 Task: Open Card Financial Audit Preparation in Board Knowledge Management Best Practices to Workspace Business Coaching and add a team member Softage.3@softage.net, a label Blue, a checklist Calligraphy, an attachment from your computer, a color Blue and finally, add a card description 'Conduct team training session on customer service' and a comment 'Our team has the opportunity to exceed expectations on this task, so let us deliver something that truly impresses.'. Add a start date 'Jan 07, 1900' with a due date 'Jan 14, 1900'
Action: Mouse moved to (109, 346)
Screenshot: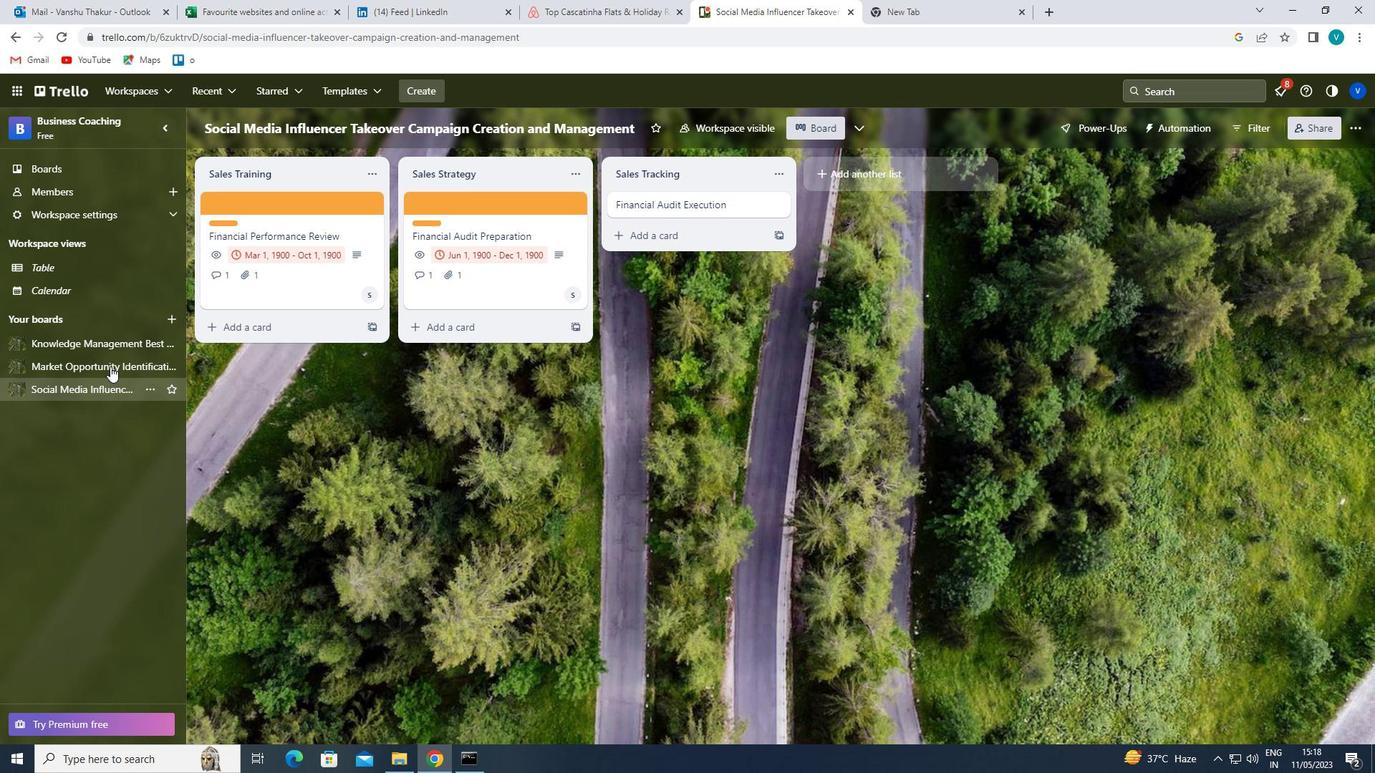 
Action: Mouse pressed left at (109, 346)
Screenshot: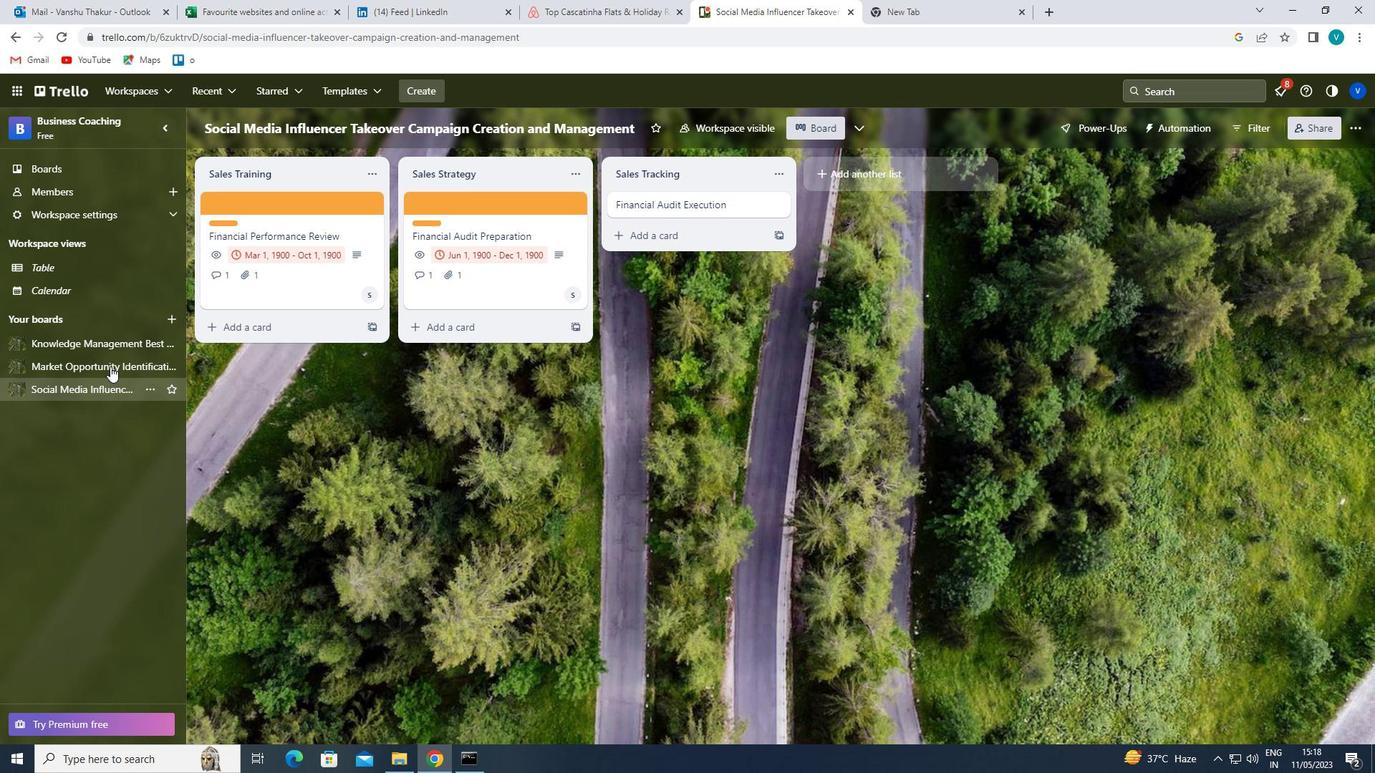 
Action: Mouse moved to (712, 207)
Screenshot: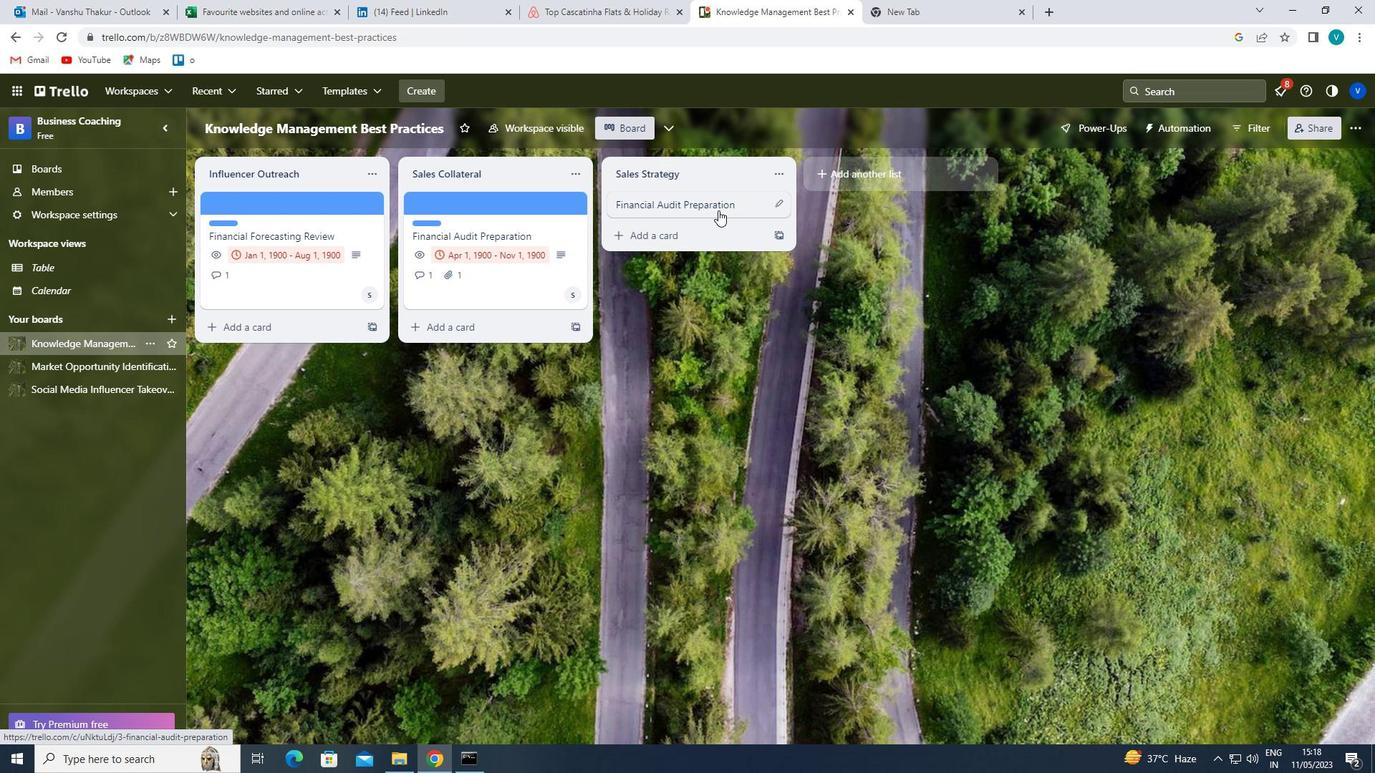 
Action: Mouse pressed left at (712, 207)
Screenshot: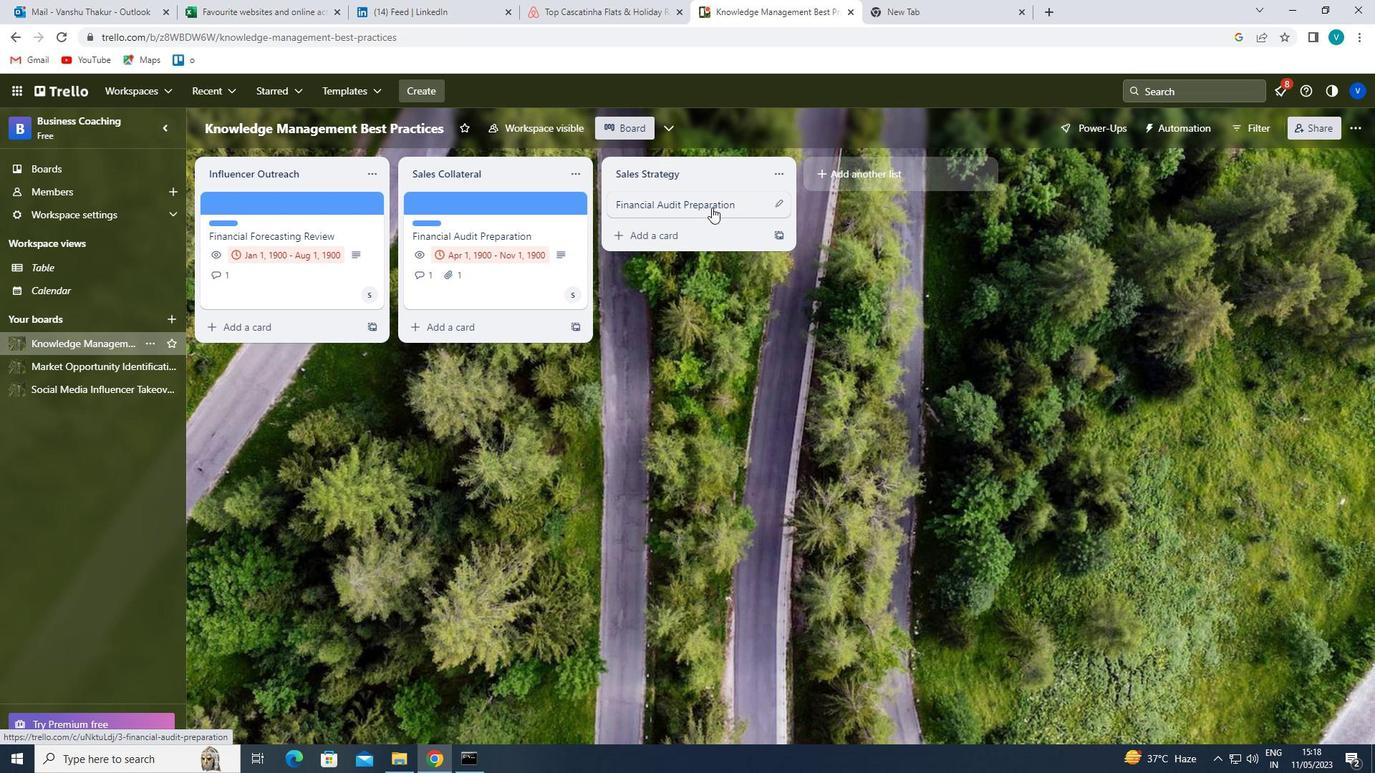 
Action: Mouse moved to (860, 249)
Screenshot: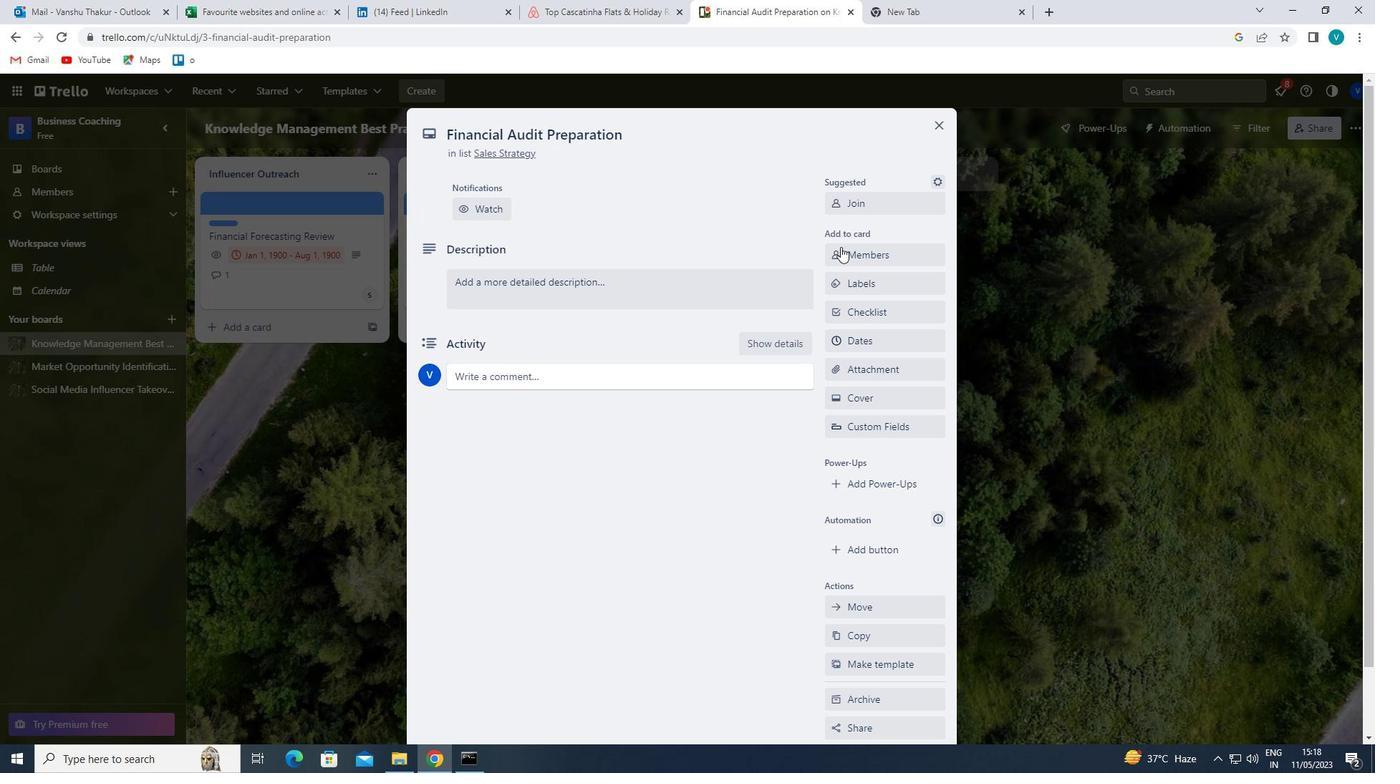 
Action: Mouse pressed left at (860, 249)
Screenshot: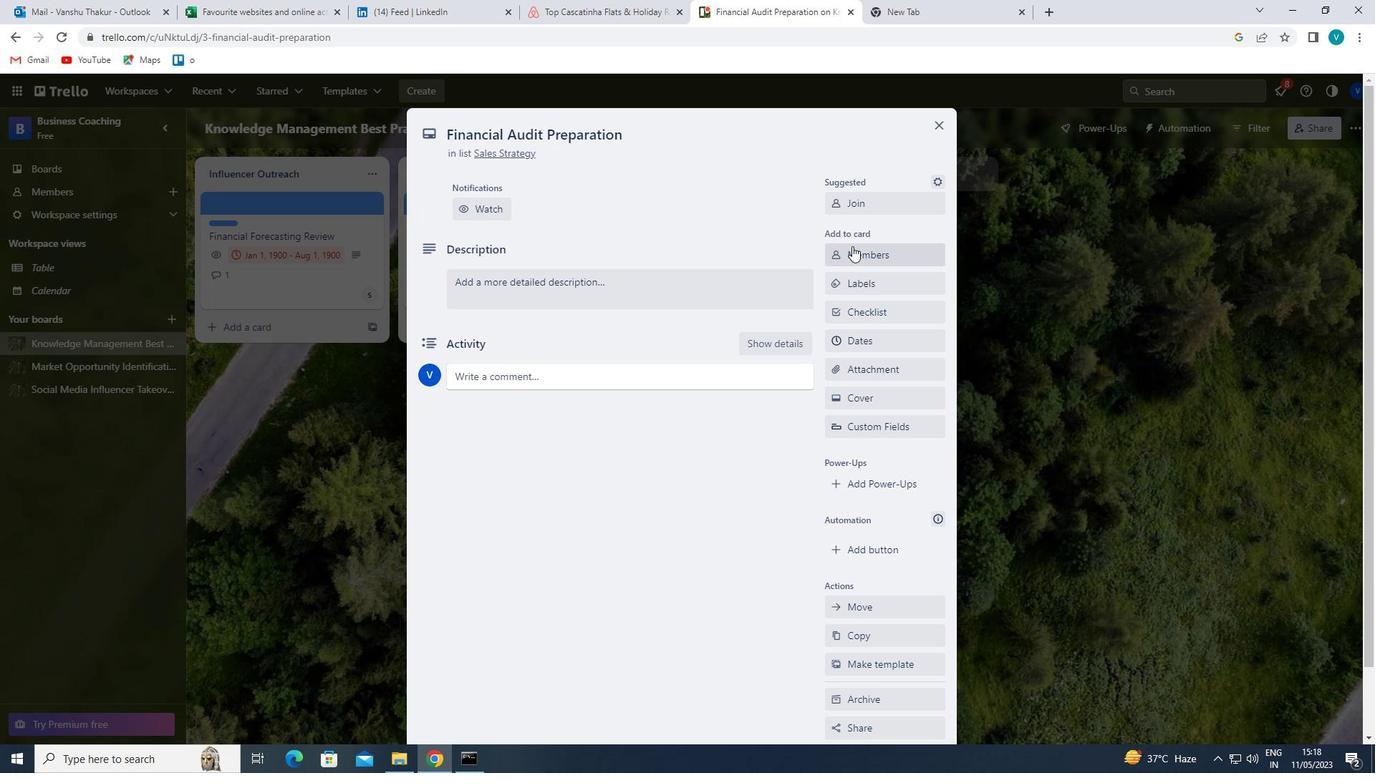 
Action: Mouse moved to (862, 316)
Screenshot: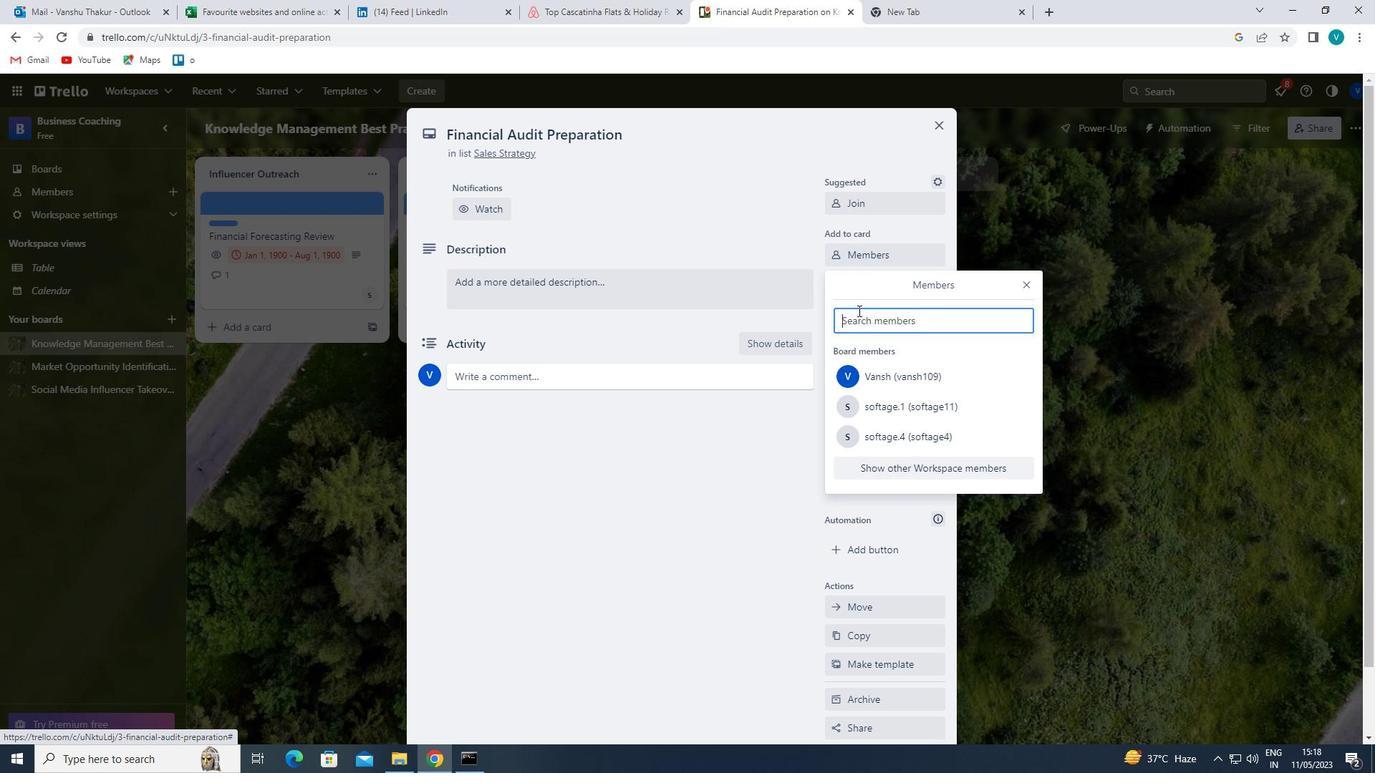 
Action: Key pressed <Key.shift>SOFTAGE.3
Screenshot: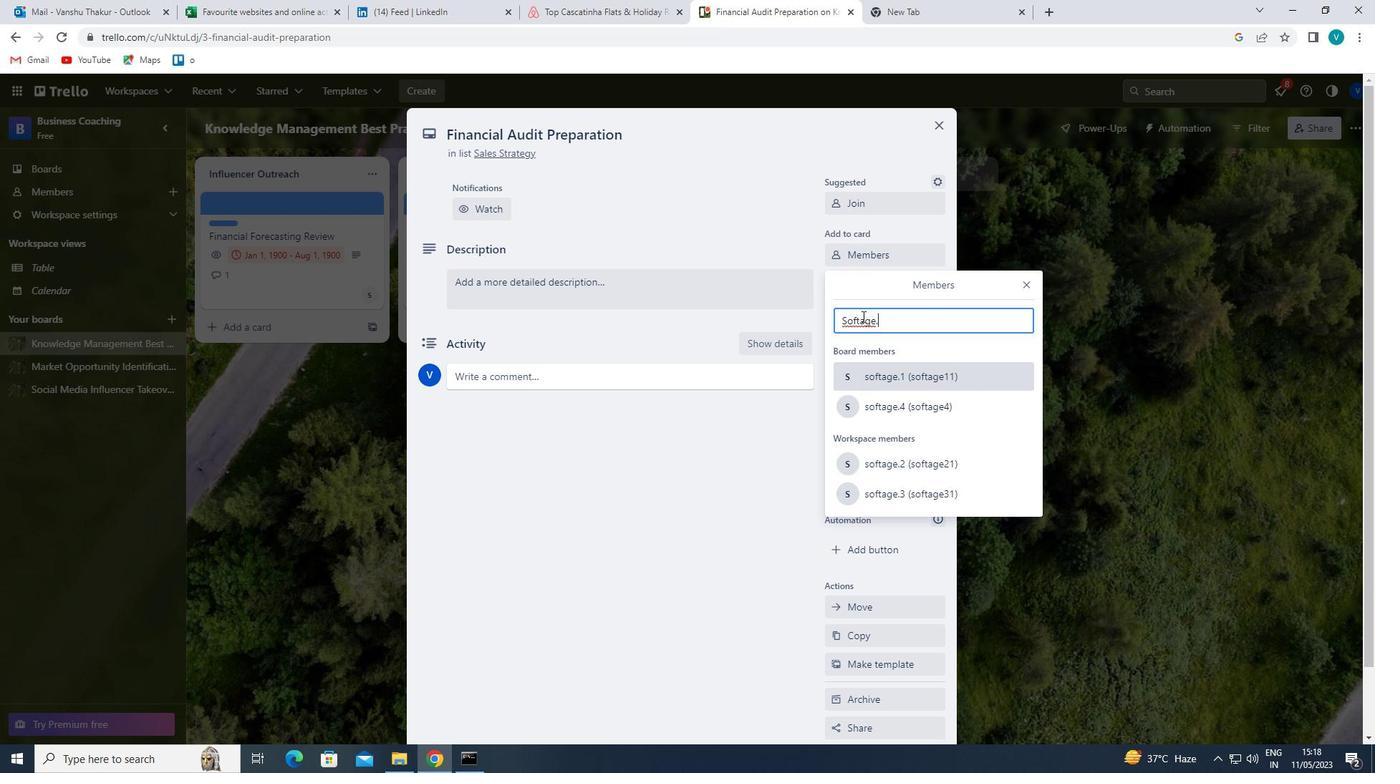 
Action: Mouse moved to (932, 453)
Screenshot: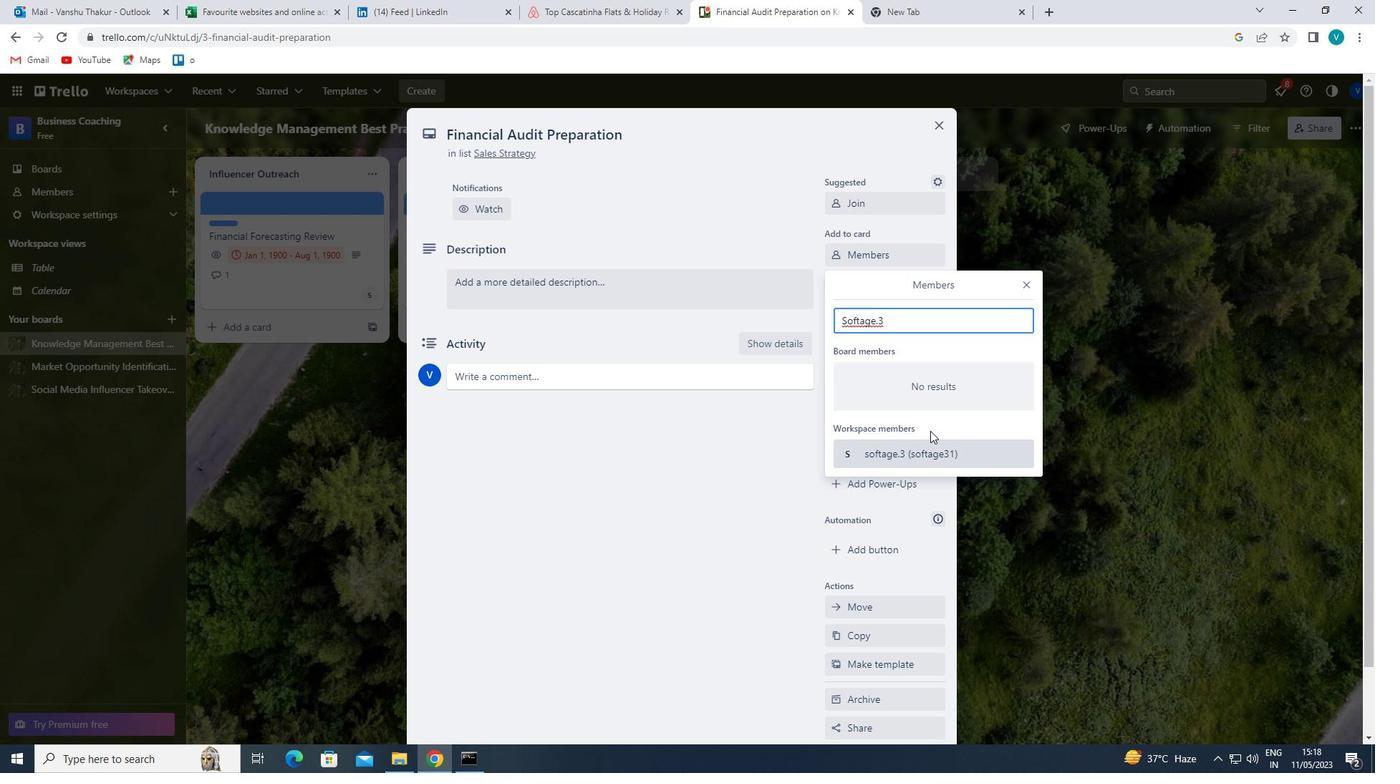 
Action: Mouse pressed left at (932, 453)
Screenshot: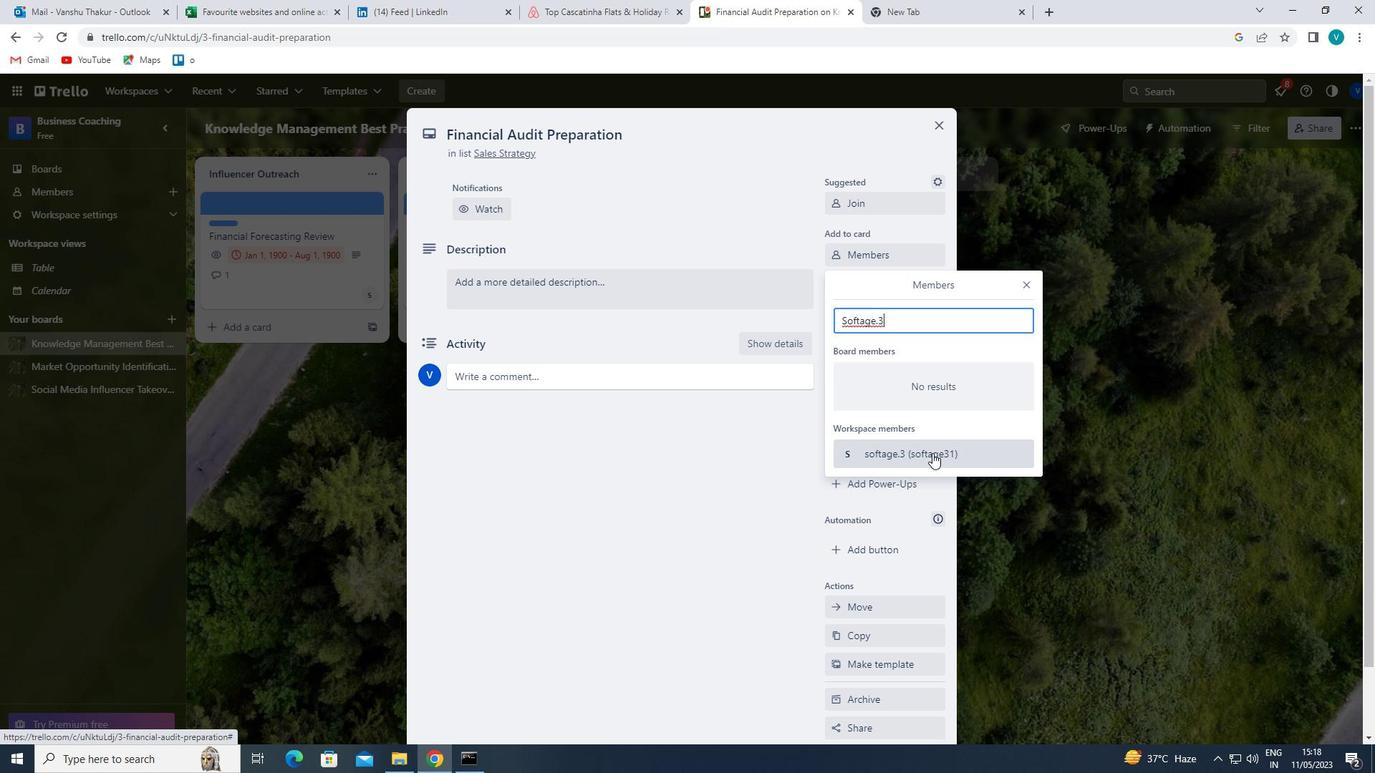 
Action: Mouse moved to (1025, 276)
Screenshot: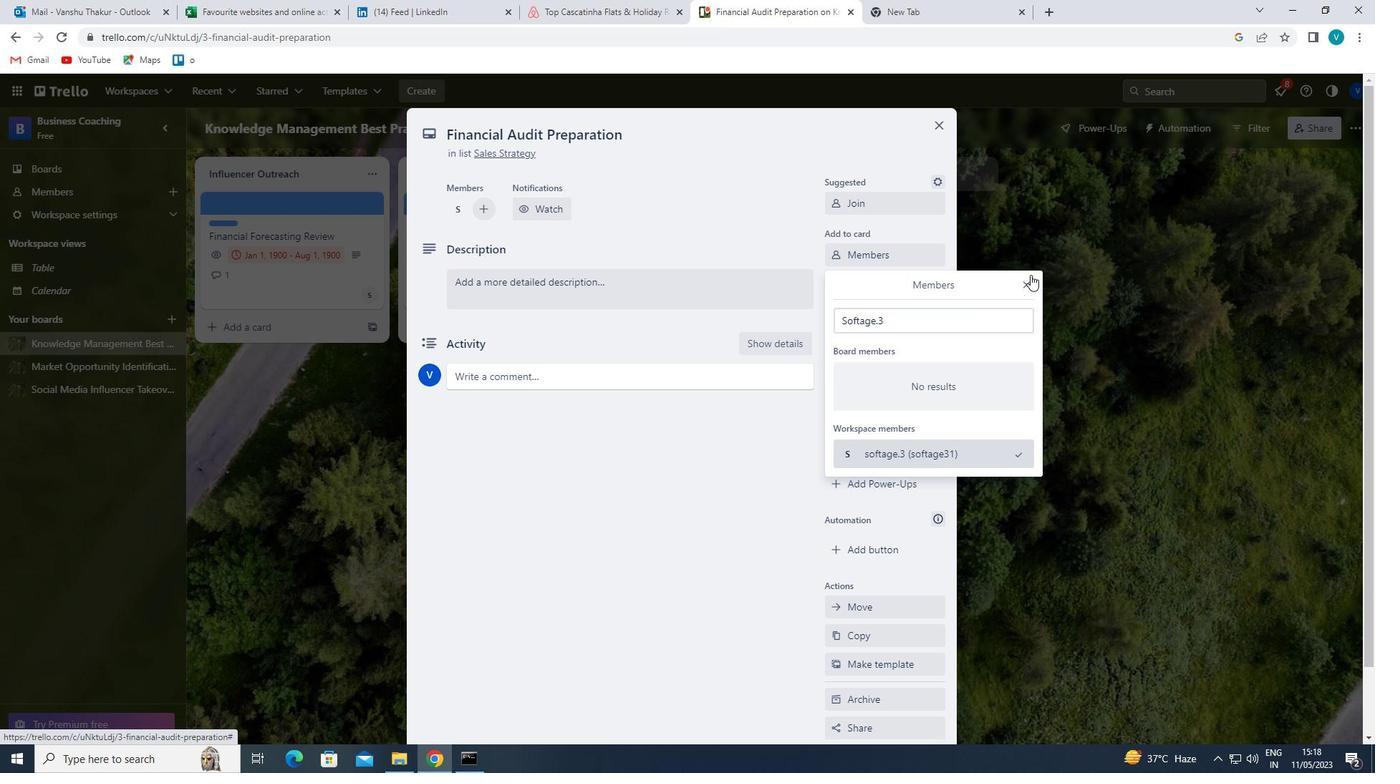
Action: Mouse pressed left at (1025, 276)
Screenshot: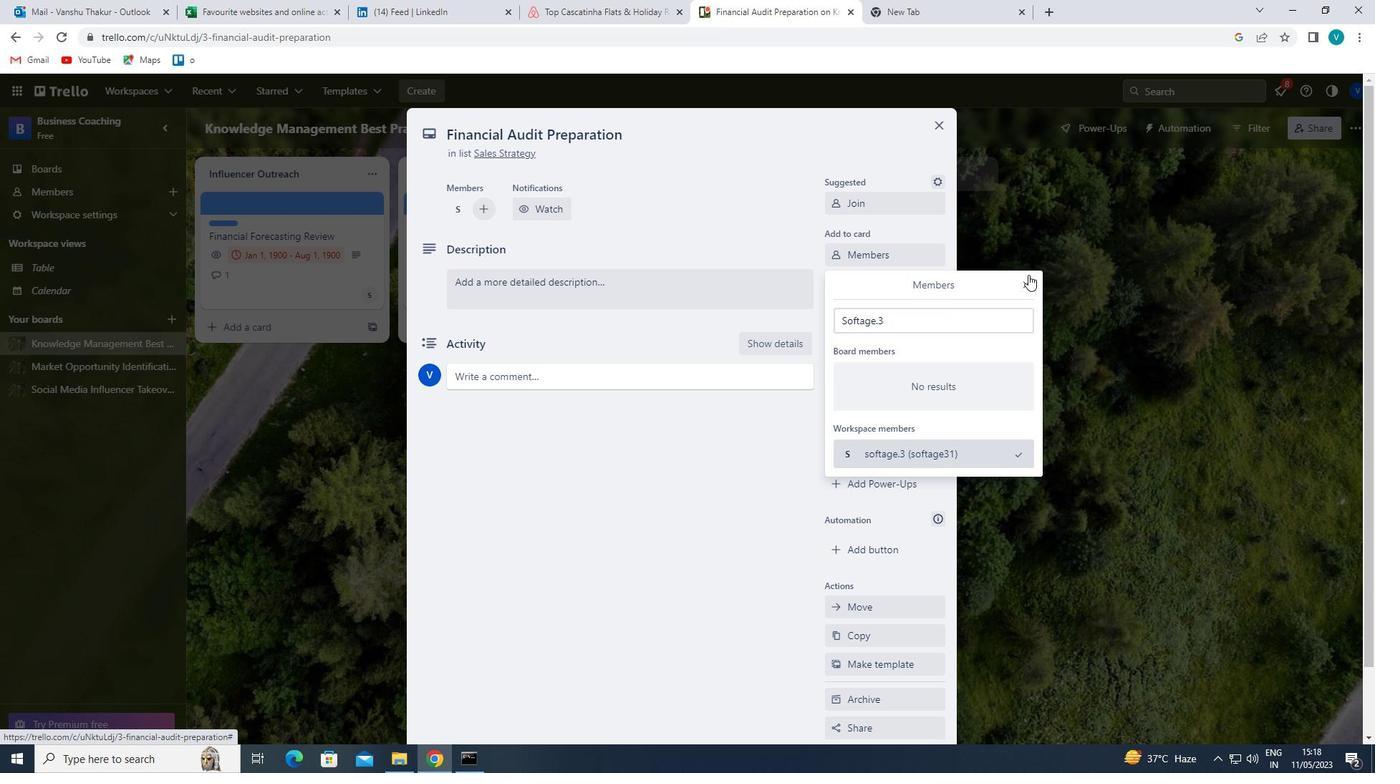 
Action: Mouse moved to (881, 278)
Screenshot: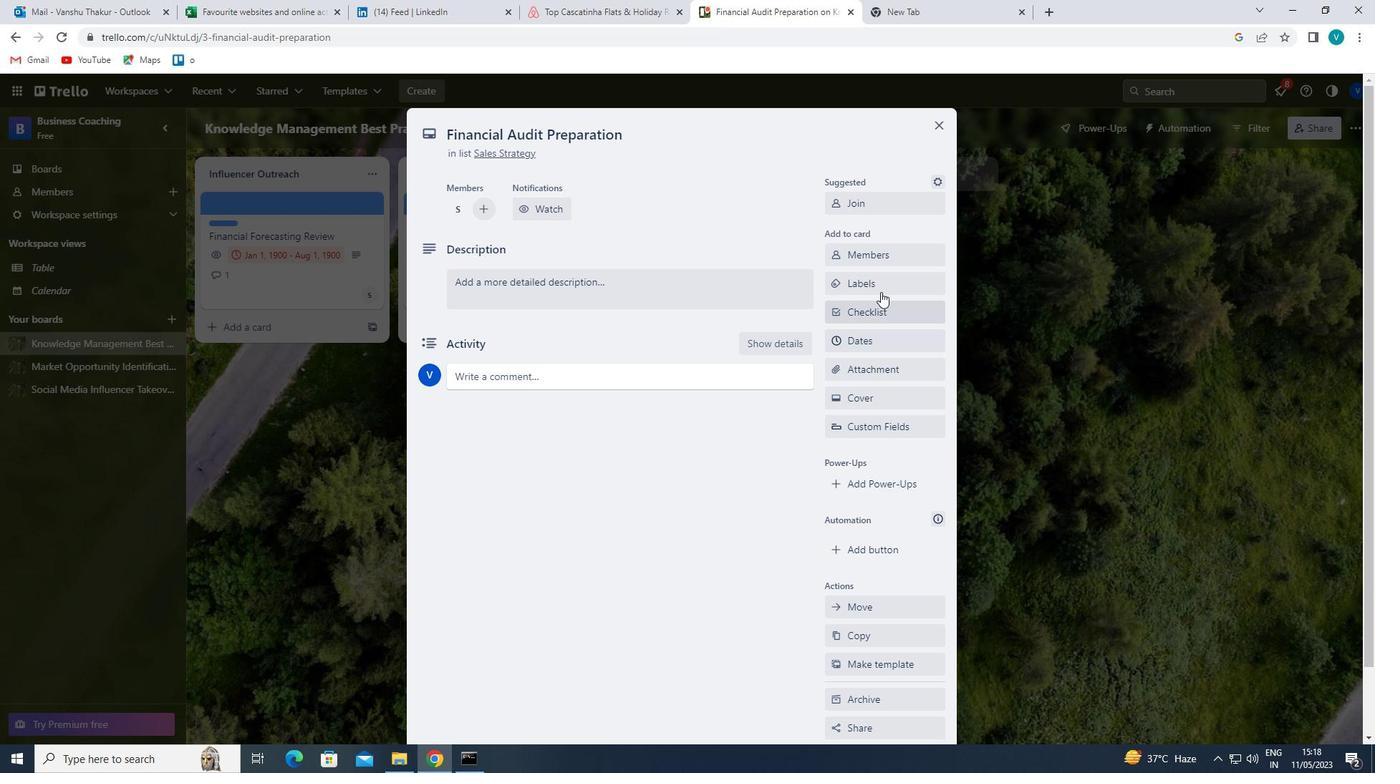 
Action: Mouse pressed left at (881, 278)
Screenshot: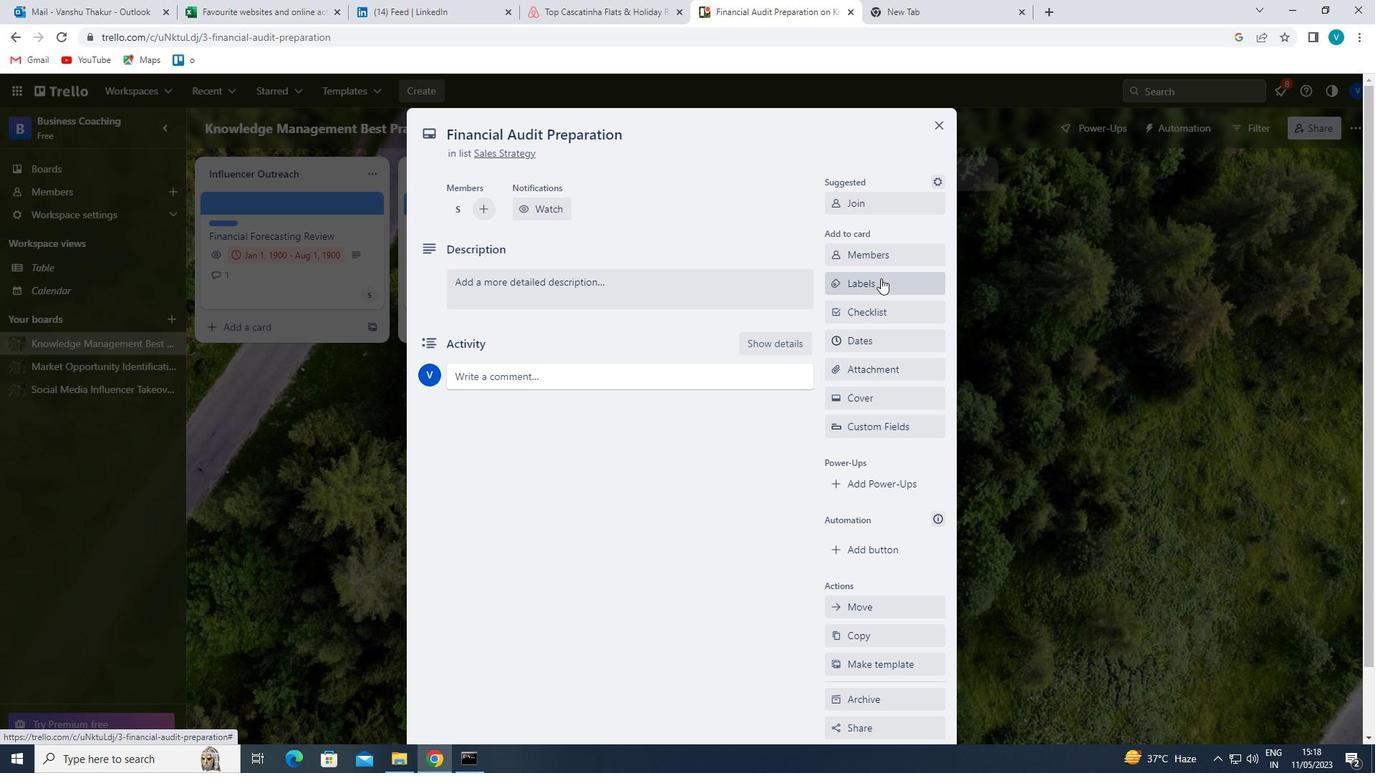 
Action: Mouse moved to (915, 530)
Screenshot: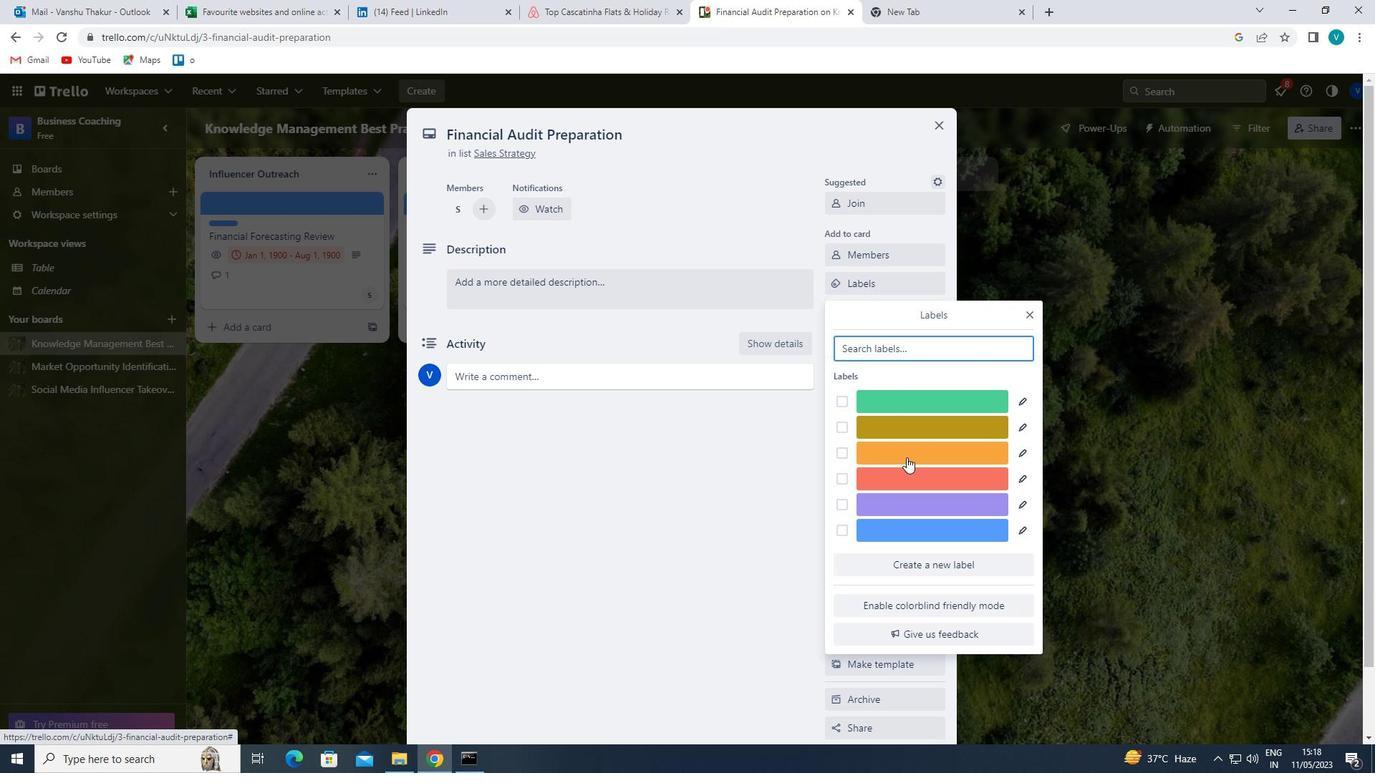 
Action: Mouse pressed left at (915, 530)
Screenshot: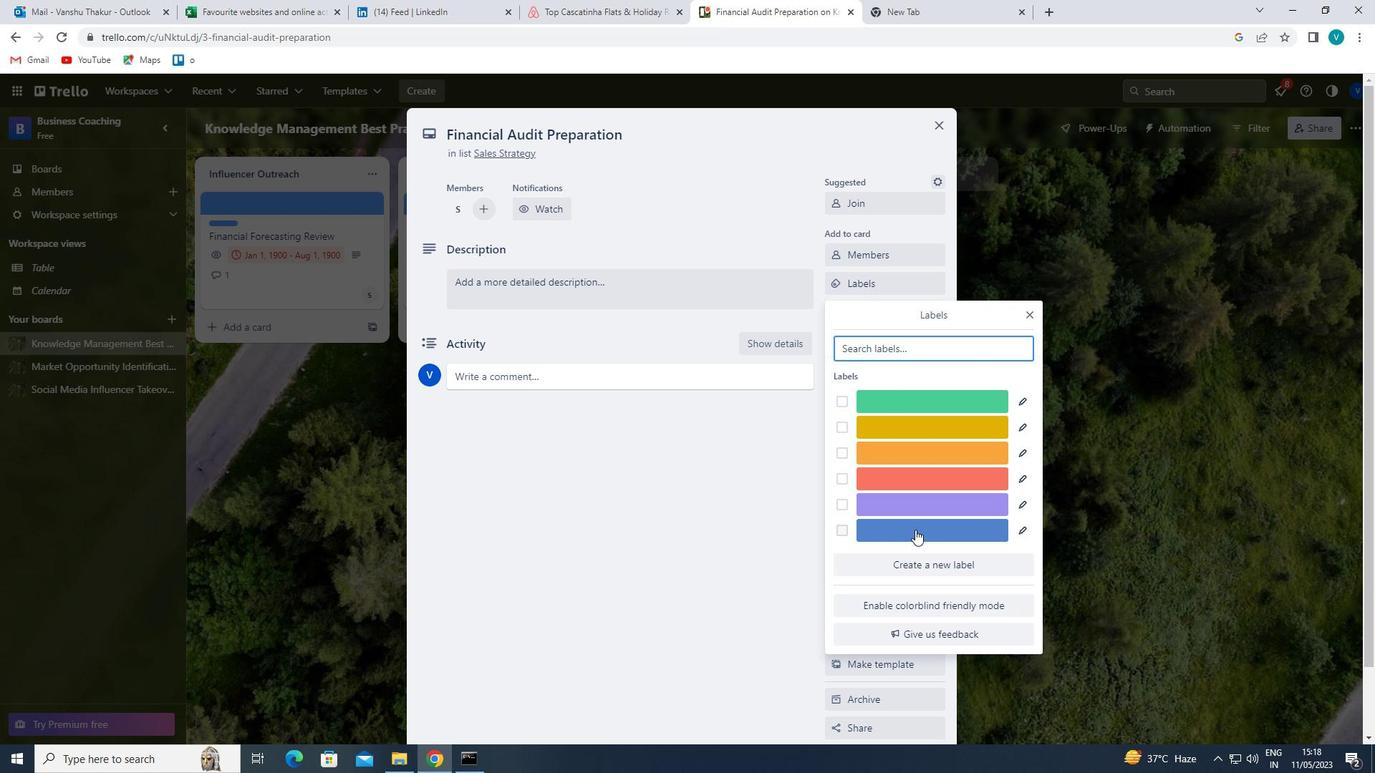 
Action: Mouse moved to (1028, 310)
Screenshot: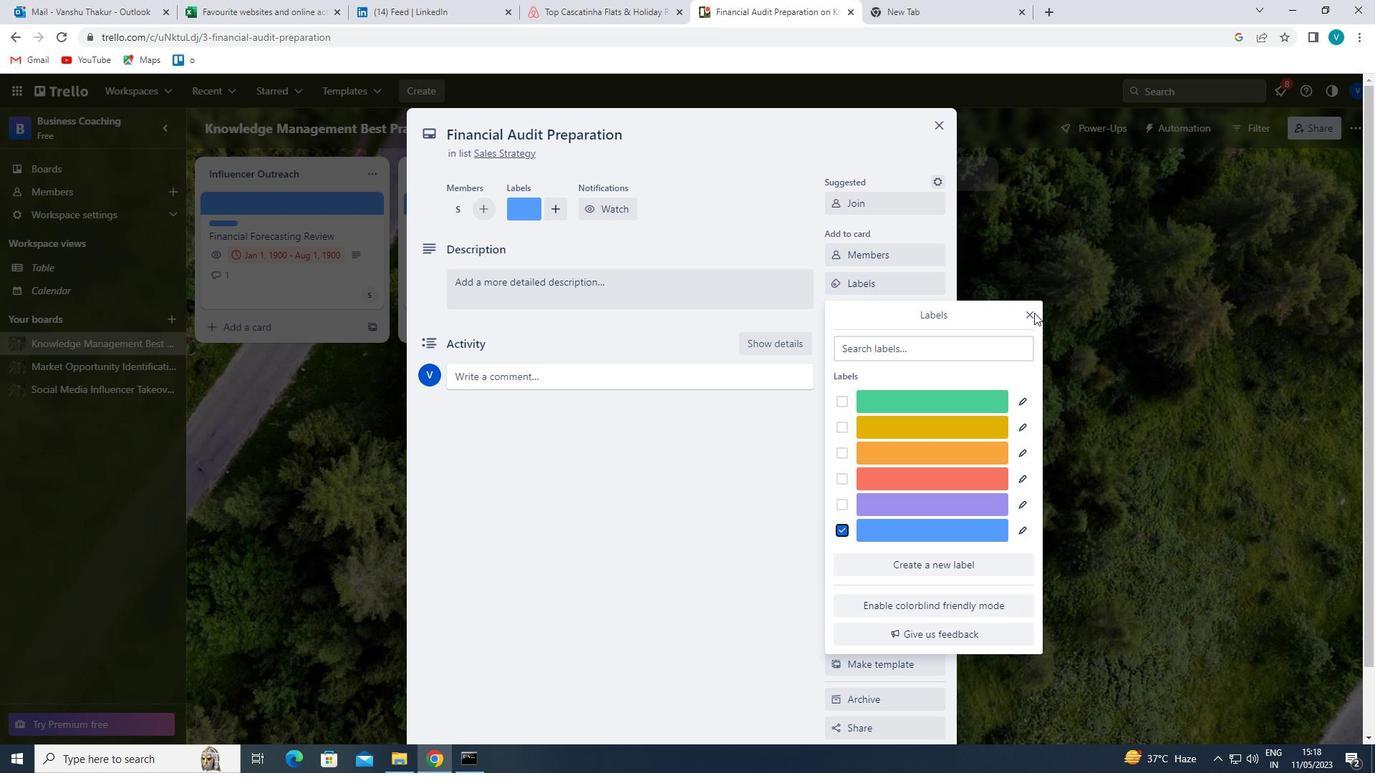 
Action: Mouse pressed left at (1028, 310)
Screenshot: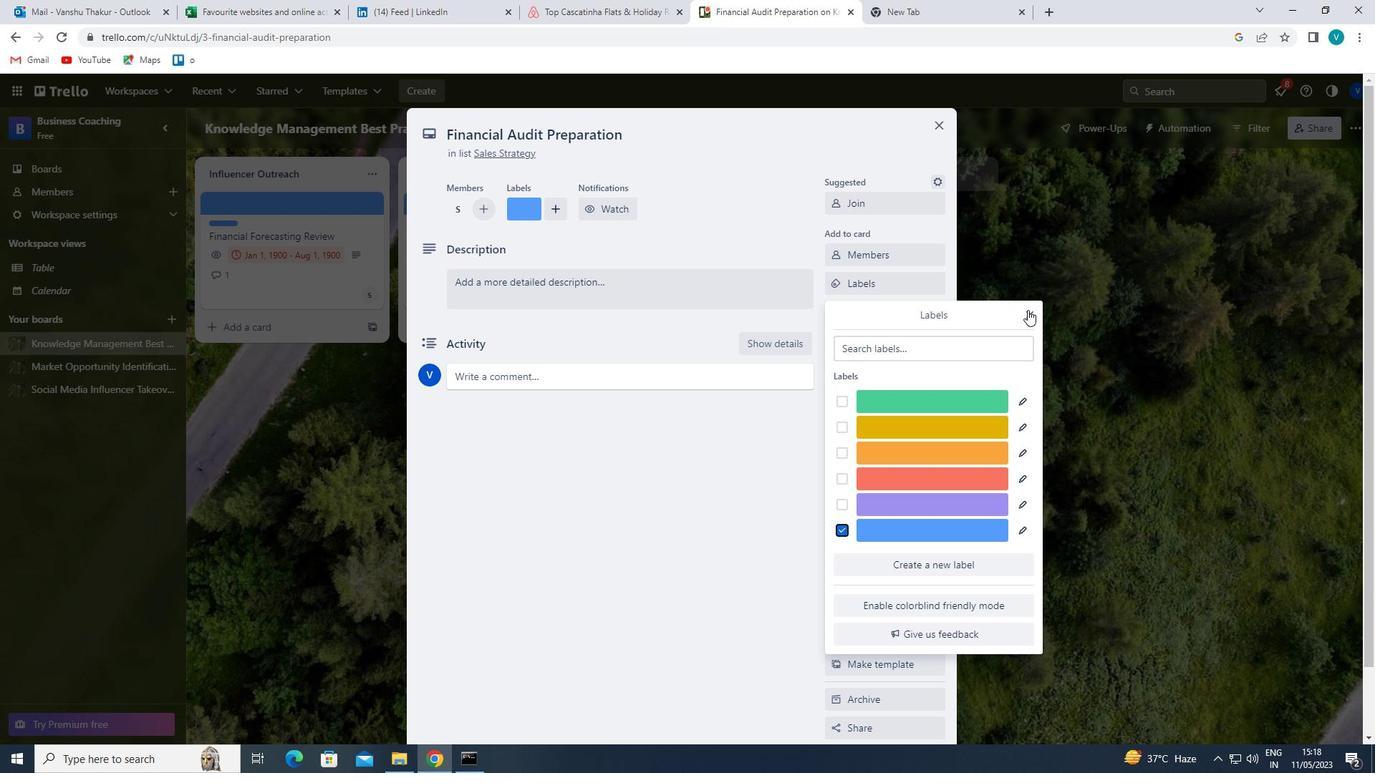 
Action: Mouse moved to (882, 304)
Screenshot: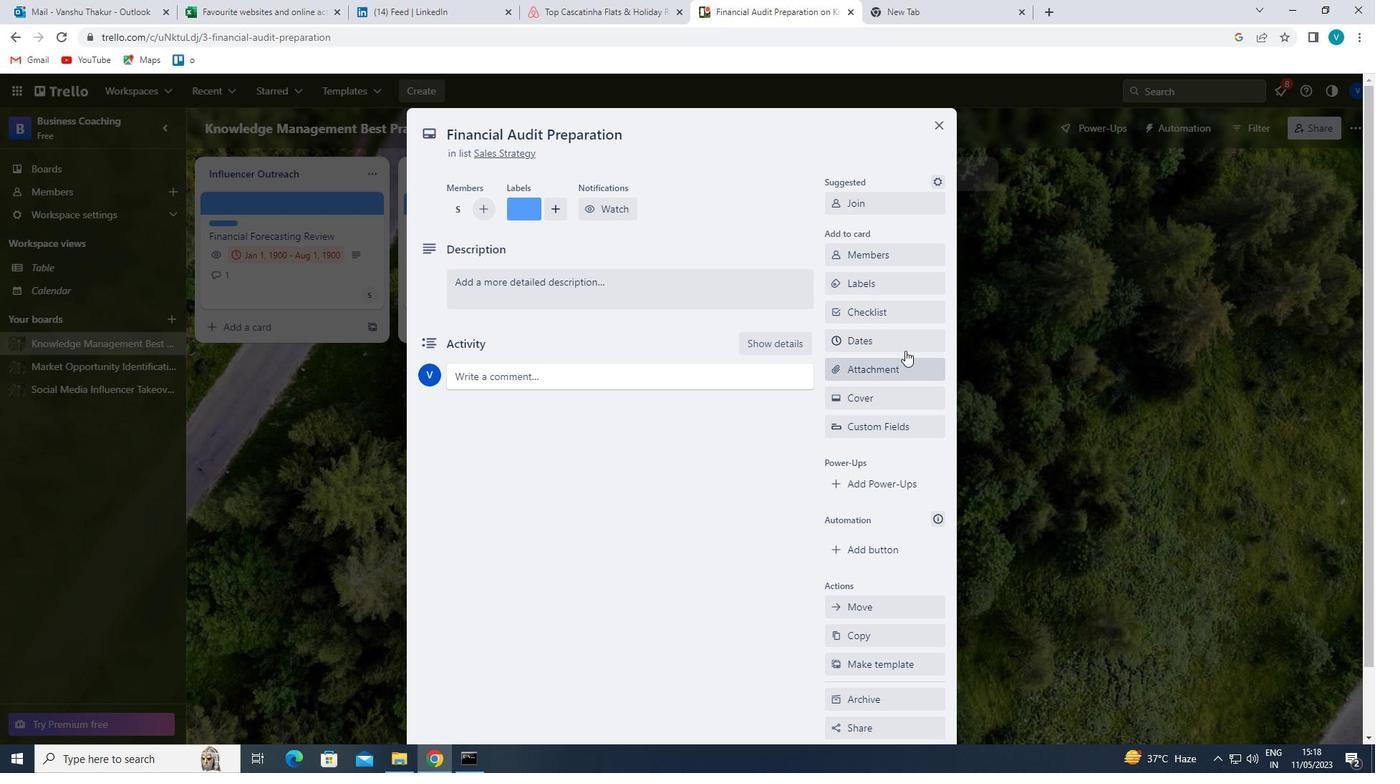 
Action: Mouse pressed left at (882, 304)
Screenshot: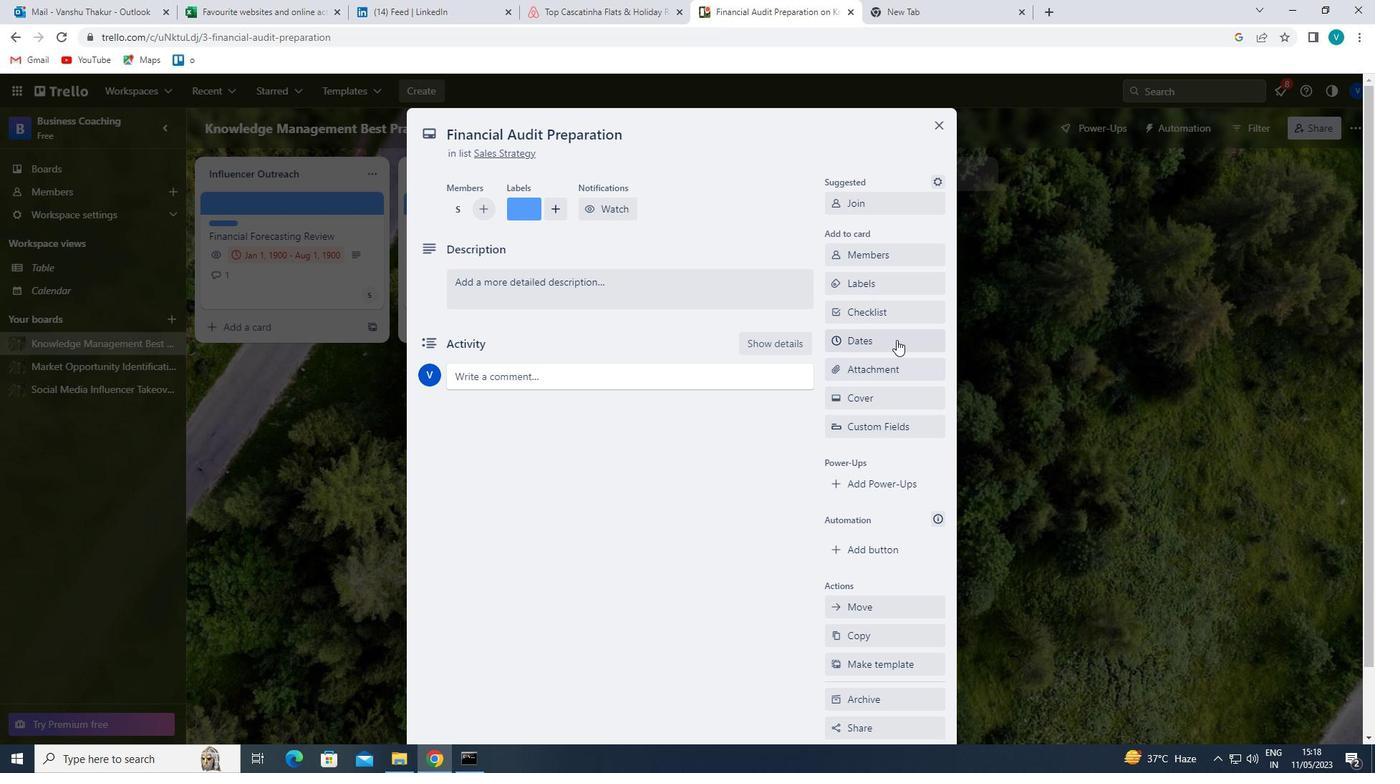 
Action: Mouse moved to (882, 304)
Screenshot: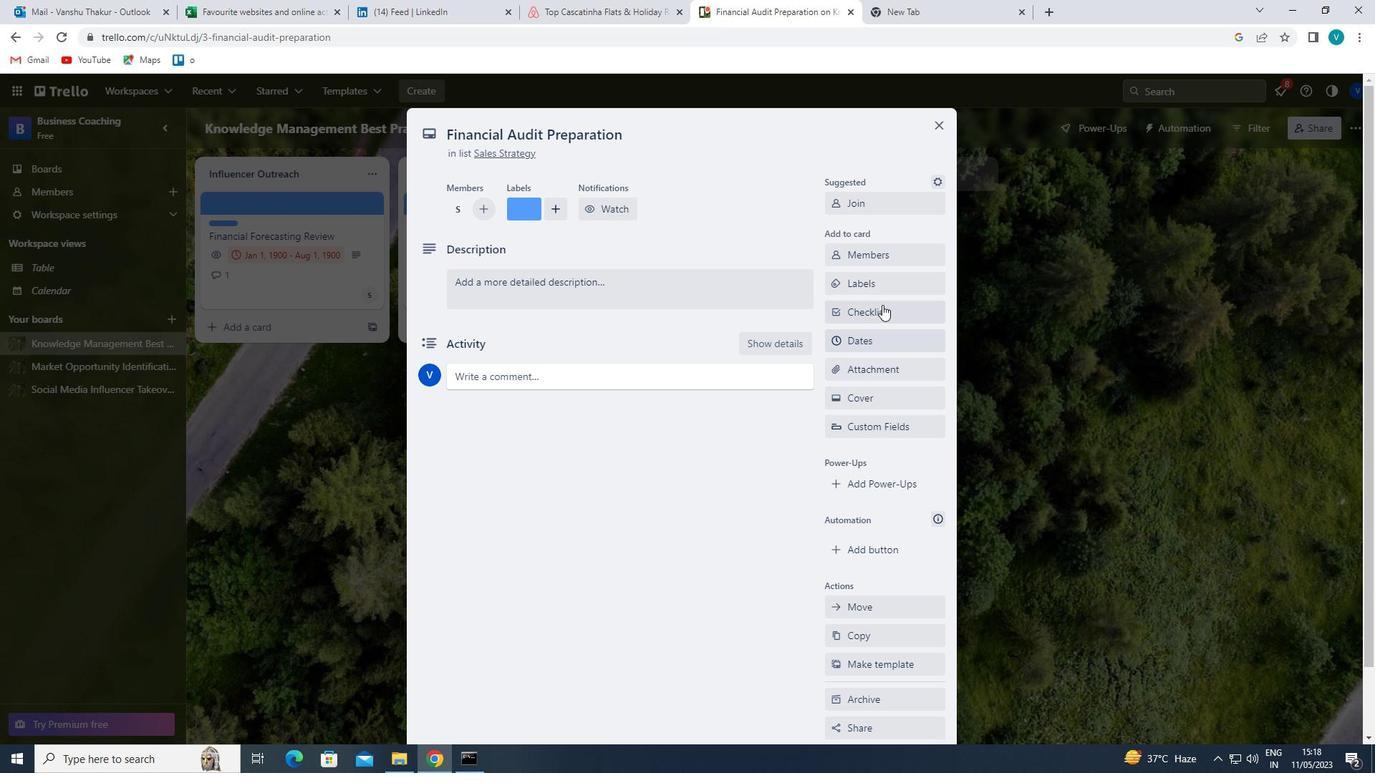 
Action: Key pressed <Key.shift>CA
Screenshot: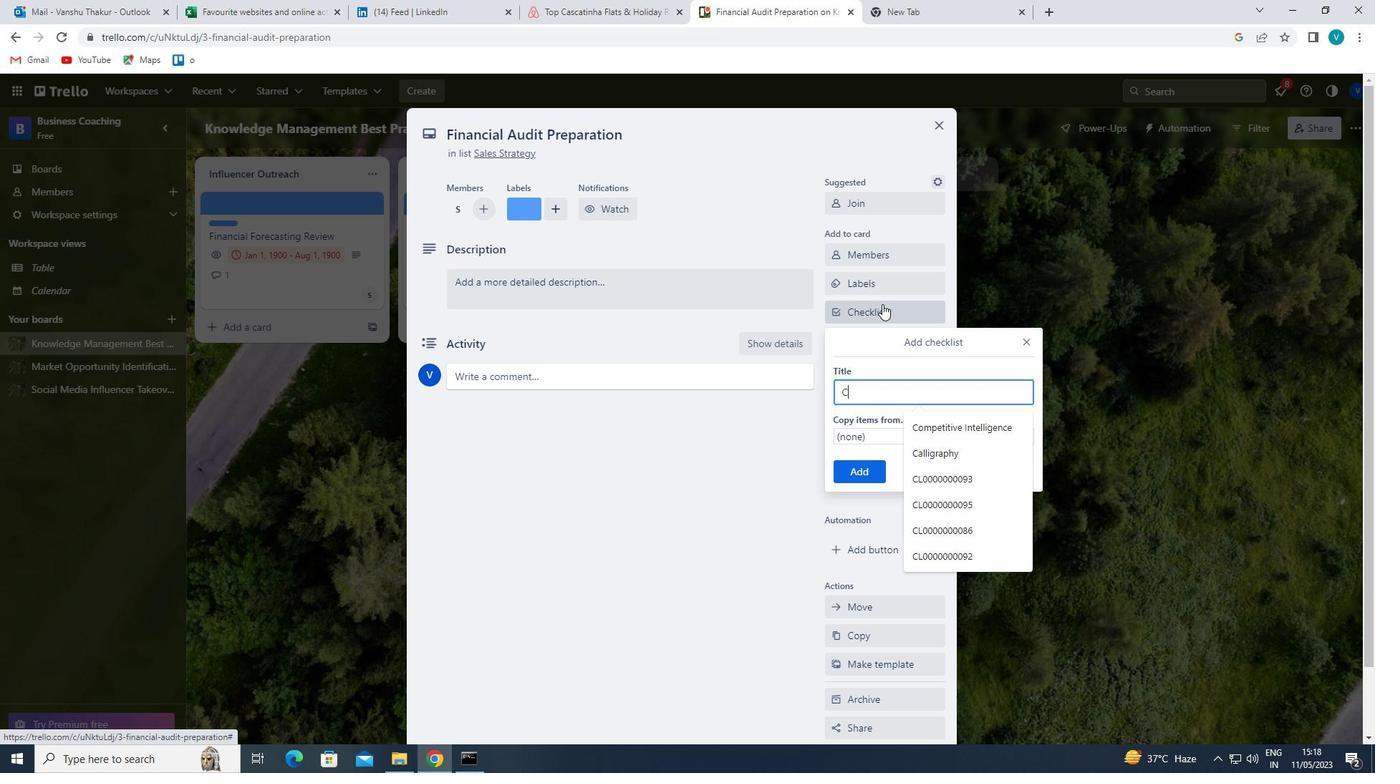 
Action: Mouse moved to (927, 433)
Screenshot: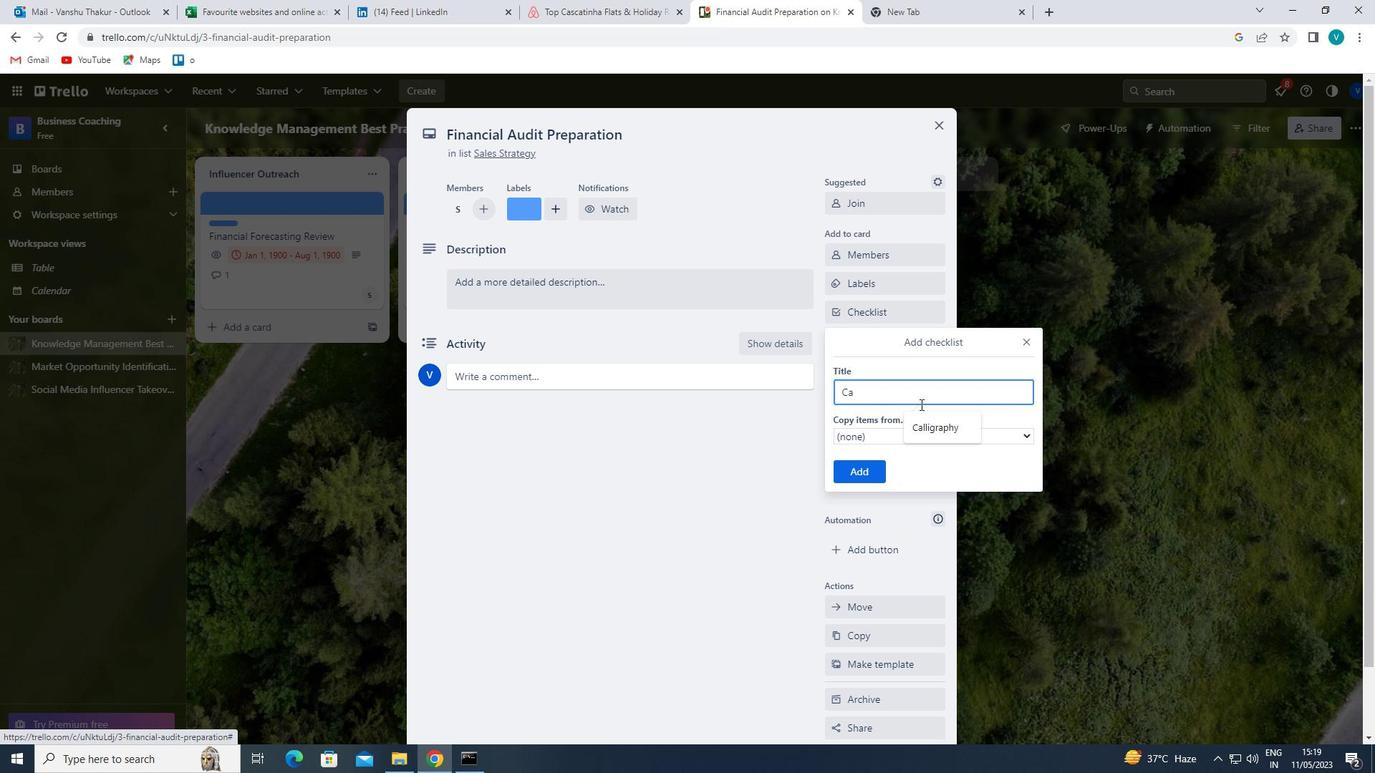 
Action: Mouse pressed left at (927, 433)
Screenshot: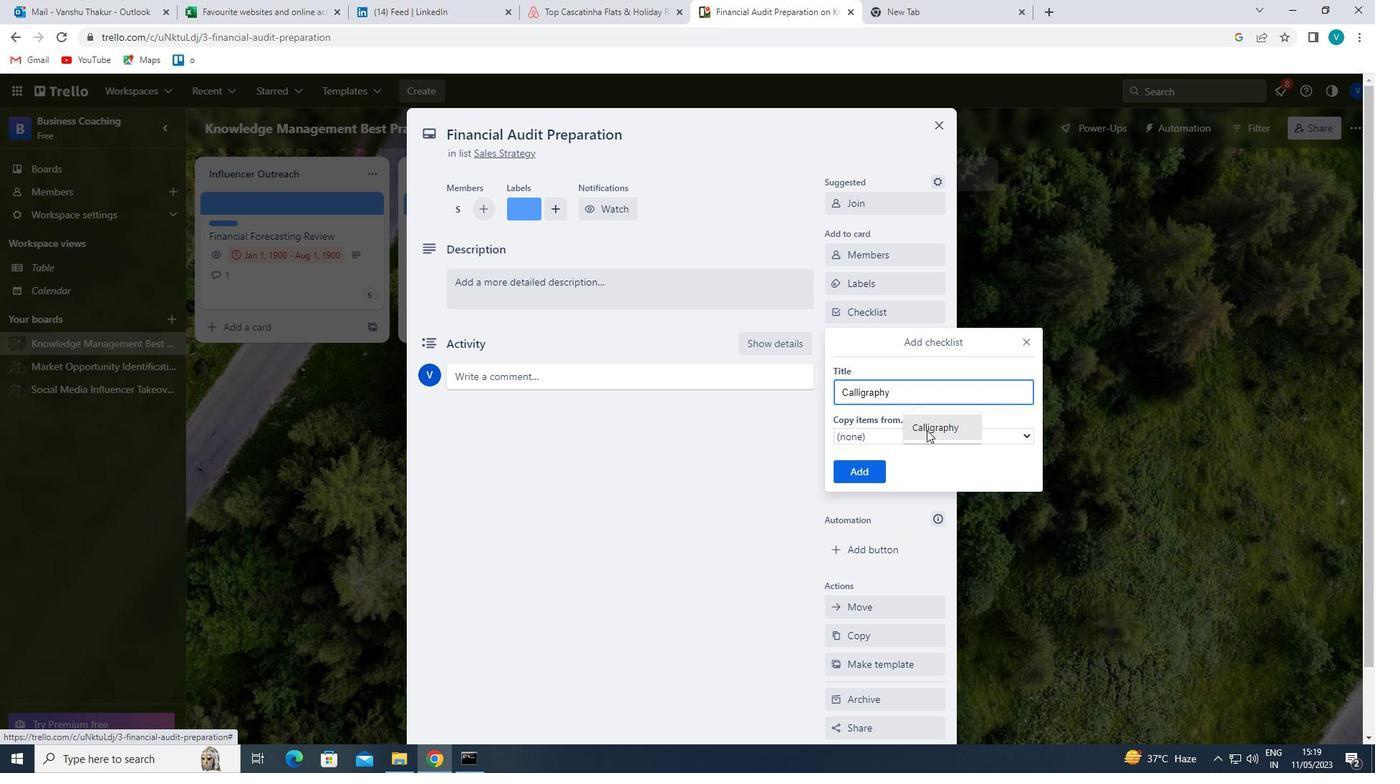 
Action: Mouse moved to (874, 465)
Screenshot: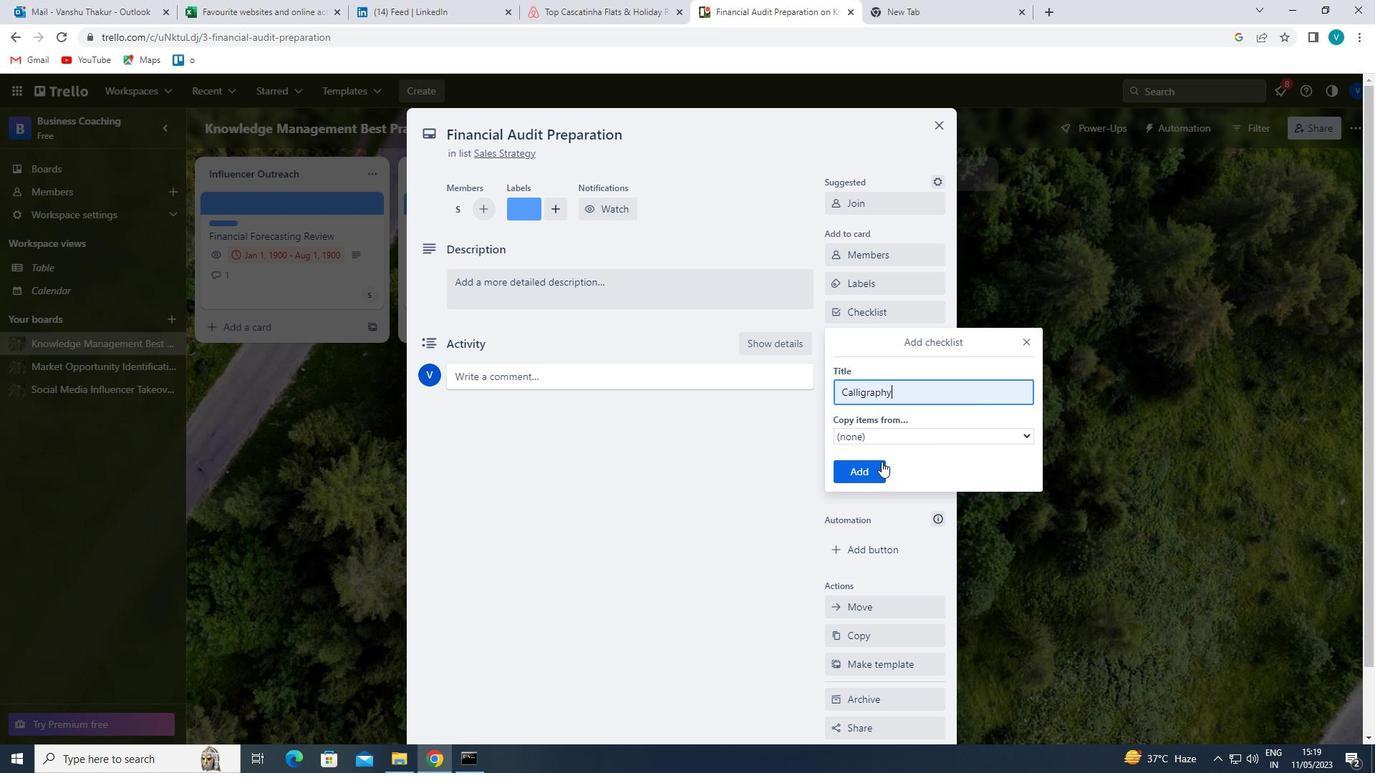 
Action: Mouse pressed left at (874, 465)
Screenshot: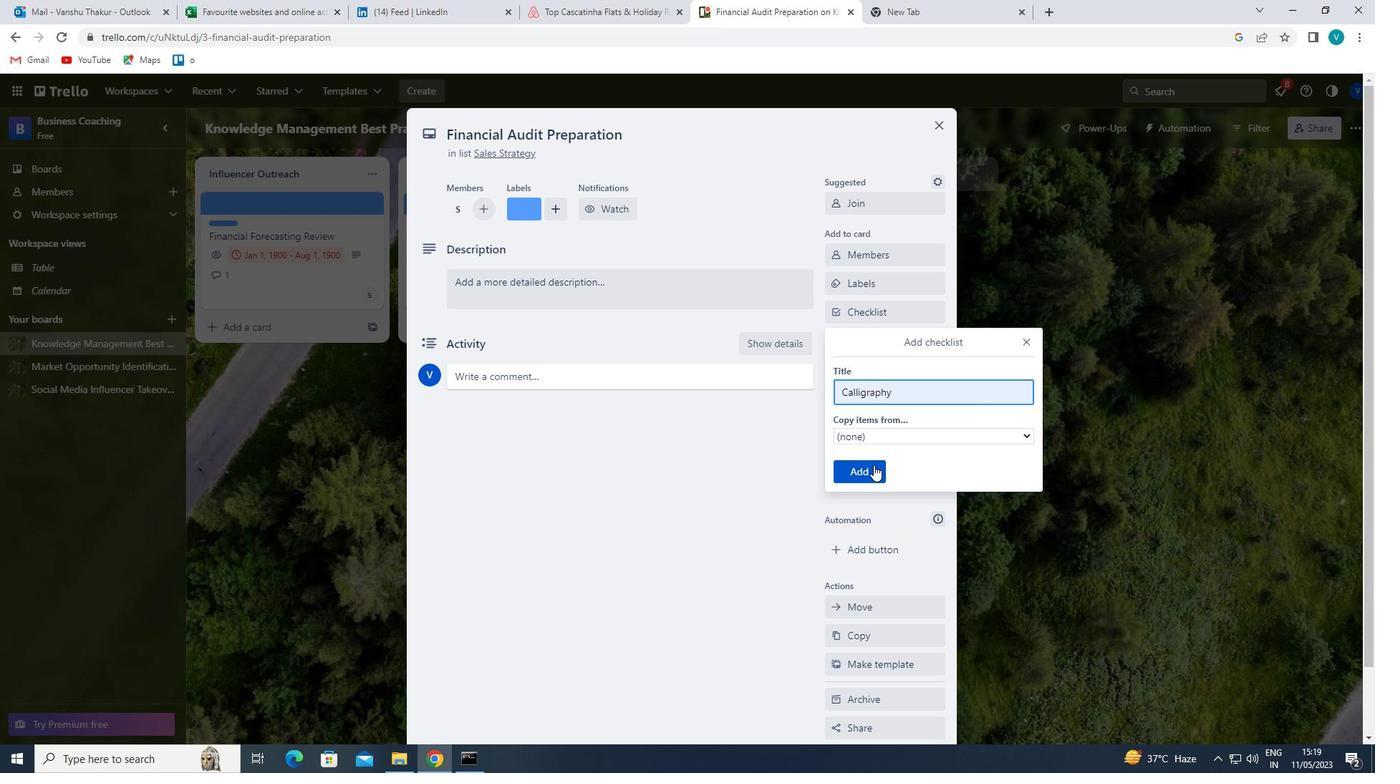 
Action: Mouse moved to (867, 371)
Screenshot: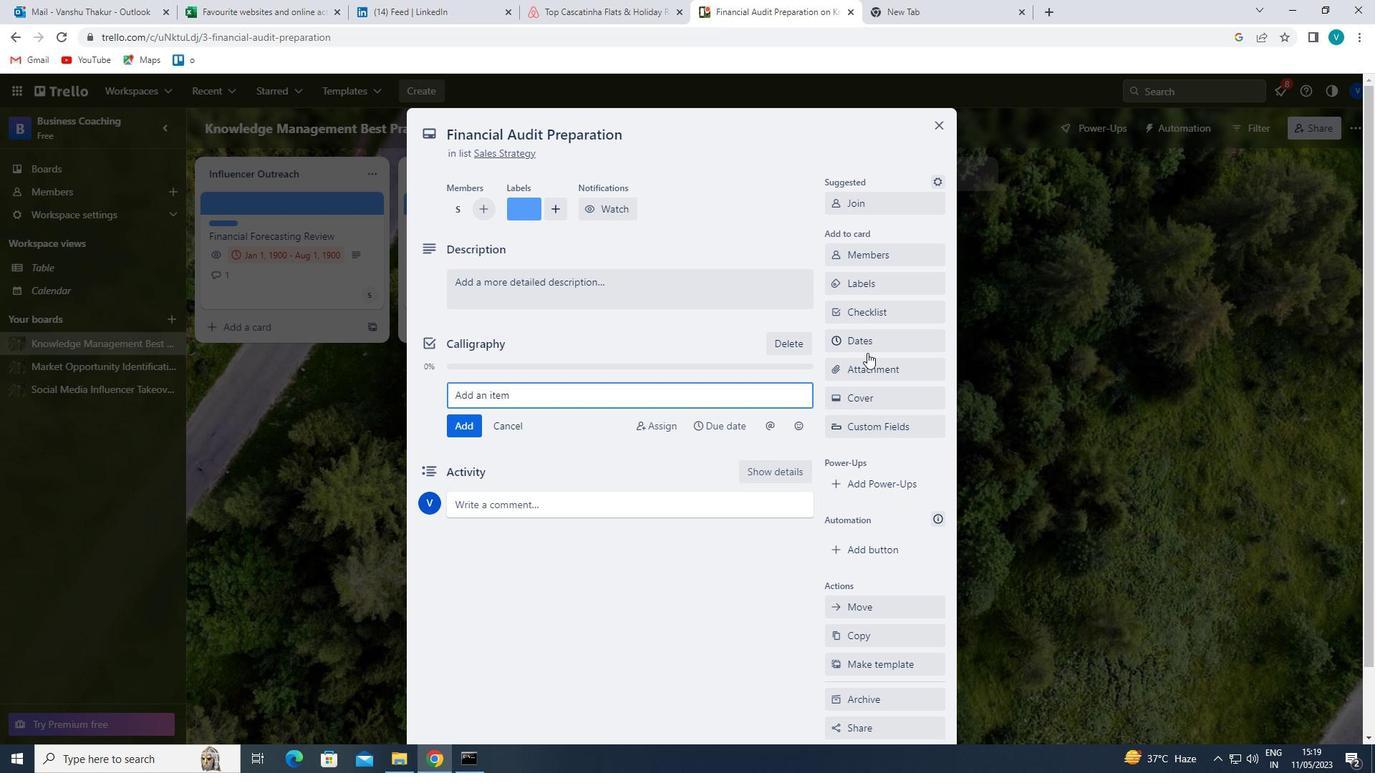 
Action: Mouse pressed left at (867, 371)
Screenshot: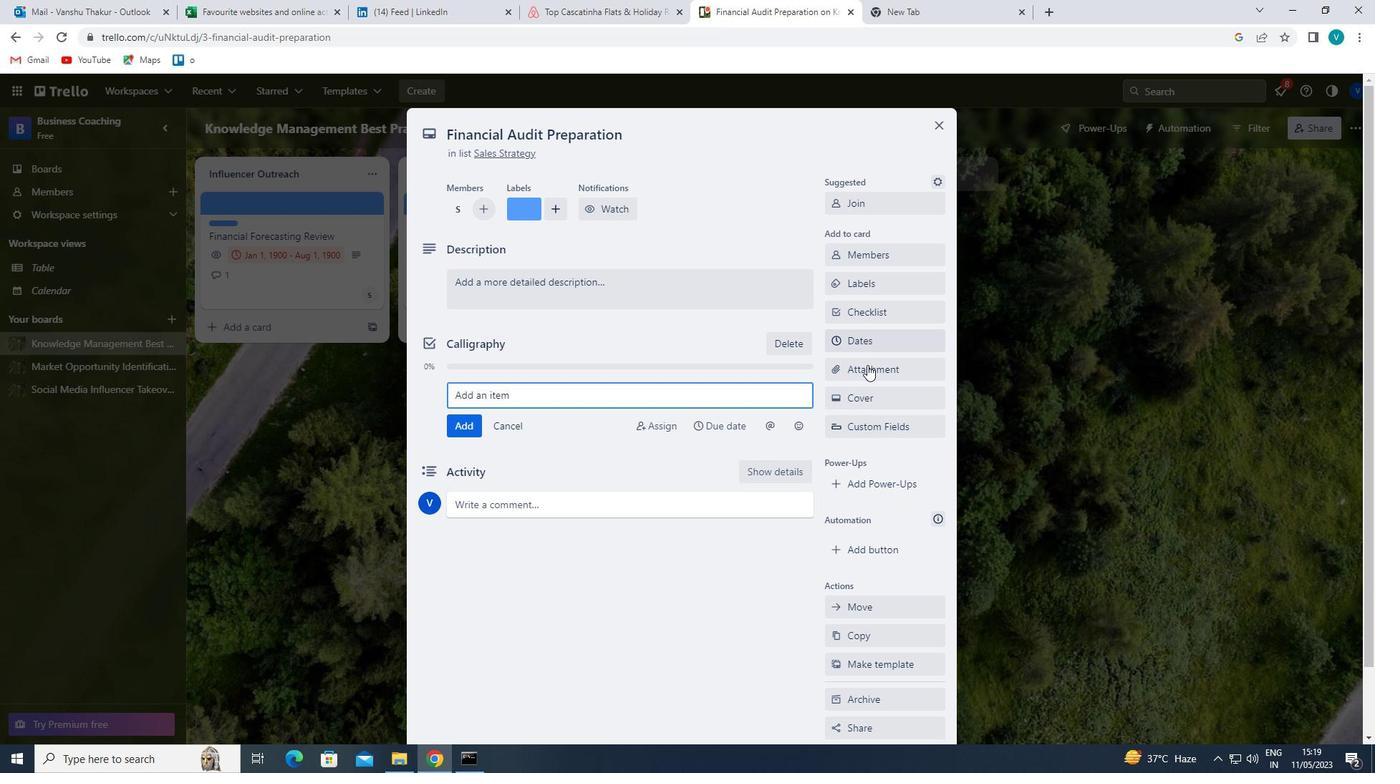 
Action: Mouse moved to (861, 420)
Screenshot: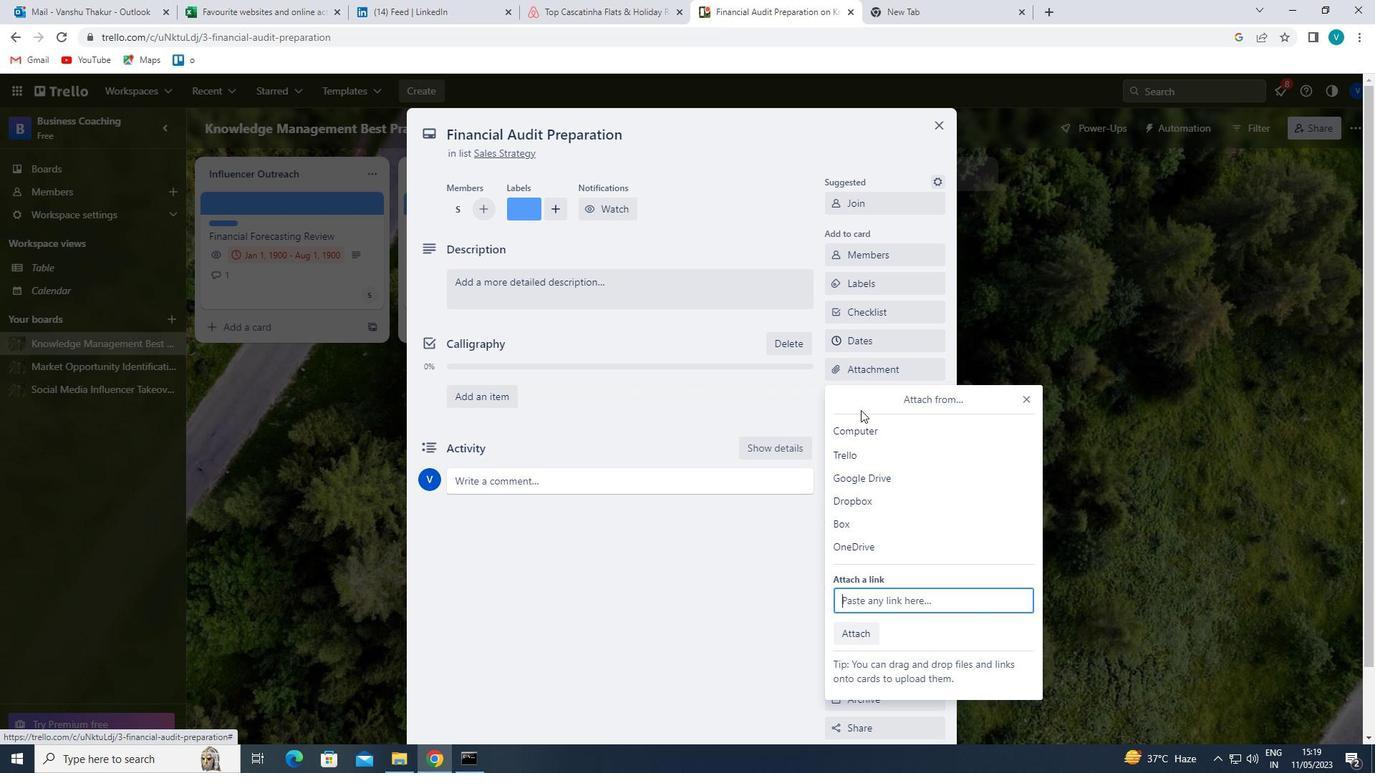 
Action: Mouse pressed left at (861, 420)
Screenshot: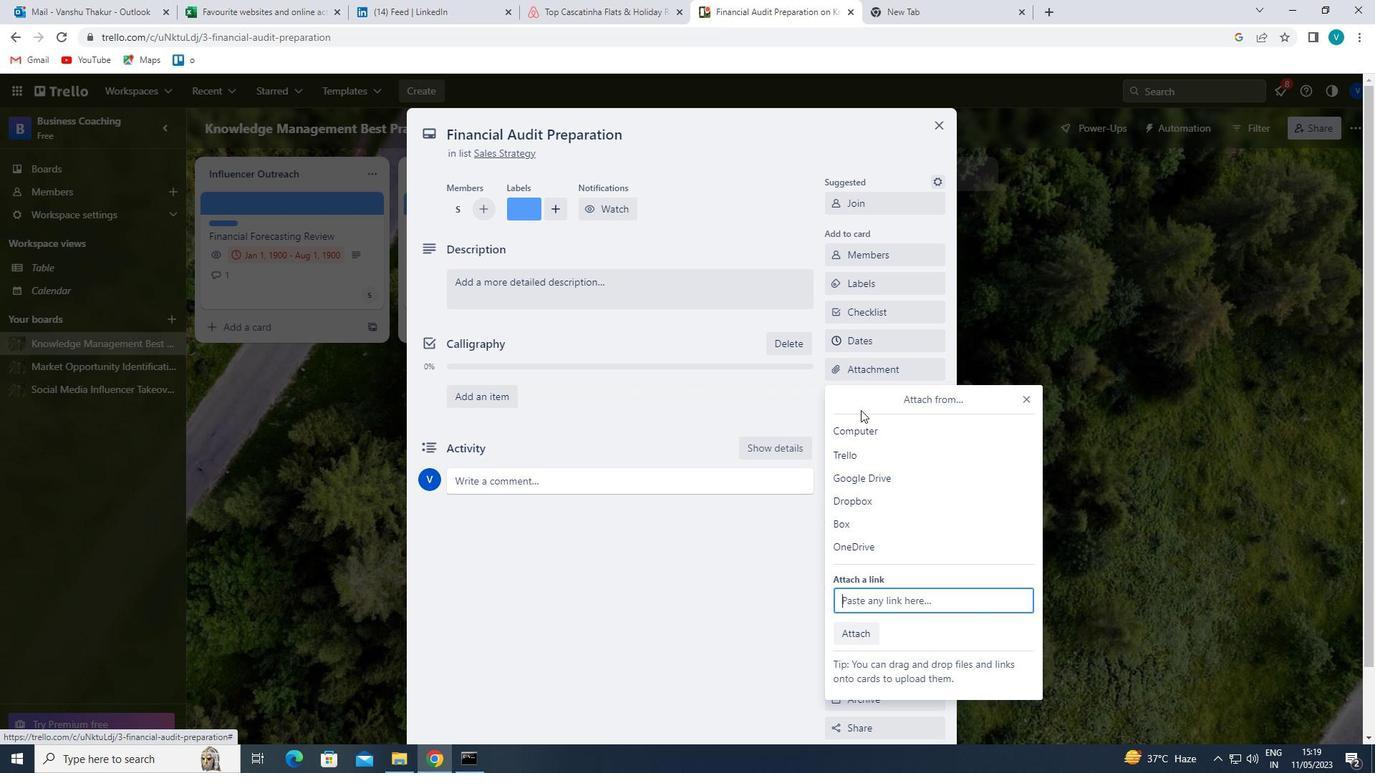 
Action: Mouse moved to (193, 259)
Screenshot: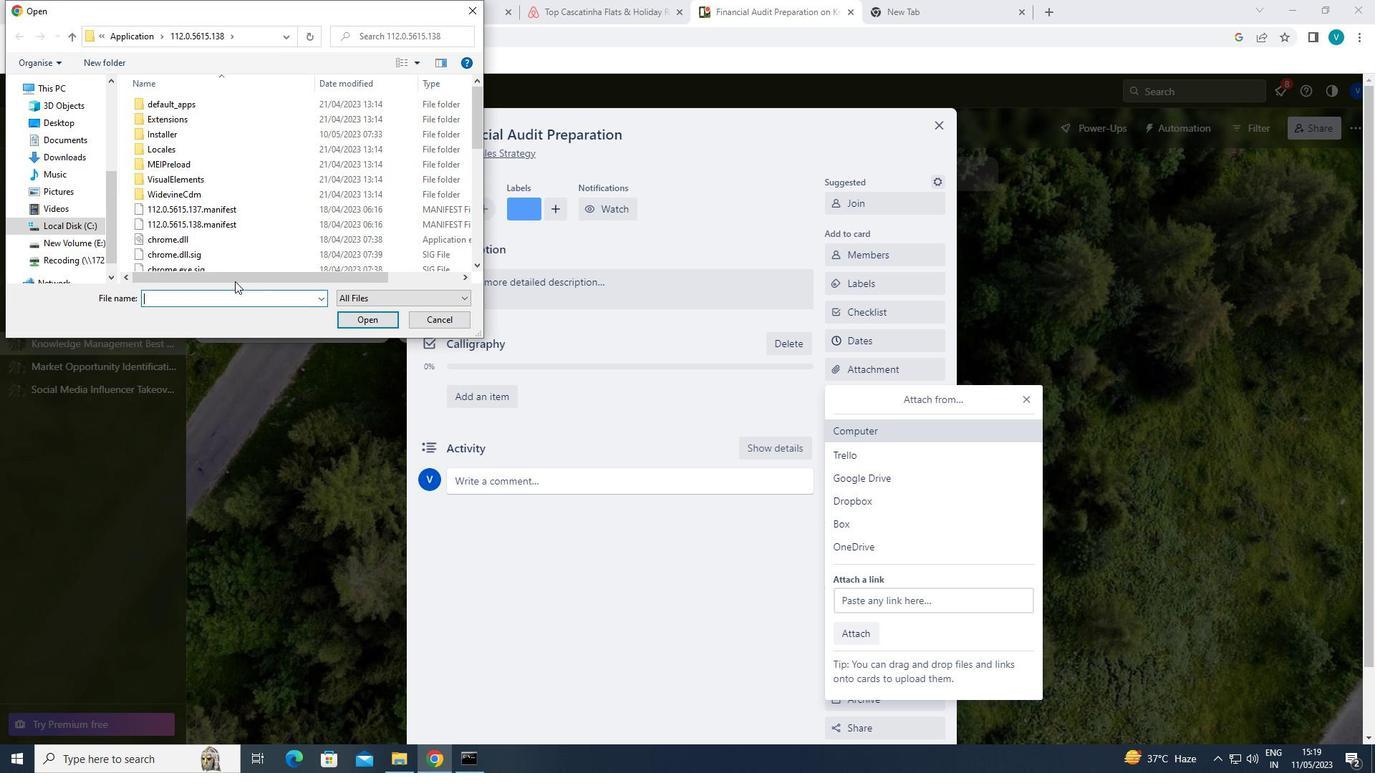 
Action: Mouse pressed left at (193, 259)
Screenshot: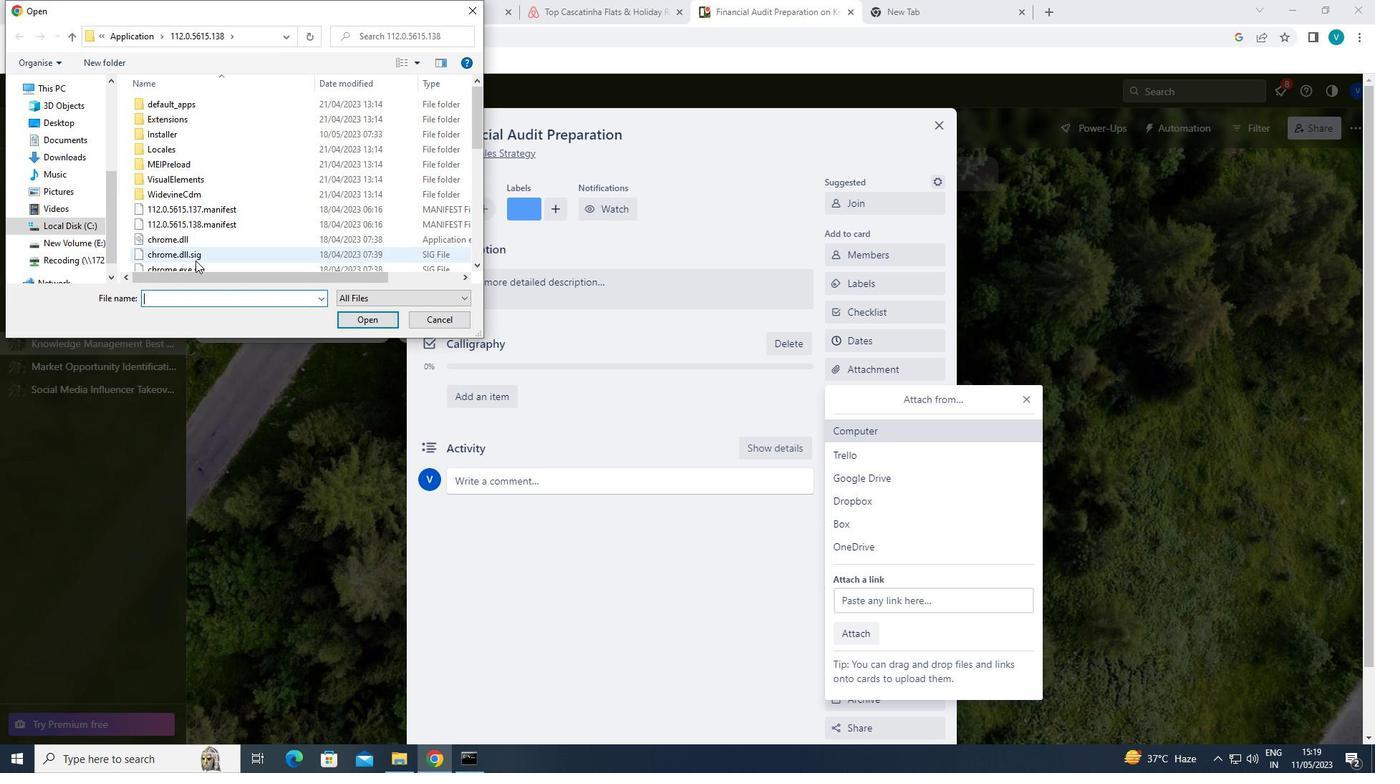 
Action: Mouse moved to (362, 323)
Screenshot: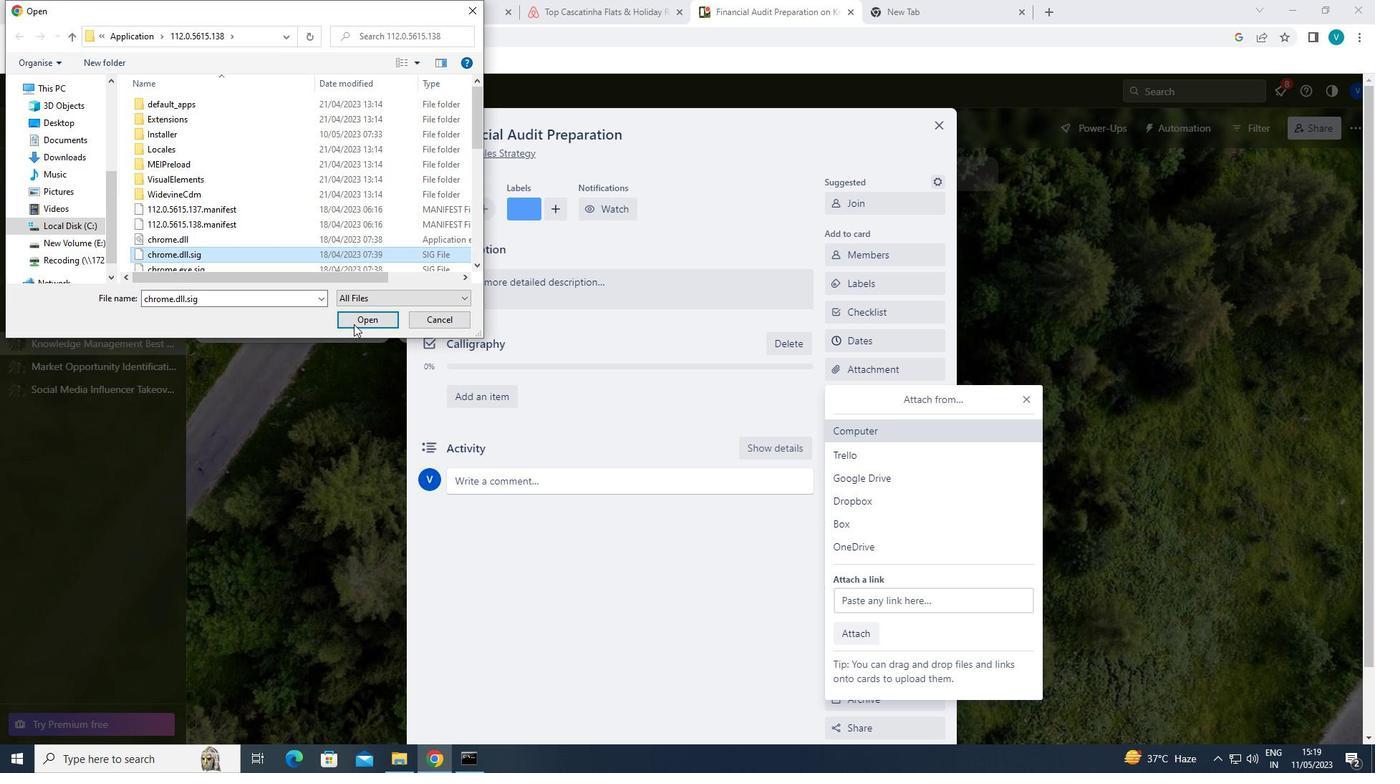 
Action: Mouse pressed left at (362, 323)
Screenshot: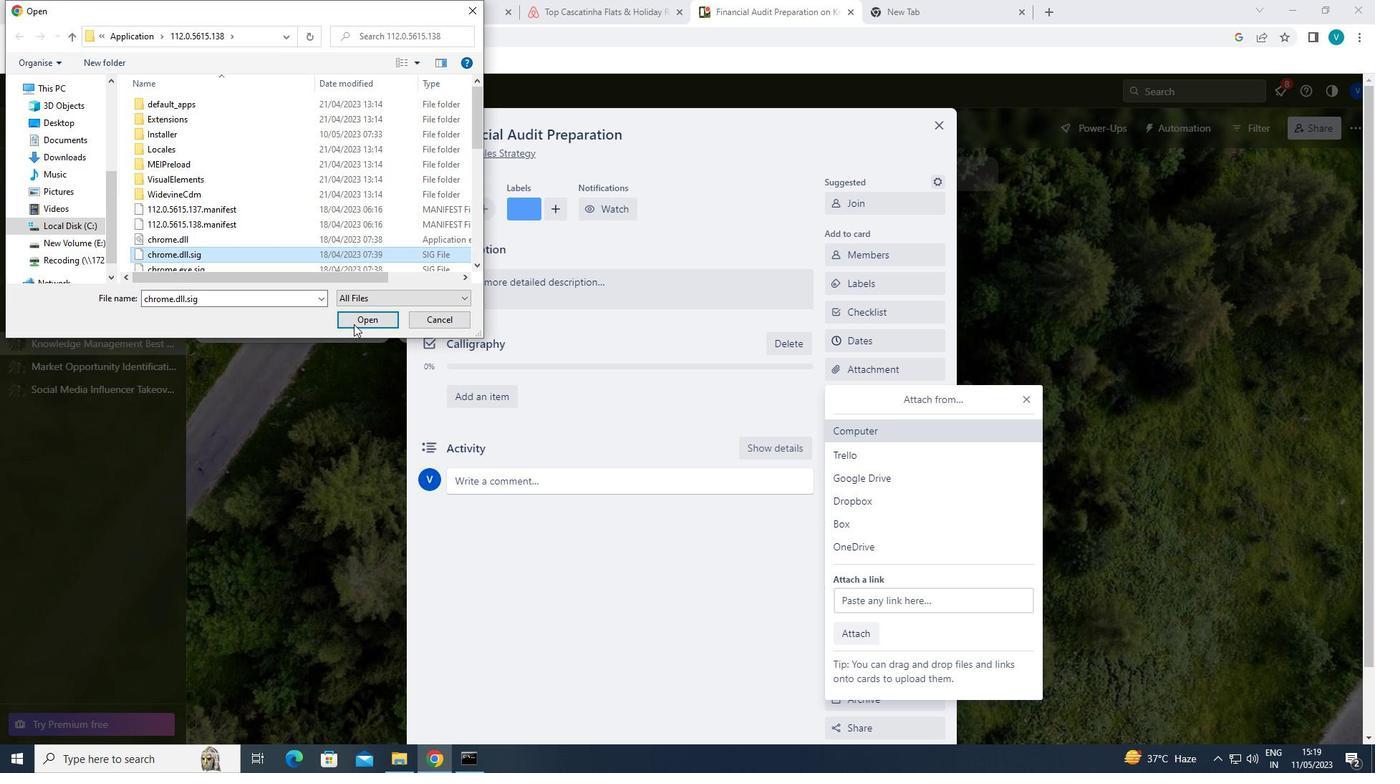 
Action: Mouse moved to (883, 397)
Screenshot: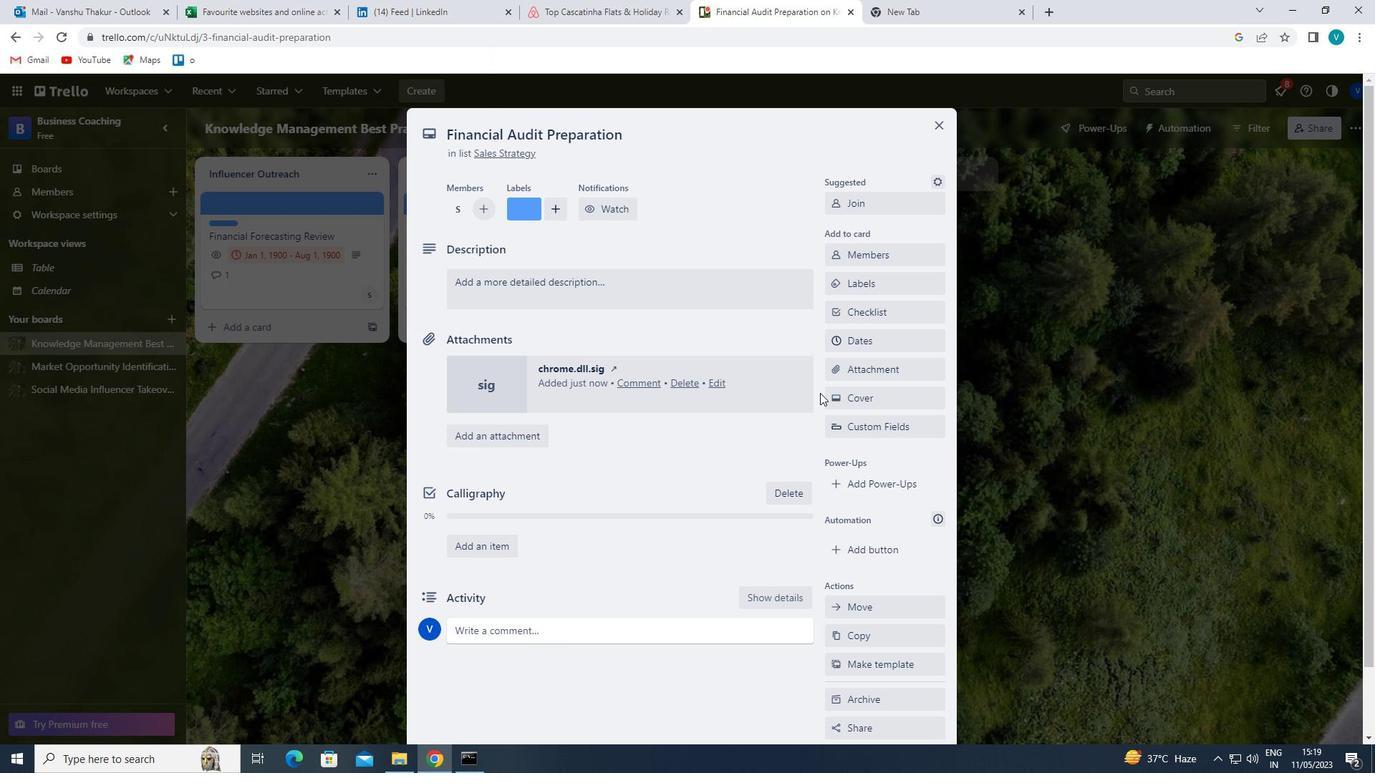 
Action: Mouse pressed left at (883, 397)
Screenshot: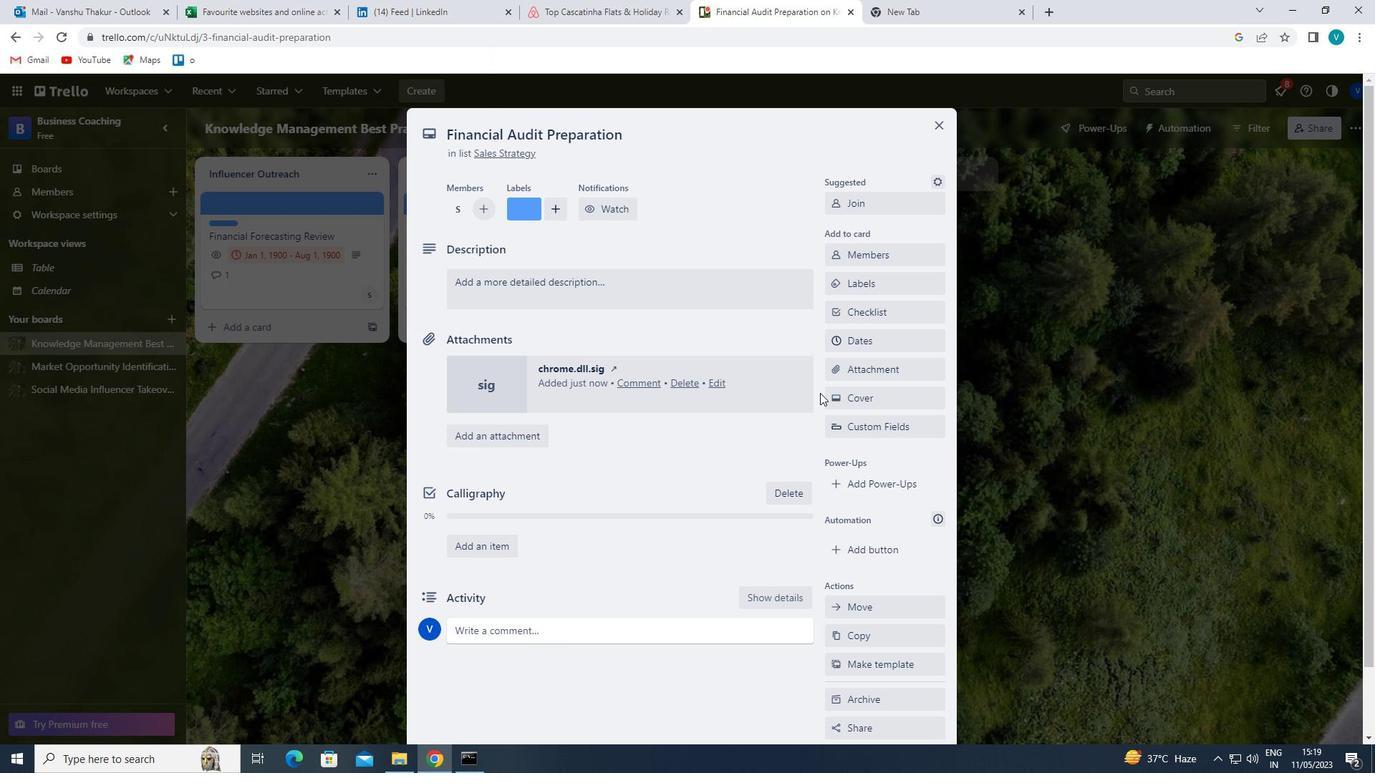 
Action: Mouse moved to (850, 477)
Screenshot: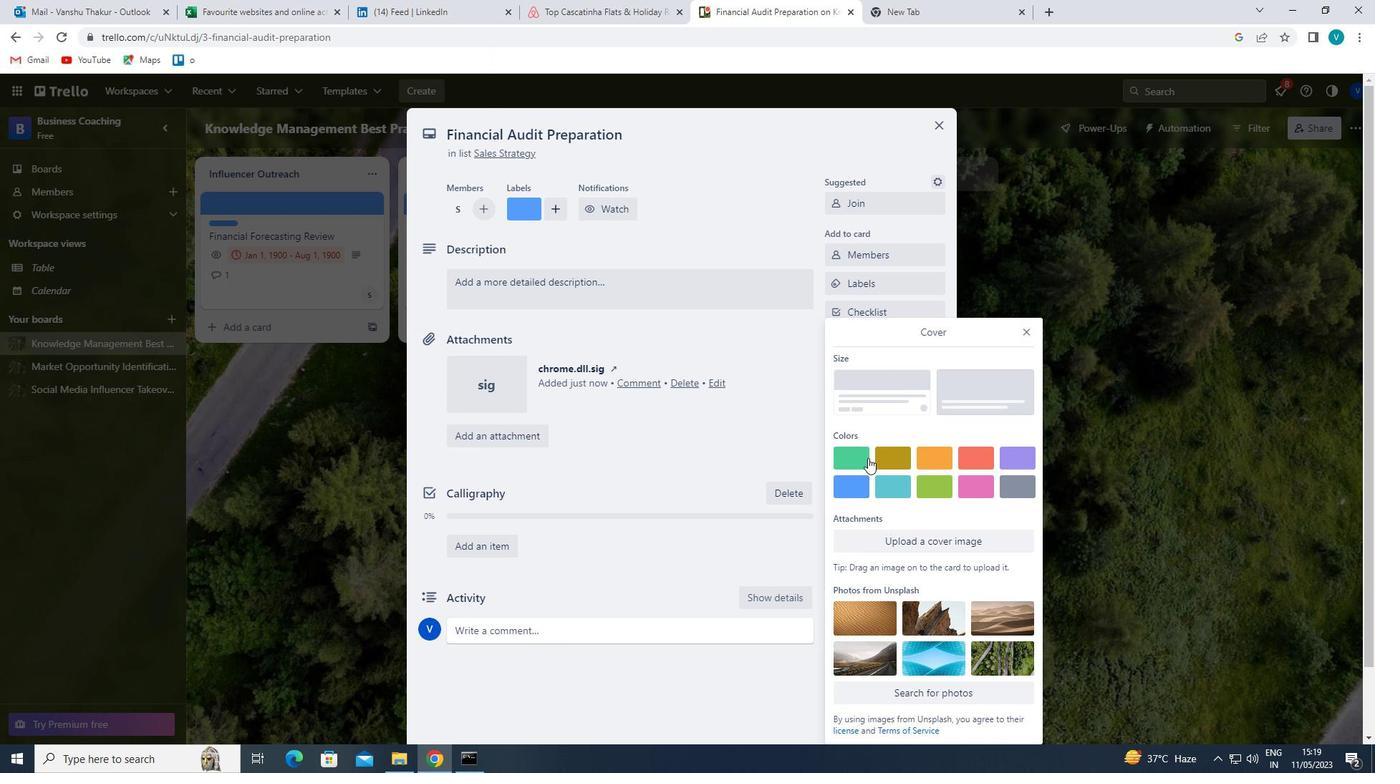 
Action: Mouse pressed left at (850, 477)
Screenshot: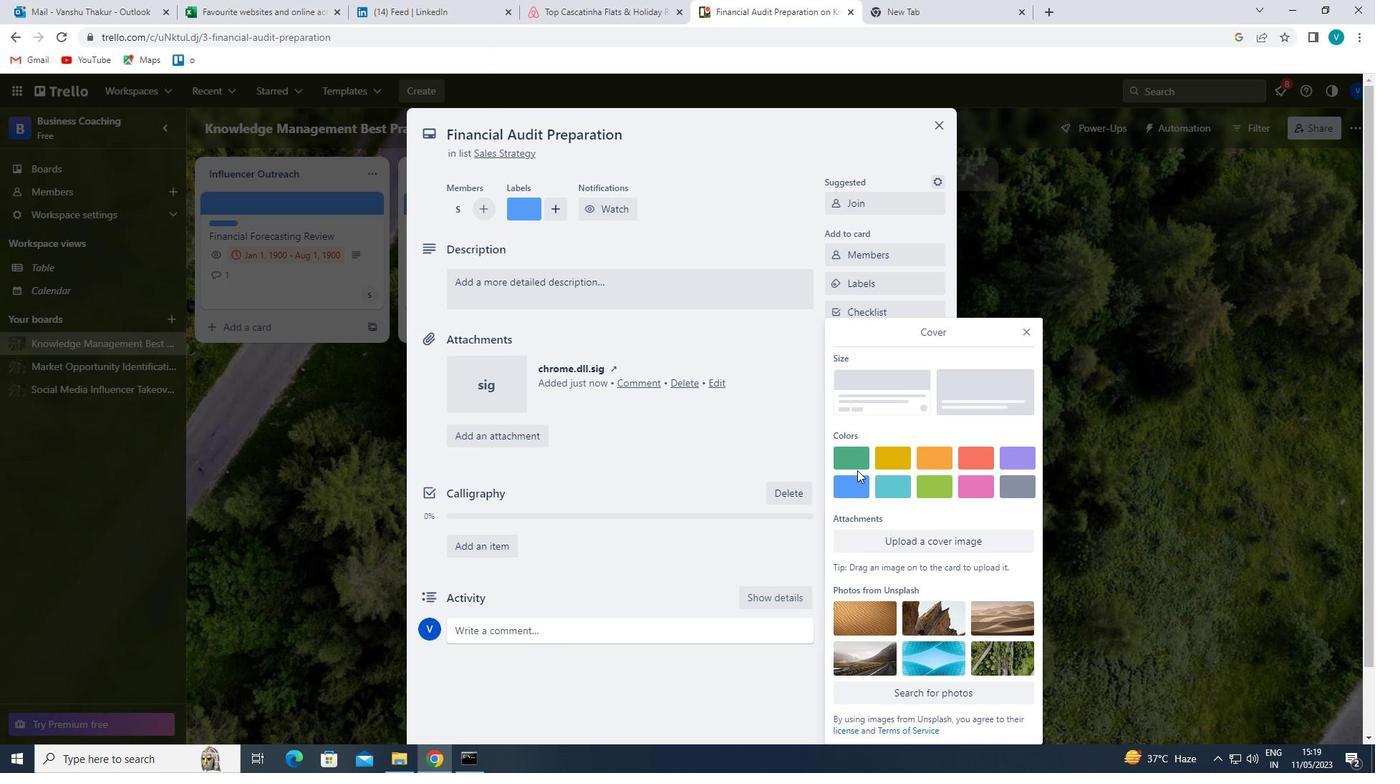 
Action: Mouse moved to (1025, 303)
Screenshot: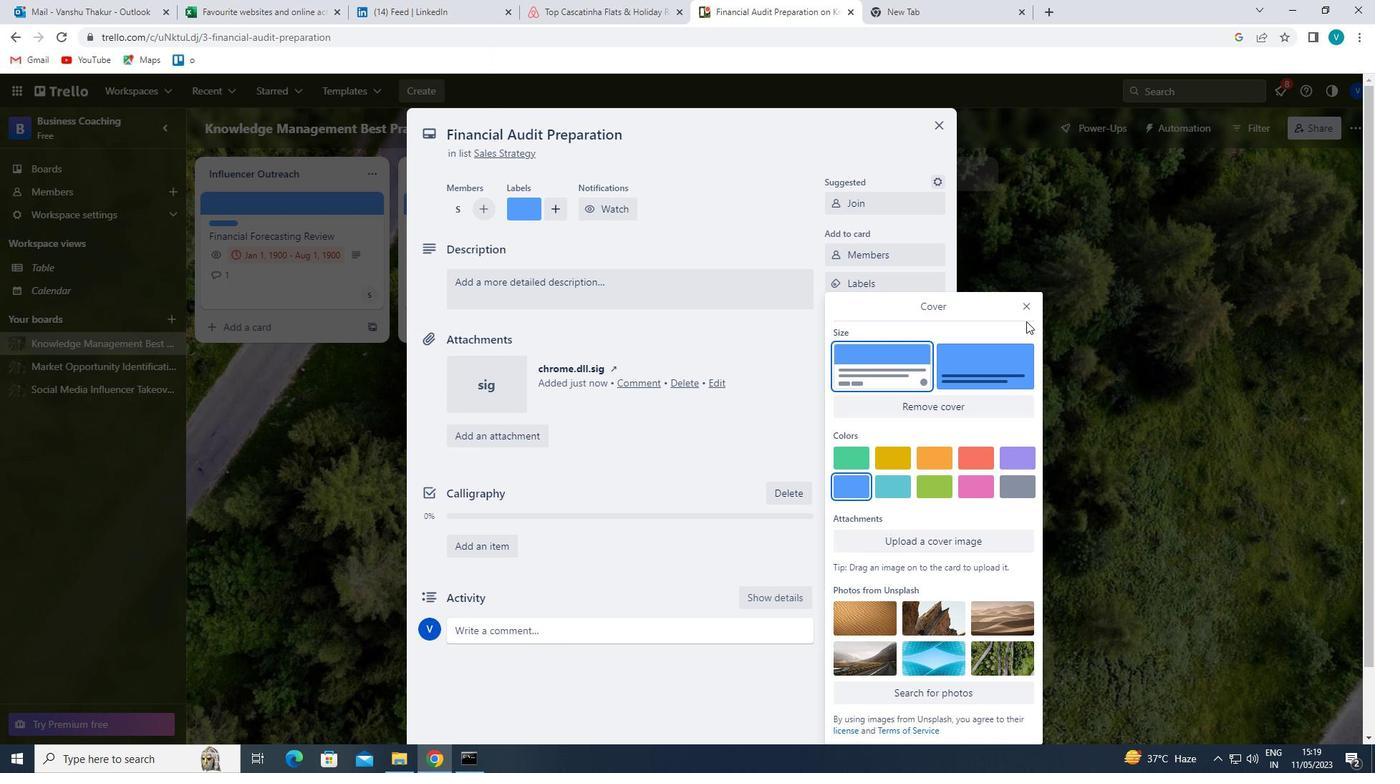 
Action: Mouse pressed left at (1025, 303)
Screenshot: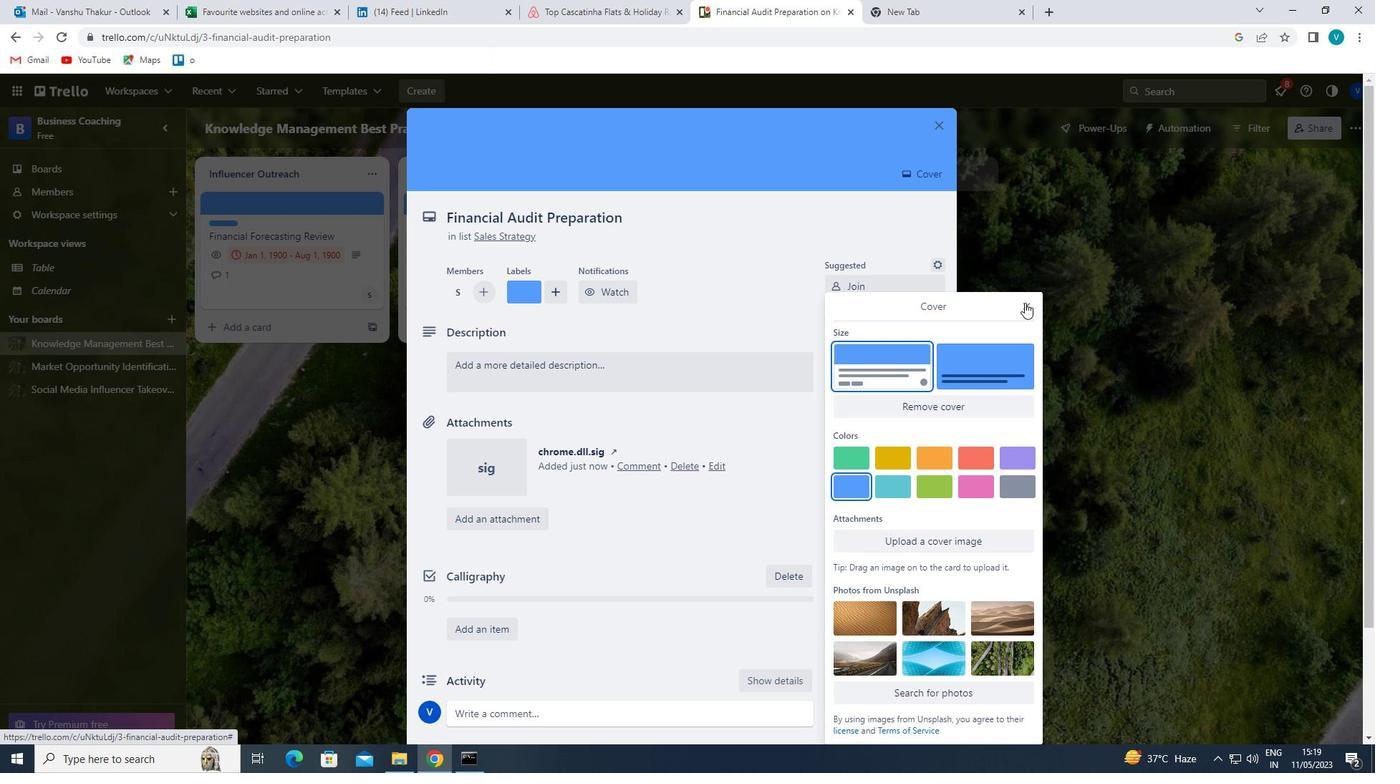 
Action: Mouse moved to (624, 368)
Screenshot: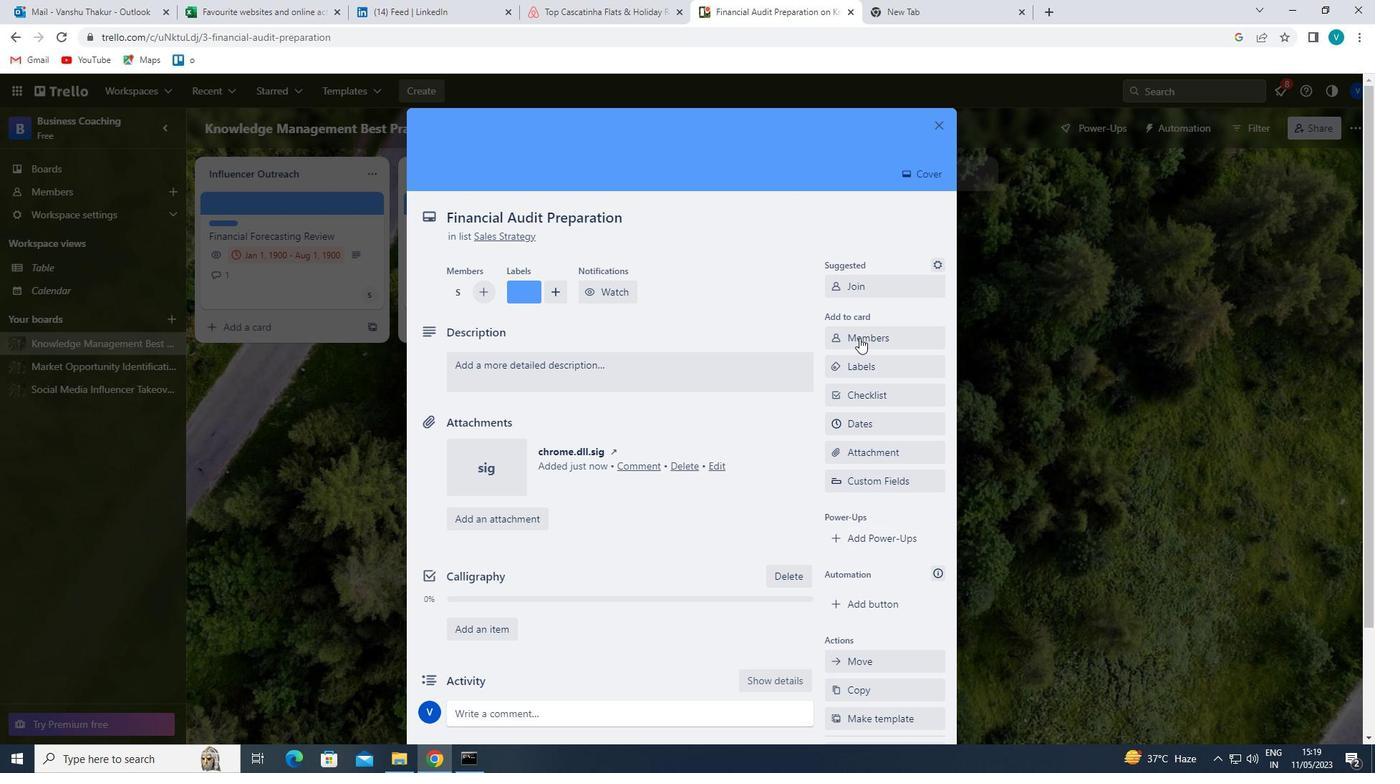 
Action: Mouse pressed left at (624, 368)
Screenshot: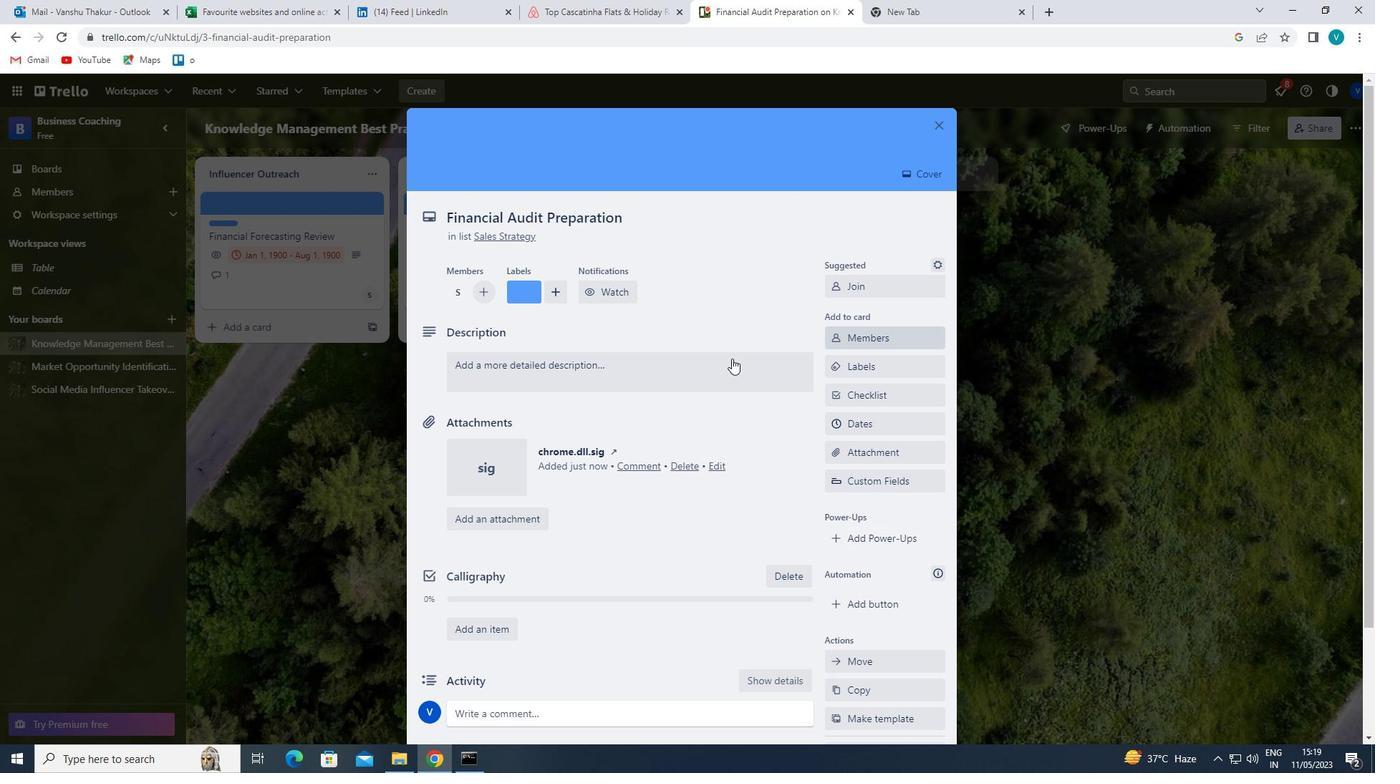 
Action: Key pressed '<Key.shift>CONDUCT<Key.space>TEAM<Key.space>TRAINING<Key.space>SESSIONON<Key.space><Key.left><Key.left><Key.left><Key.space><Key.right><Key.right><Key.space>CUSTOMER<Key.space>SERVICE<Key.space>'
Screenshot: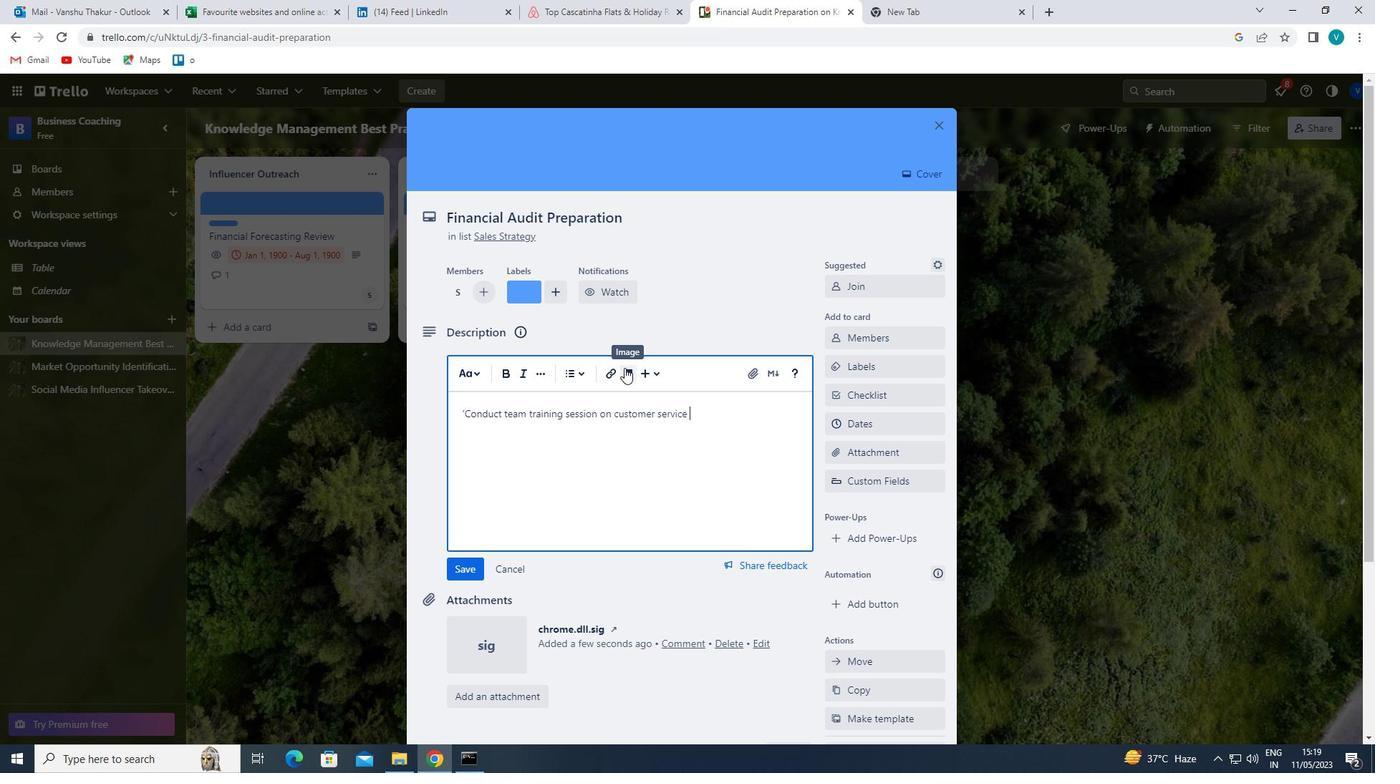 
Action: Mouse moved to (468, 569)
Screenshot: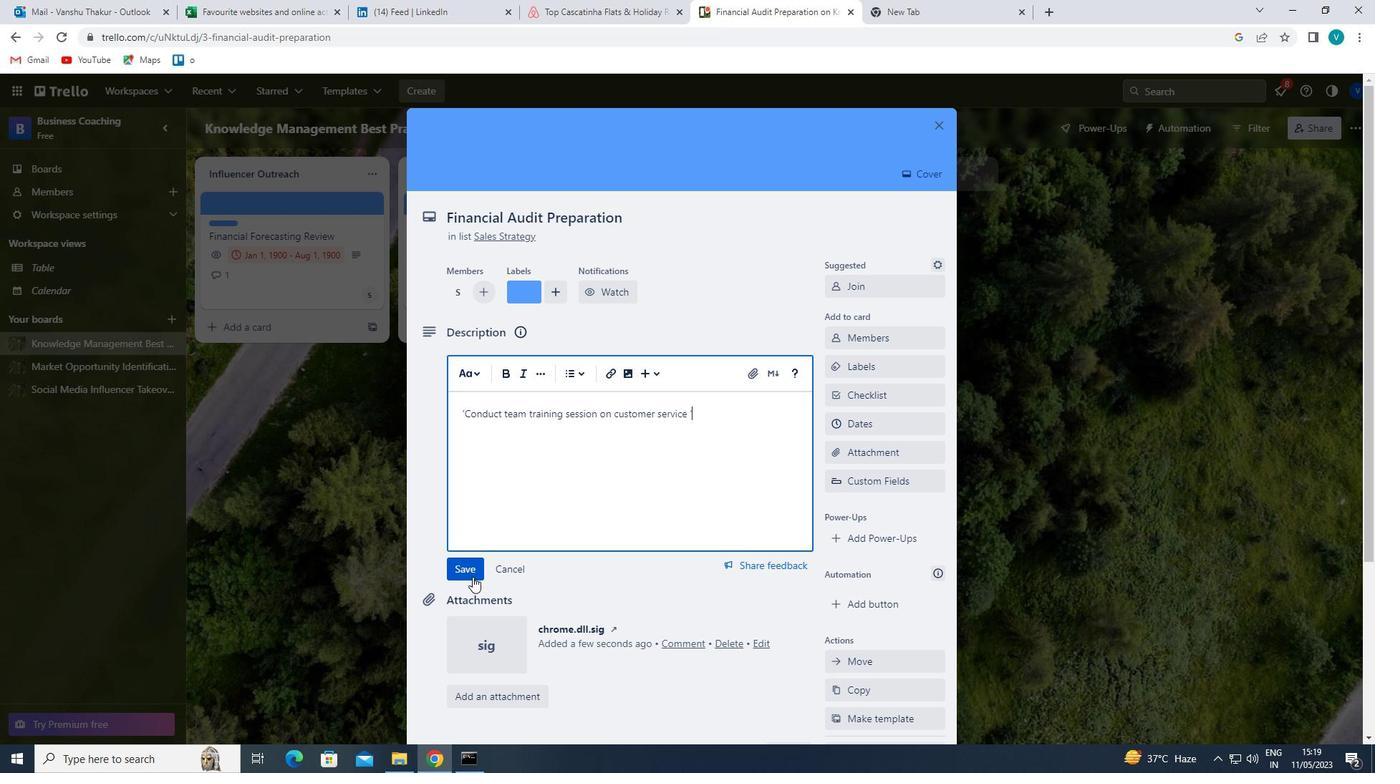 
Action: Mouse pressed left at (468, 569)
Screenshot: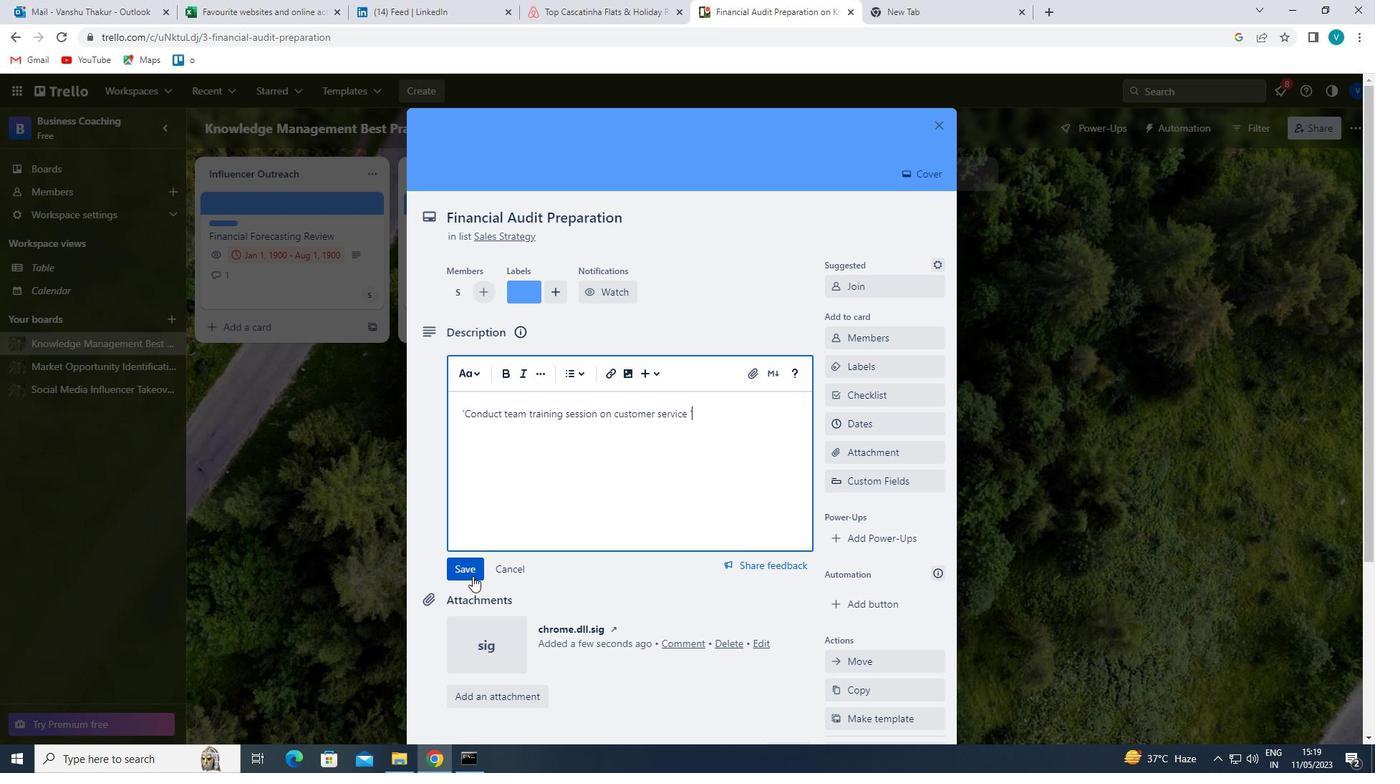 
Action: Mouse moved to (468, 569)
Screenshot: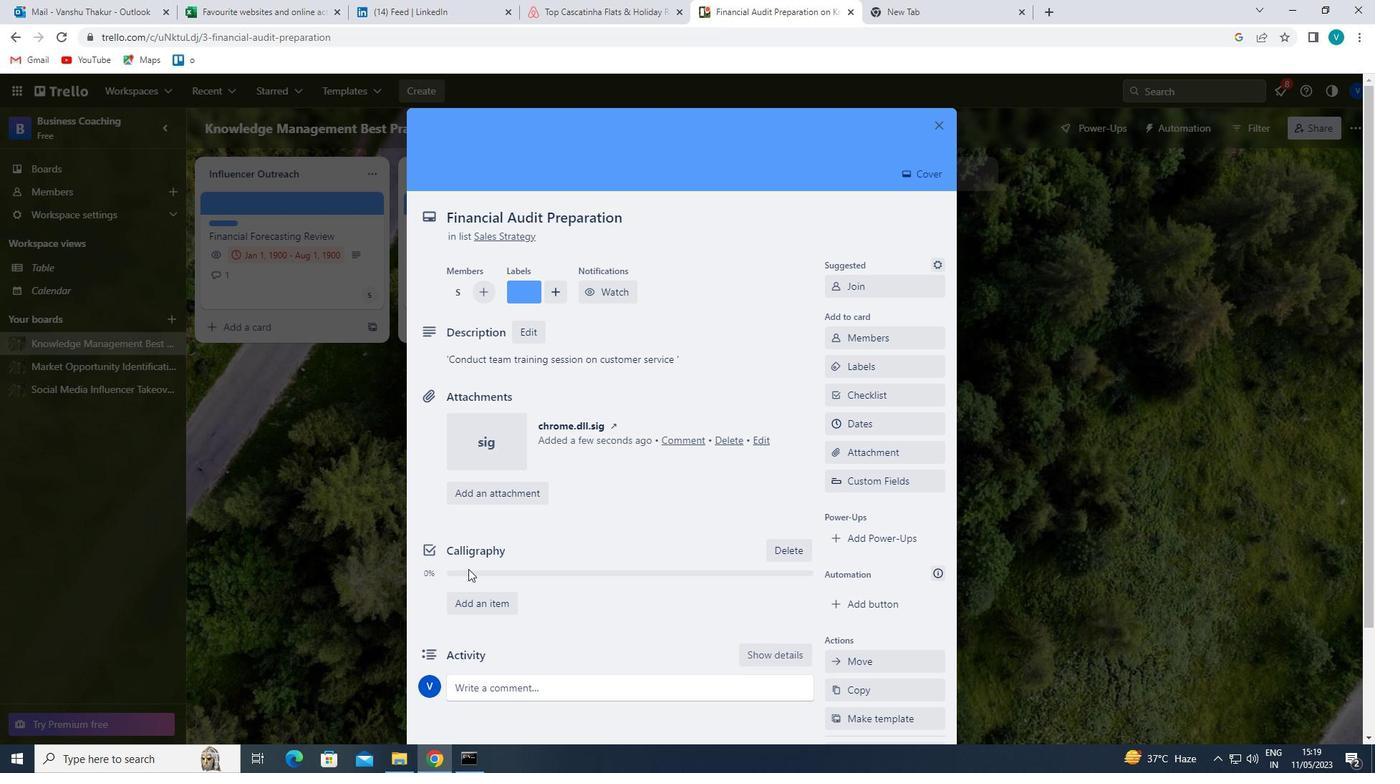 
Action: Mouse scrolled (468, 568) with delta (0, 0)
Screenshot: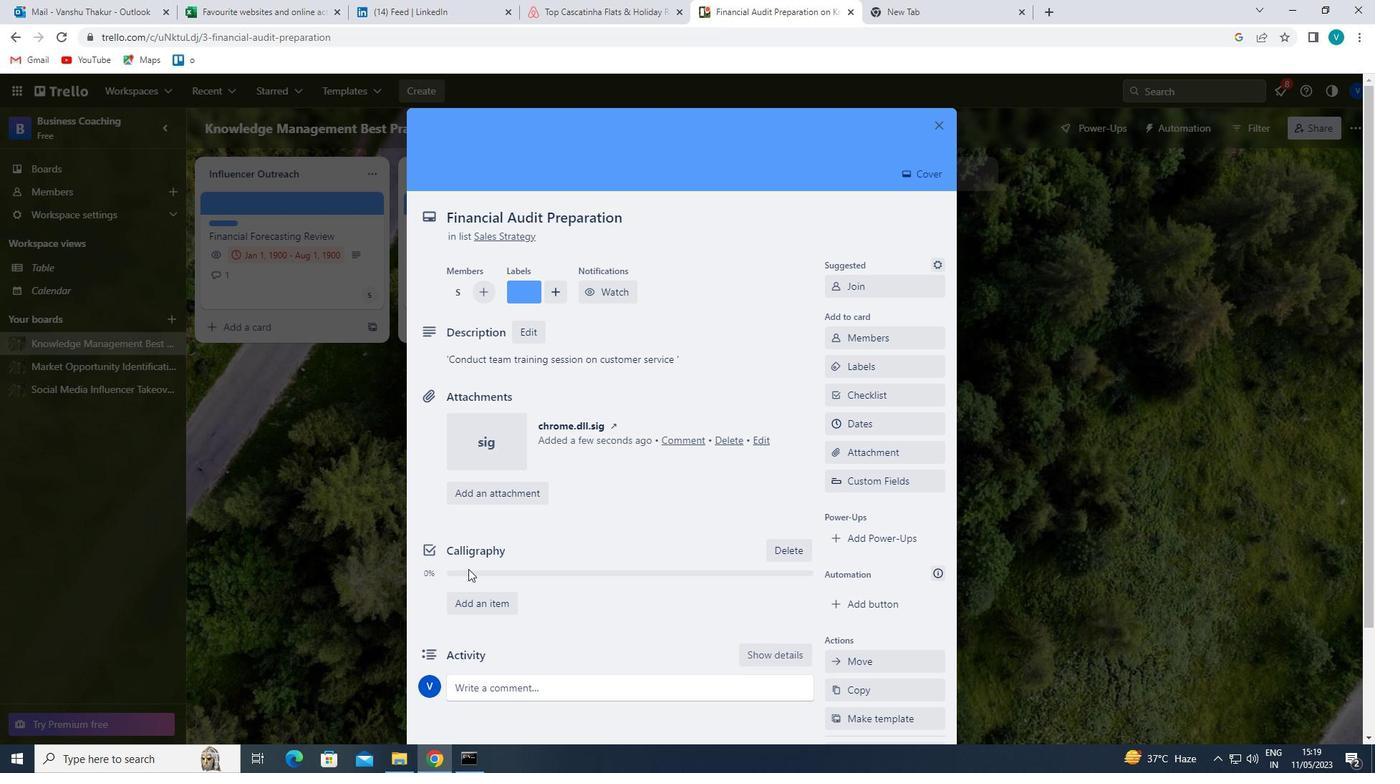 
Action: Mouse scrolled (468, 568) with delta (0, 0)
Screenshot: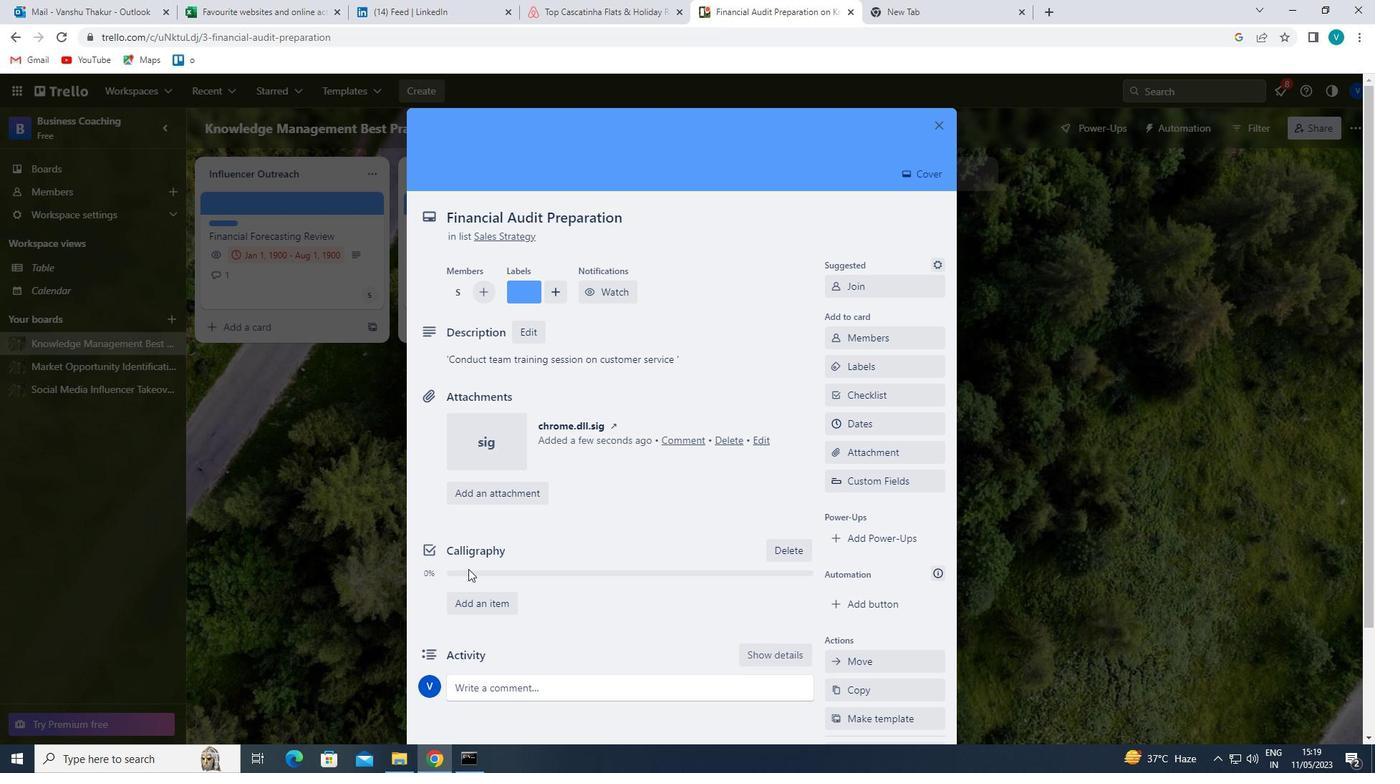 
Action: Mouse scrolled (468, 568) with delta (0, 0)
Screenshot: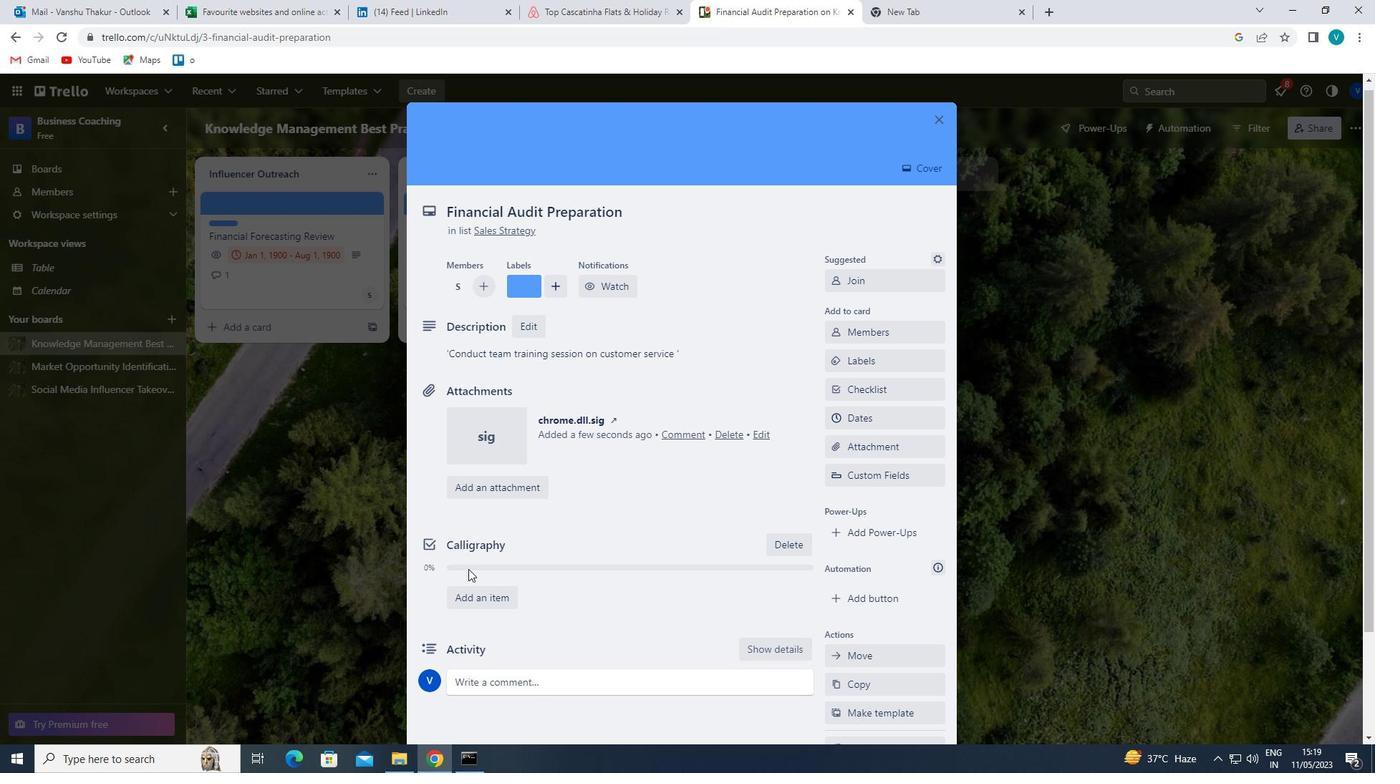 
Action: Mouse moved to (500, 559)
Screenshot: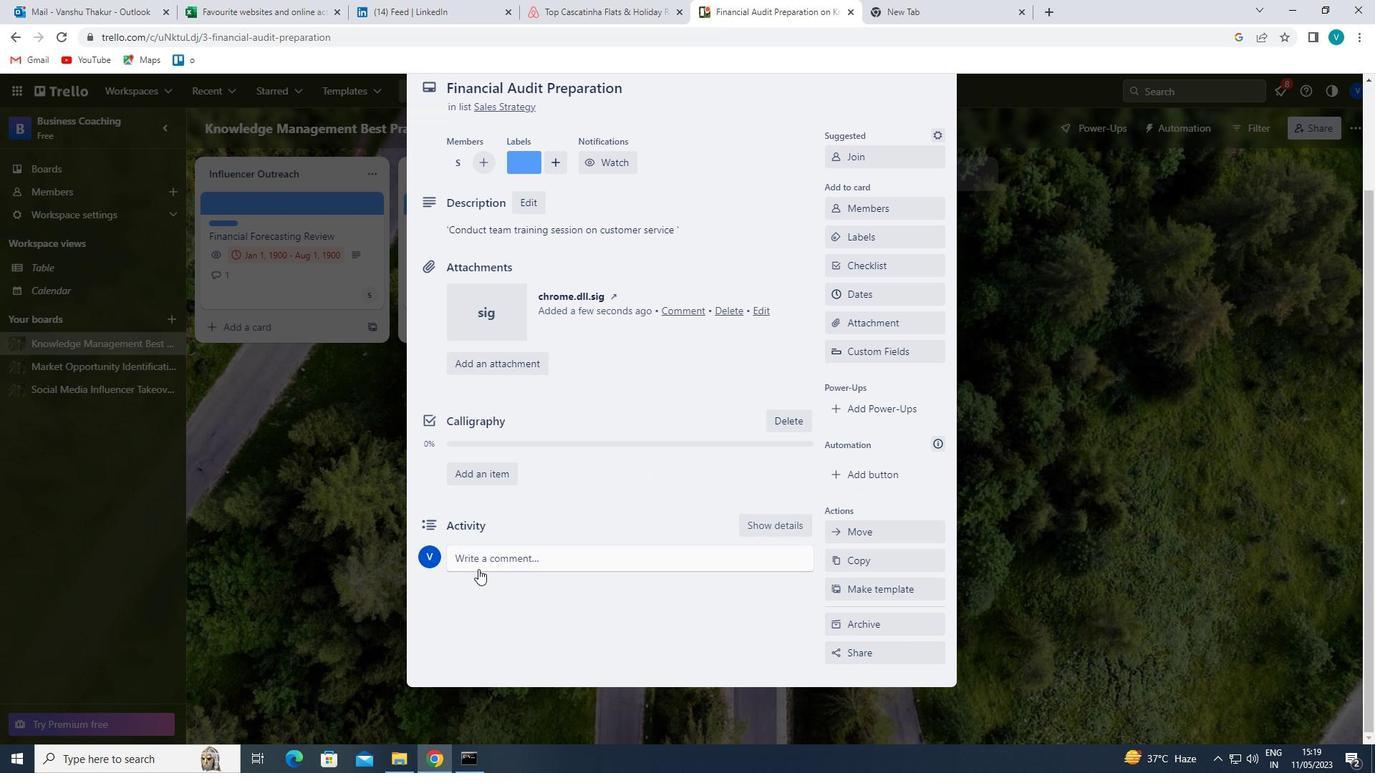 
Action: Mouse pressed left at (500, 559)
Screenshot: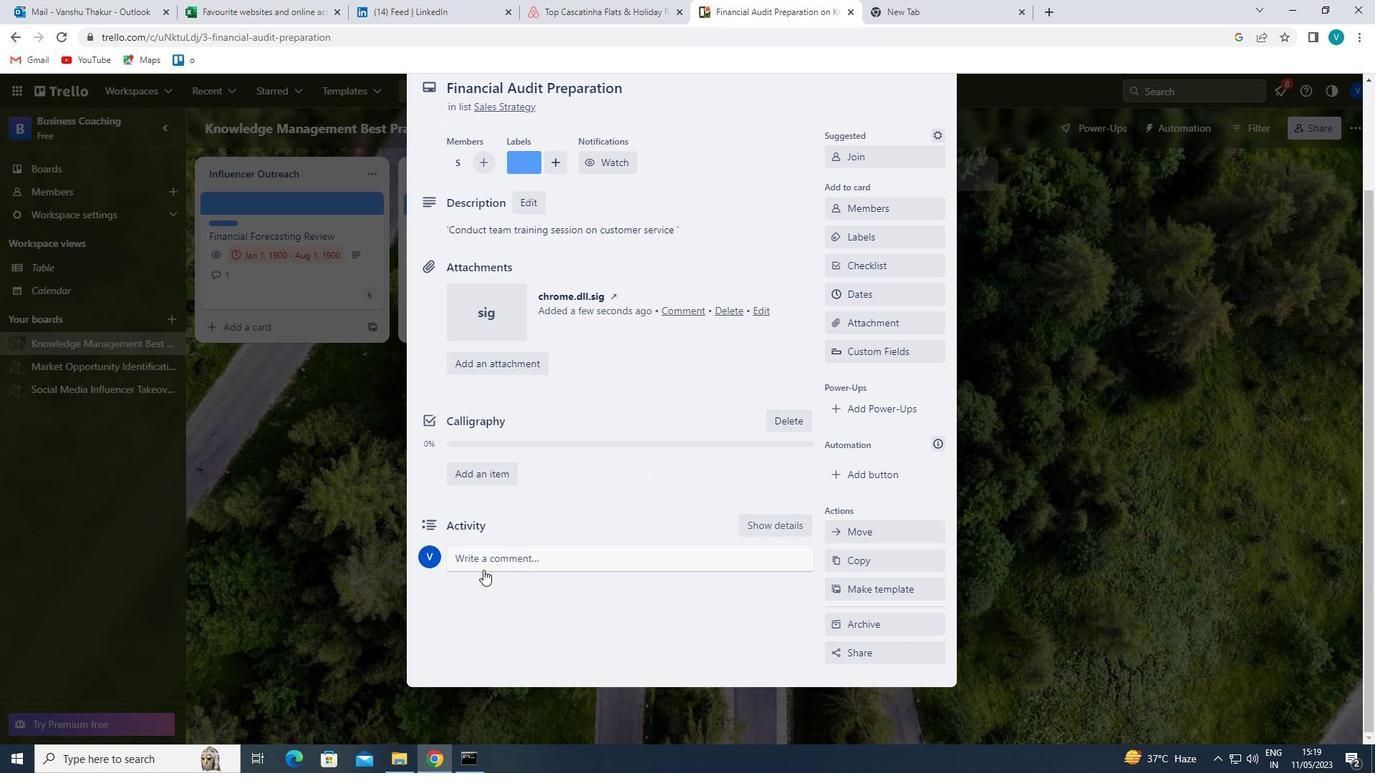 
Action: Mouse moved to (500, 558)
Screenshot: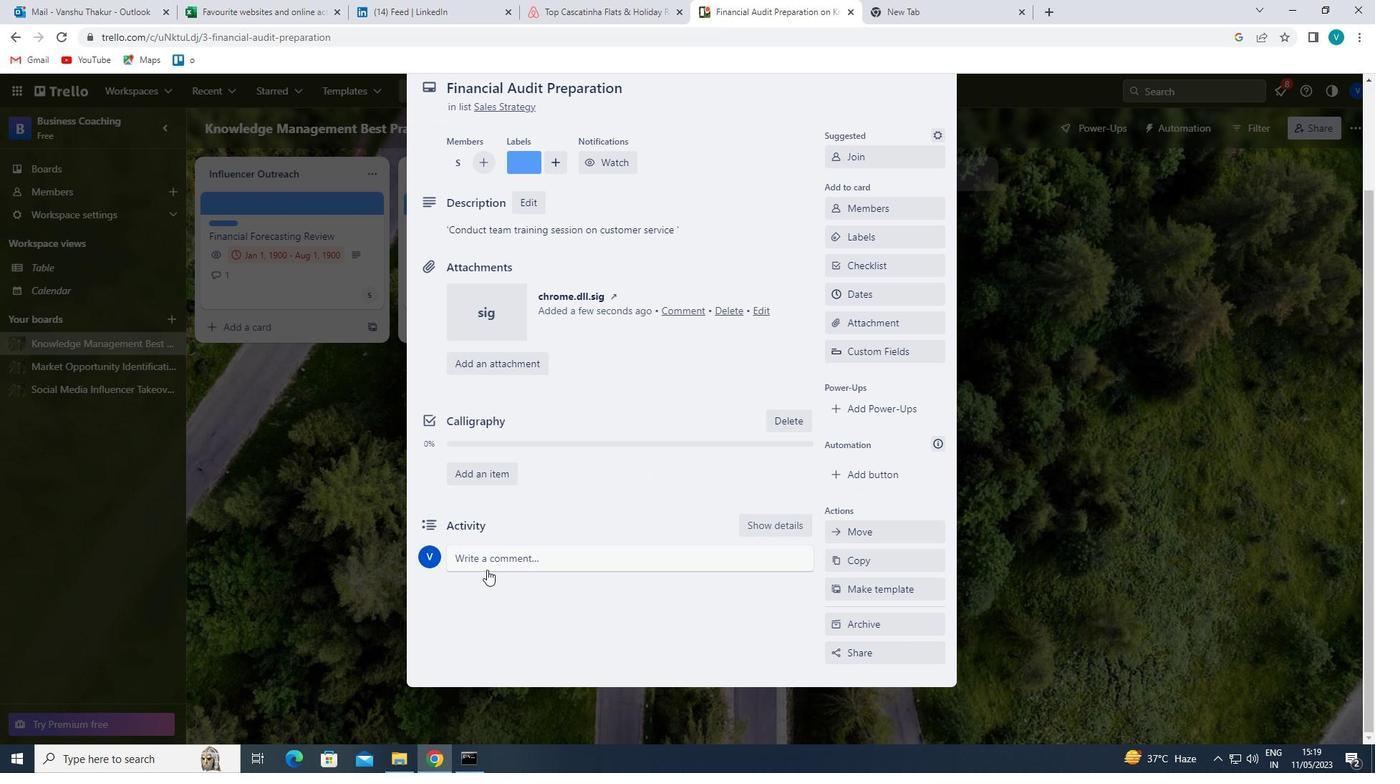 
Action: Key pressed '<Key.shift>OUR<Key.space>TEAM<Key.space>HAS<Key.space>THE<Key.space>OPPORTUNITY<Key.space><Key.backspace><Key.space>TO<Key.space>EXEED<Key.left><Key.left><Key.left>C<Key.right><Key.right><Key.right><Key.right><Key.space>EXPECTATIONS<Key.space>ON<Key.space>THI<Key.space>STASK,<Key.space>SO<Key.space>LET<Key.space>U<Key.space>SDELI
Screenshot: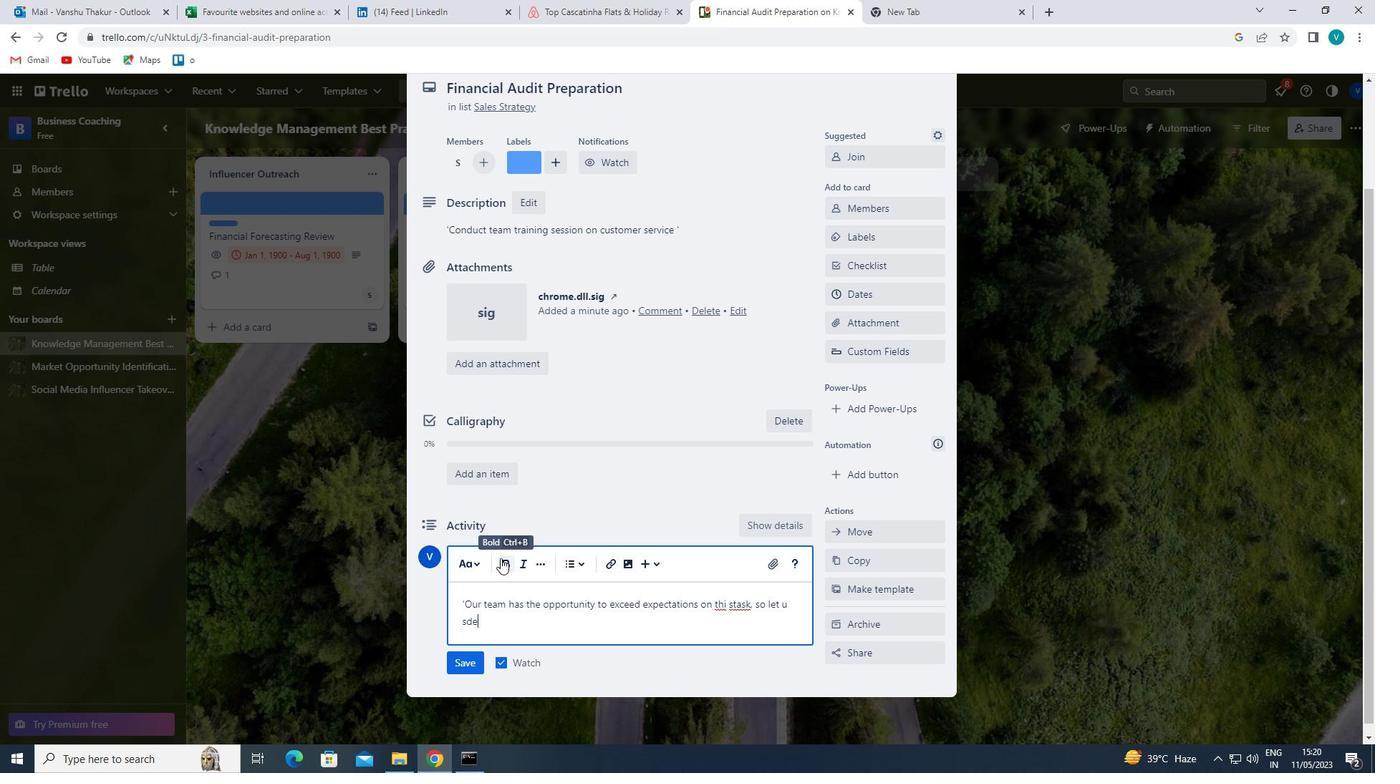 
Action: Mouse moved to (731, 602)
Screenshot: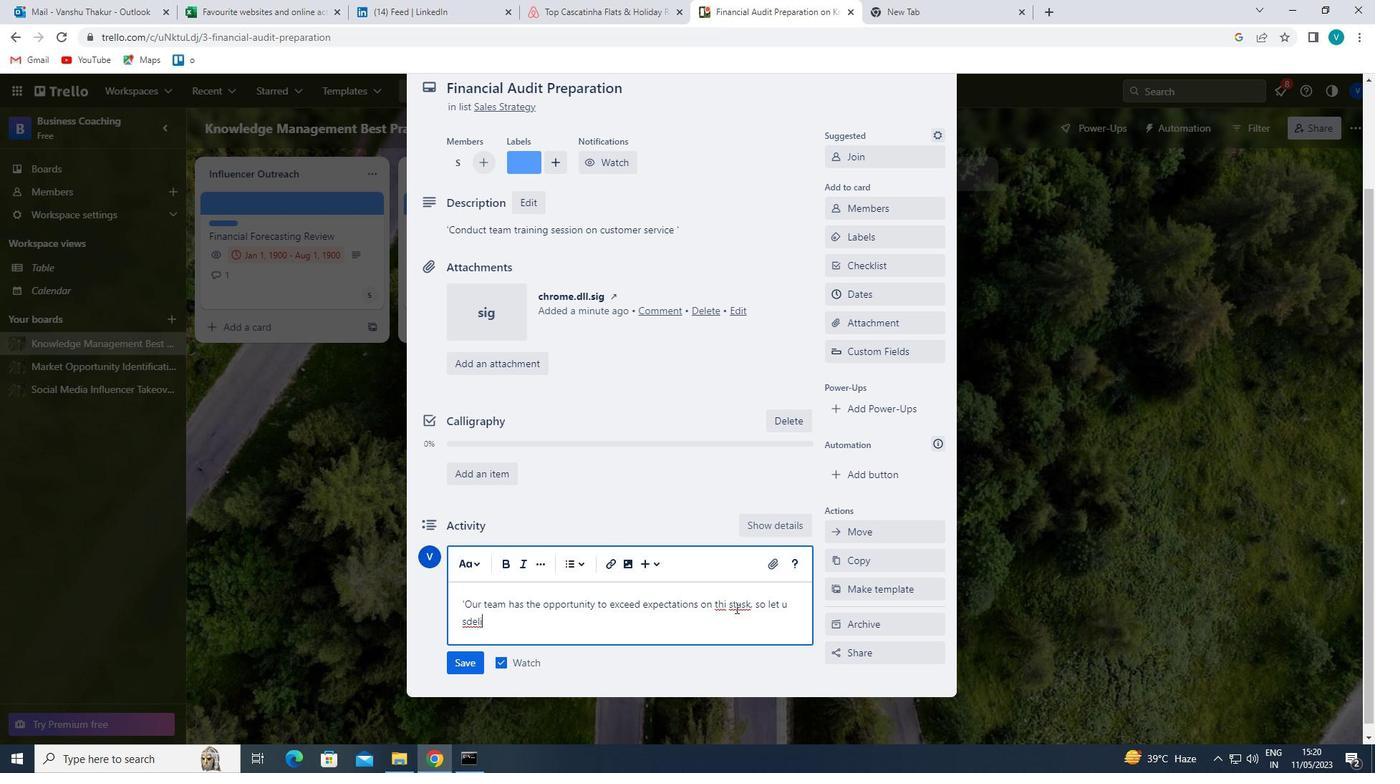
Action: Mouse pressed left at (731, 602)
Screenshot: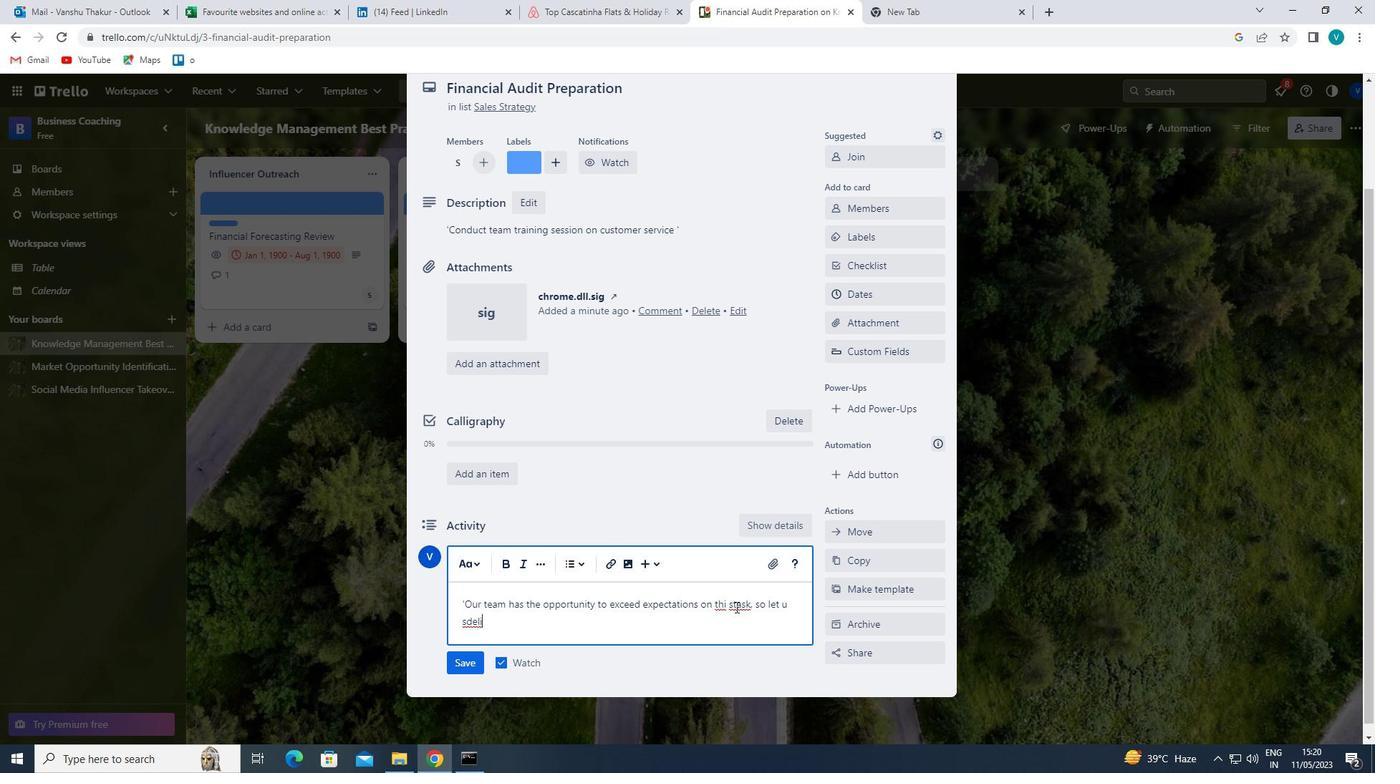 
Action: Mouse moved to (749, 618)
Screenshot: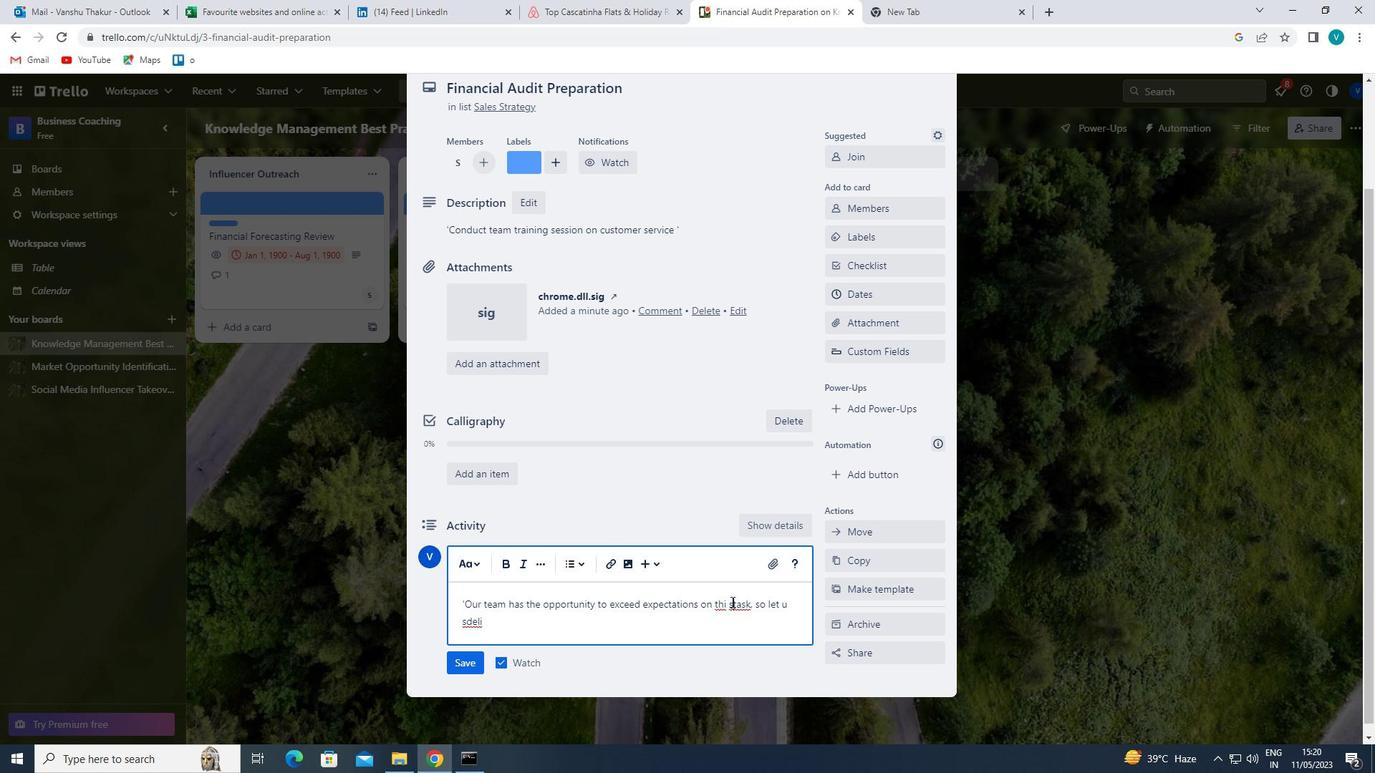 
Action: Key pressed <Key.left><Key.backspace><Key.right><Key.space><Key.right>
Screenshot: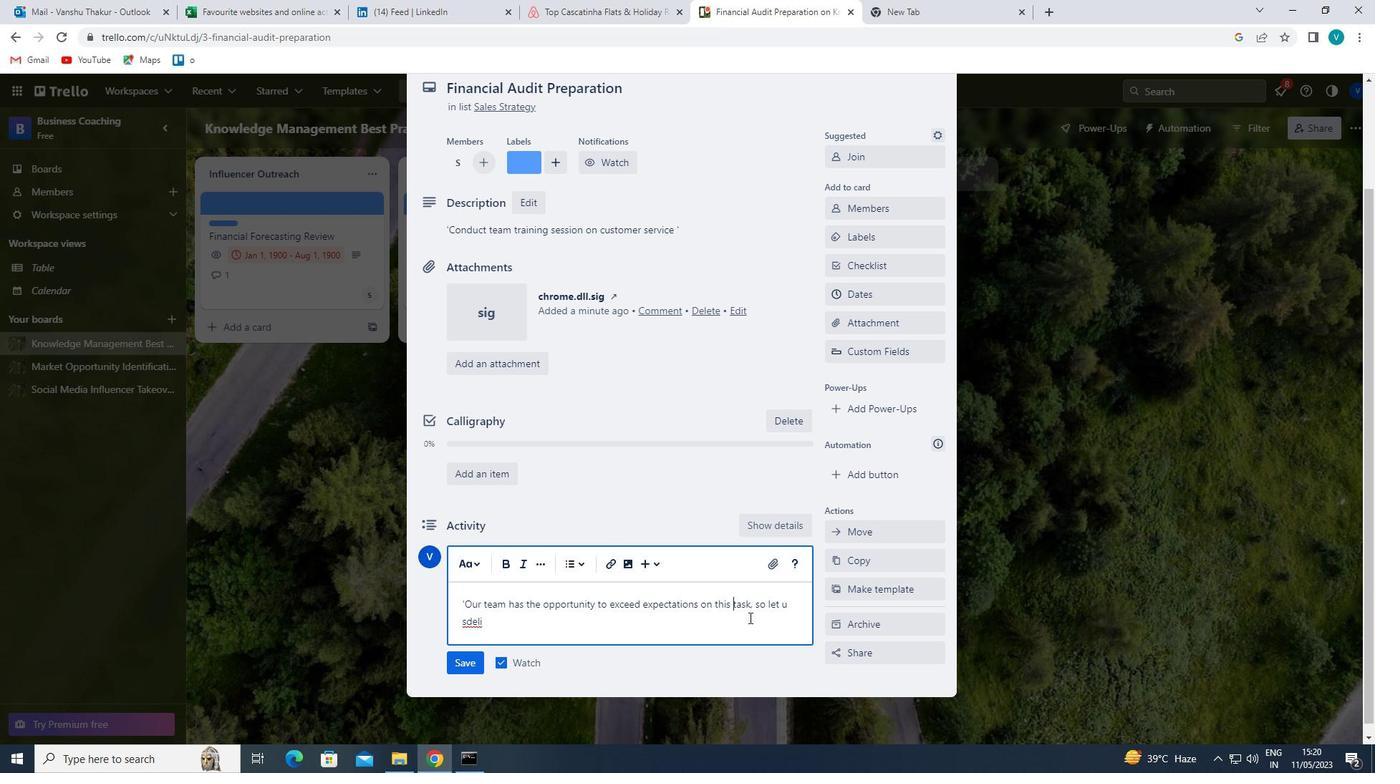 
Action: Mouse moved to (488, 626)
Screenshot: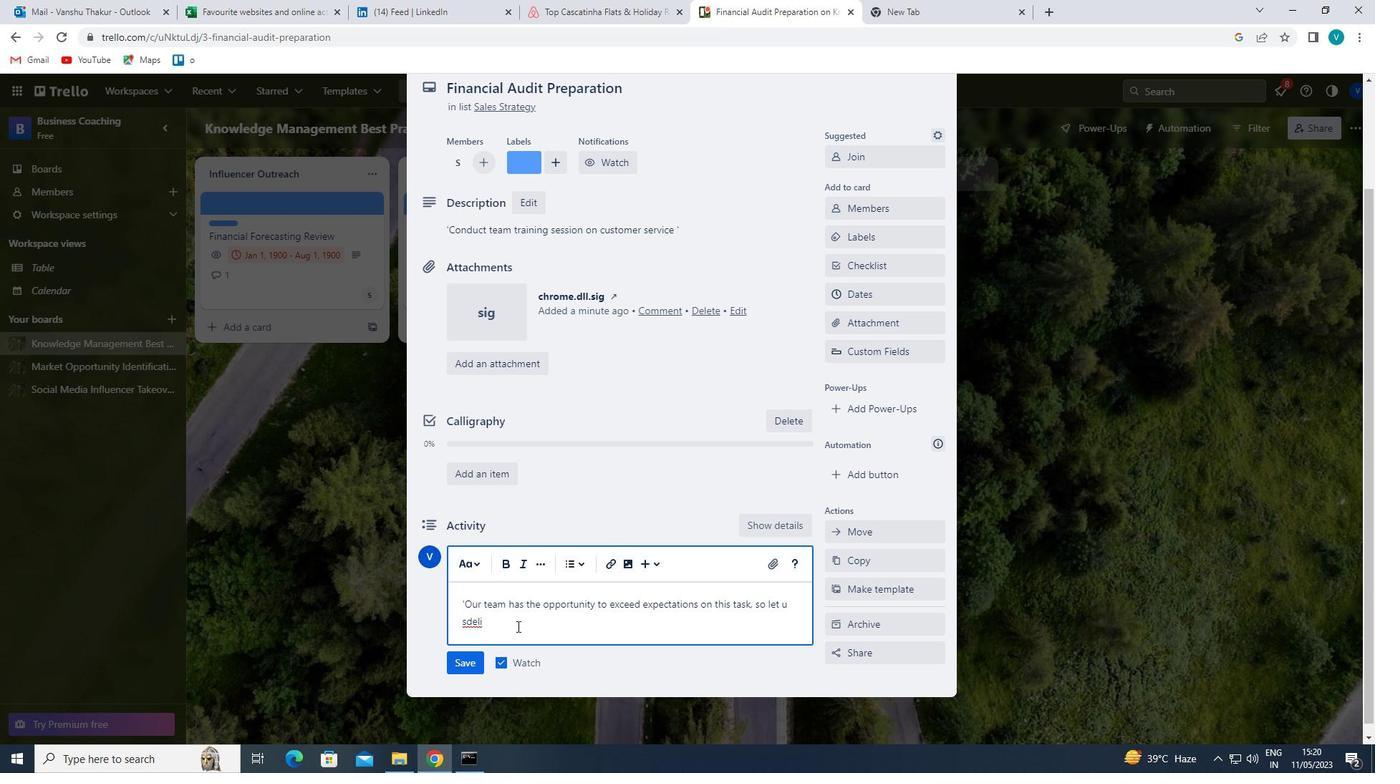 
Action: Mouse pressed left at (488, 626)
Screenshot: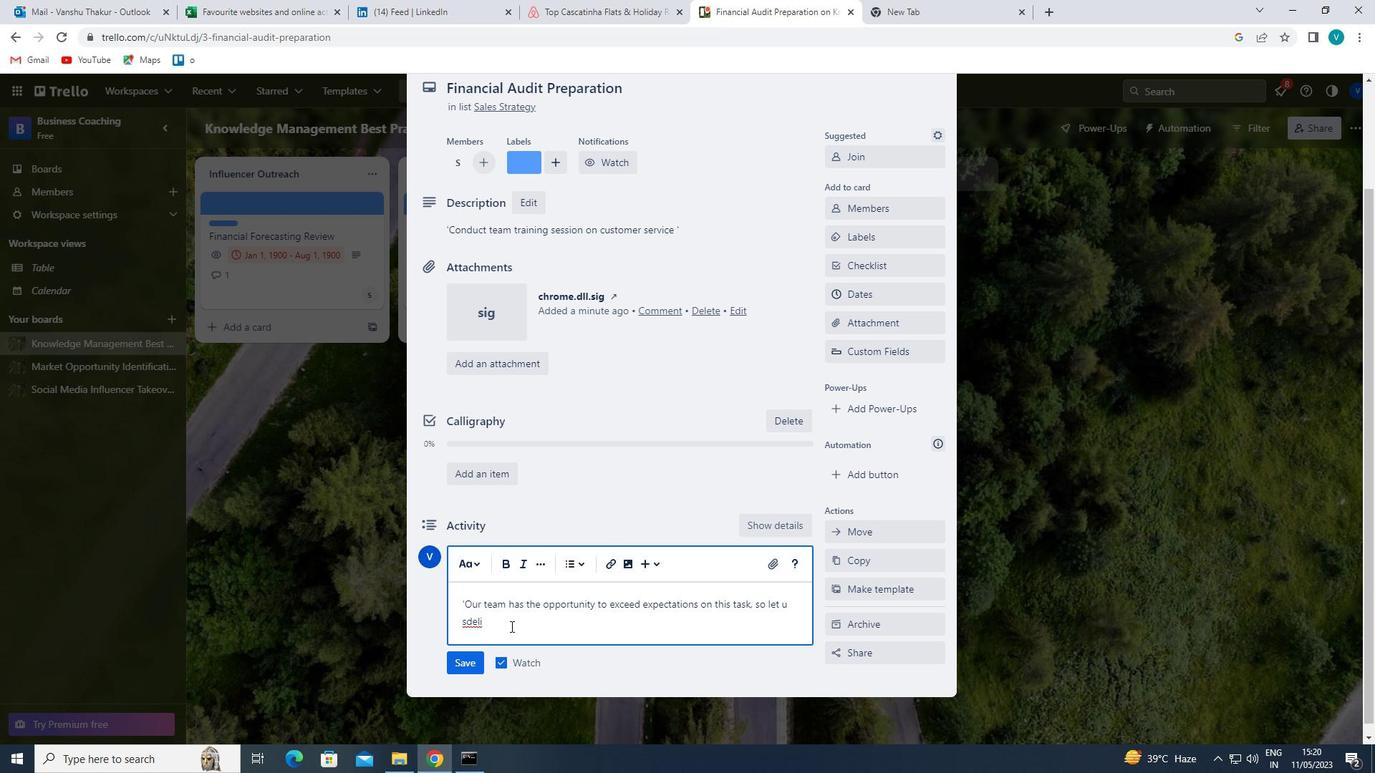 
Action: Mouse moved to (463, 623)
Screenshot: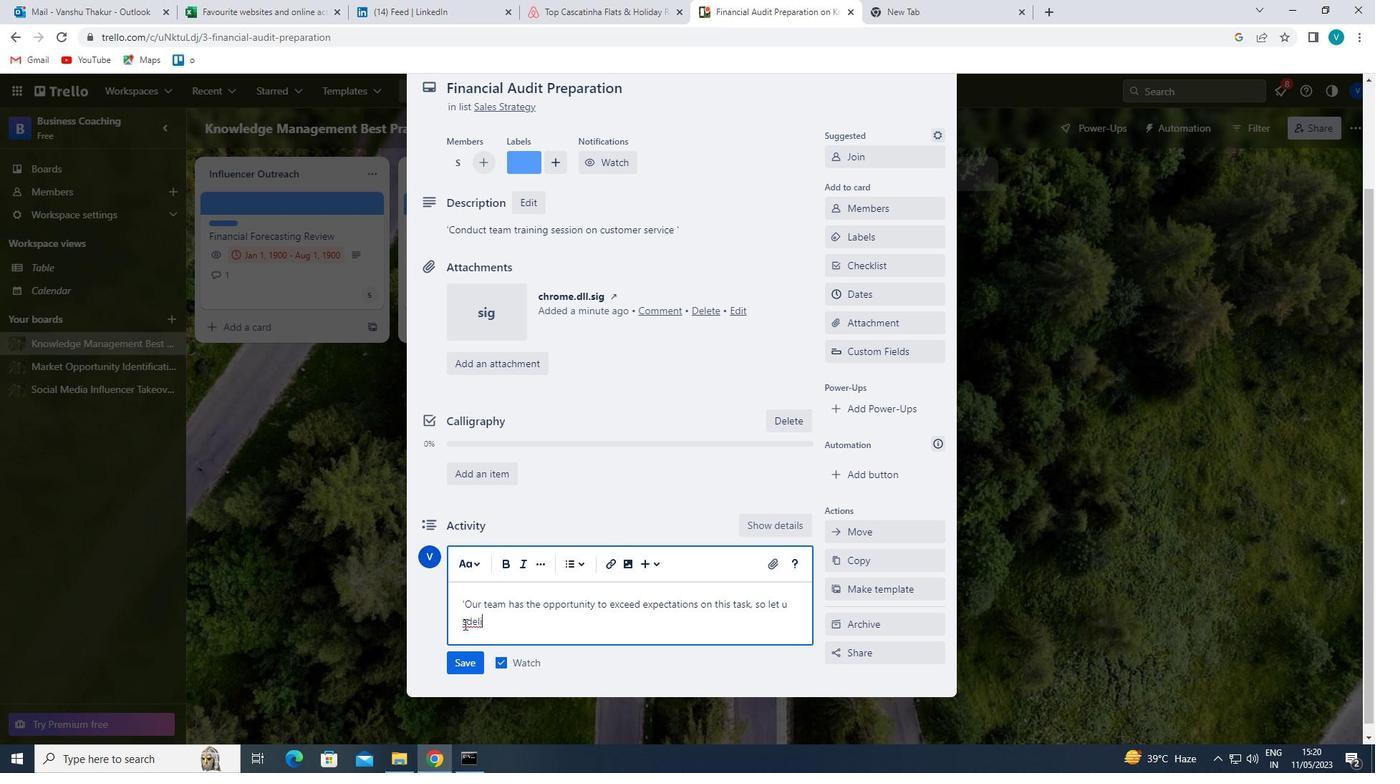 
Action: Mouse pressed left at (463, 623)
Screenshot: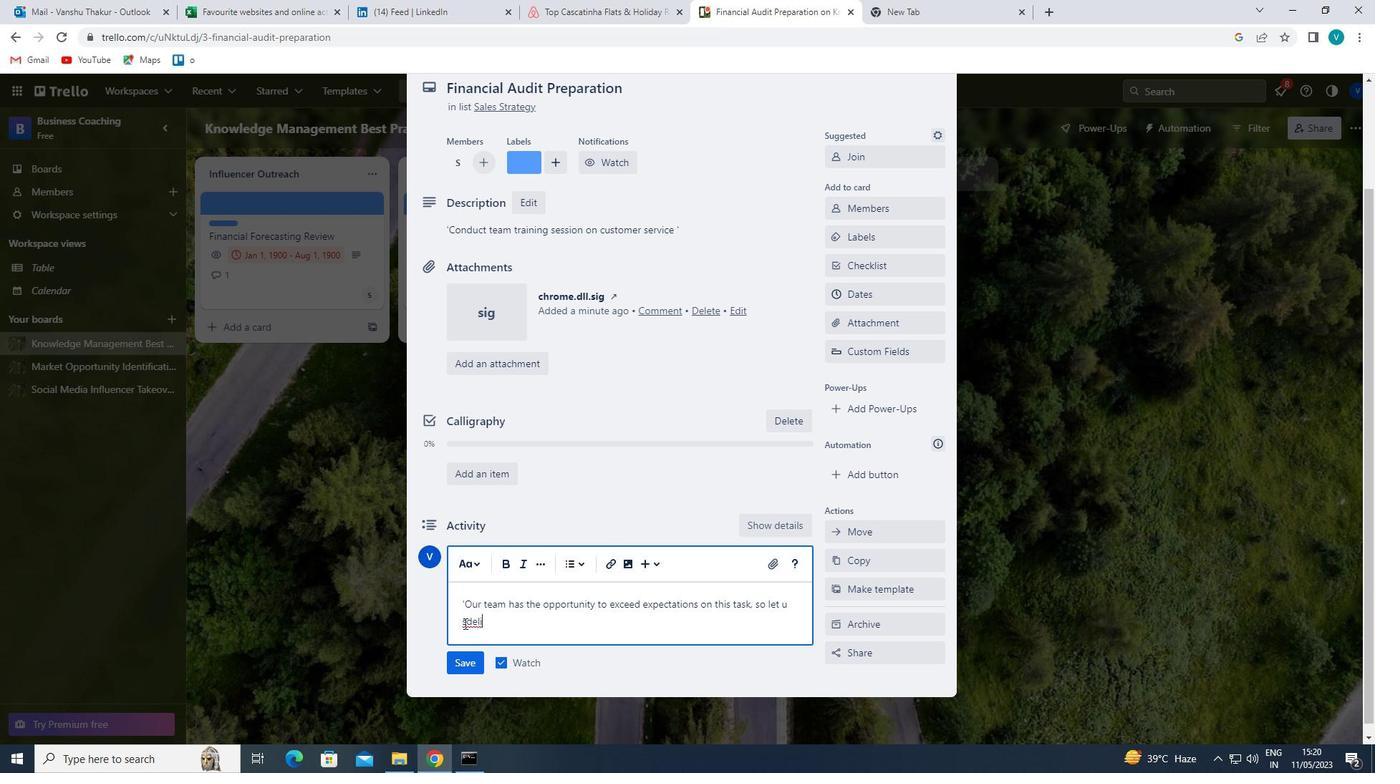 
Action: Mouse moved to (410, 591)
Screenshot: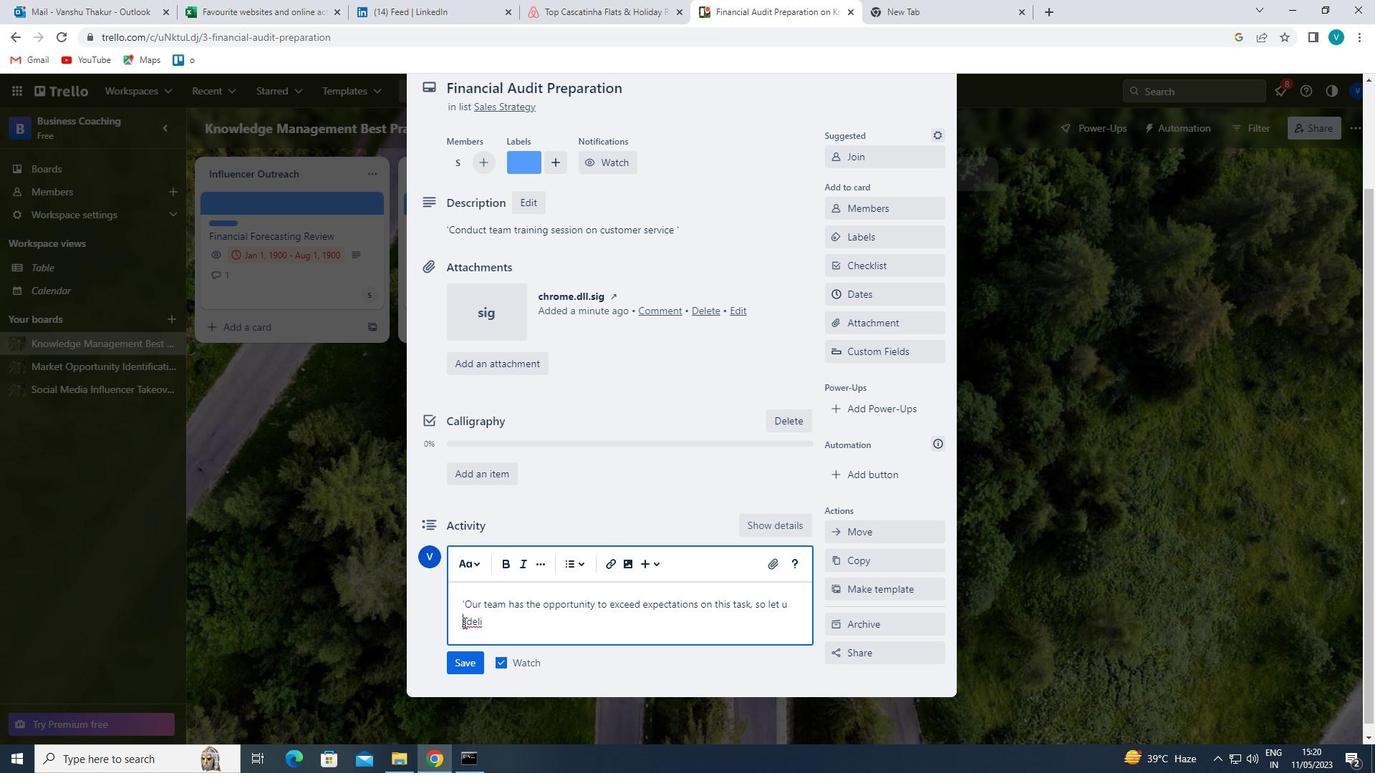 
Action: Key pressed <Key.backspace><Key.right><Key.space><Key.right><Key.right><Key.right><Key.right>VER<Key.space>SOMETHING<Key.space>THAT<Key.space>TRULY<Key.space>IMPRESSES.'
Screenshot: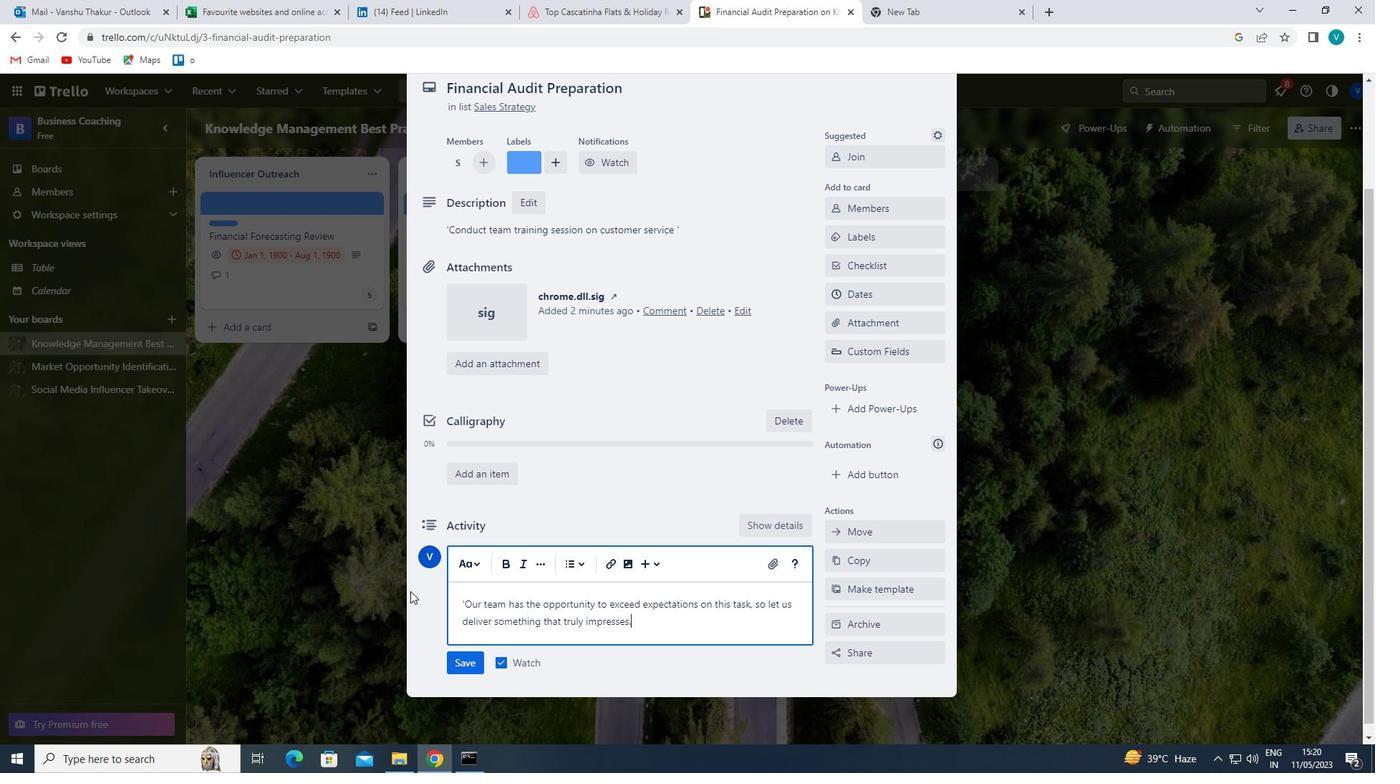
Action: Mouse moved to (465, 663)
Screenshot: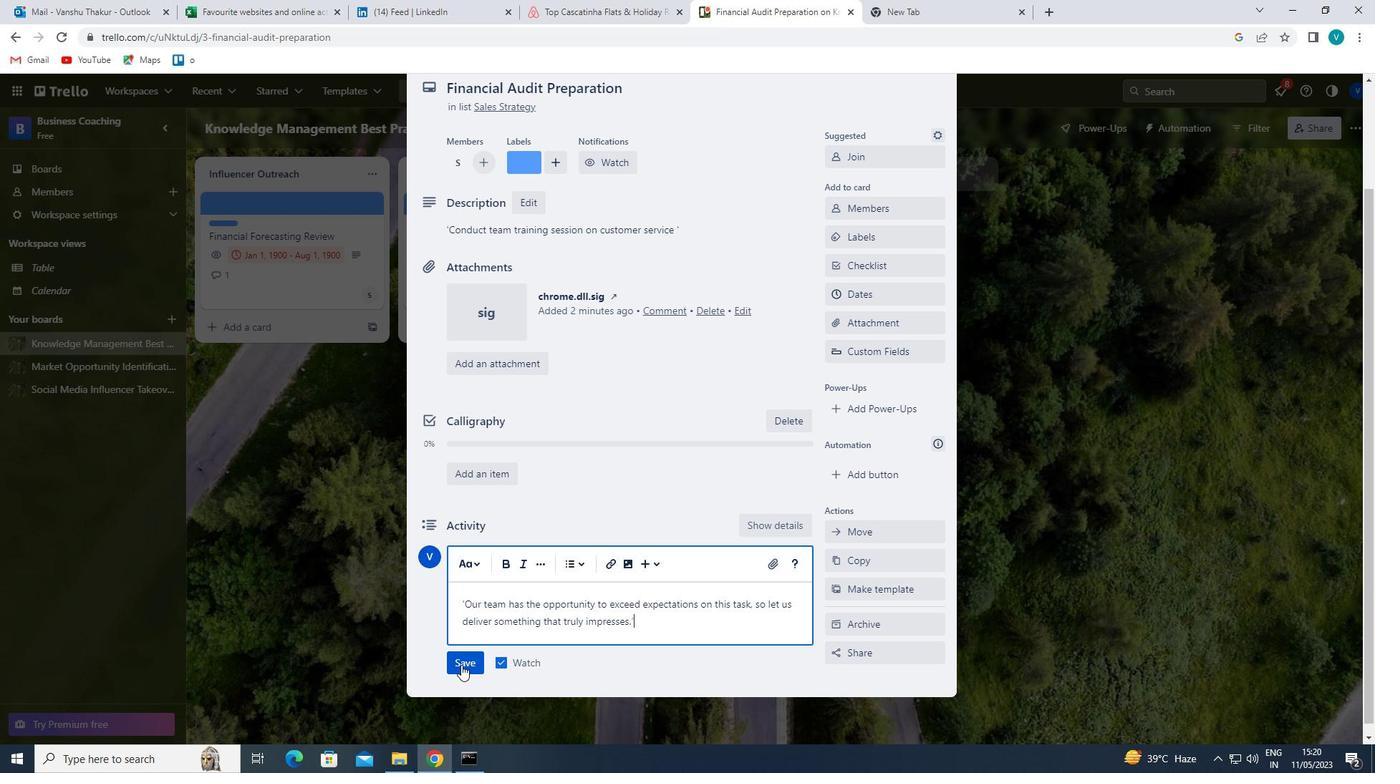
Action: Mouse pressed left at (465, 663)
Screenshot: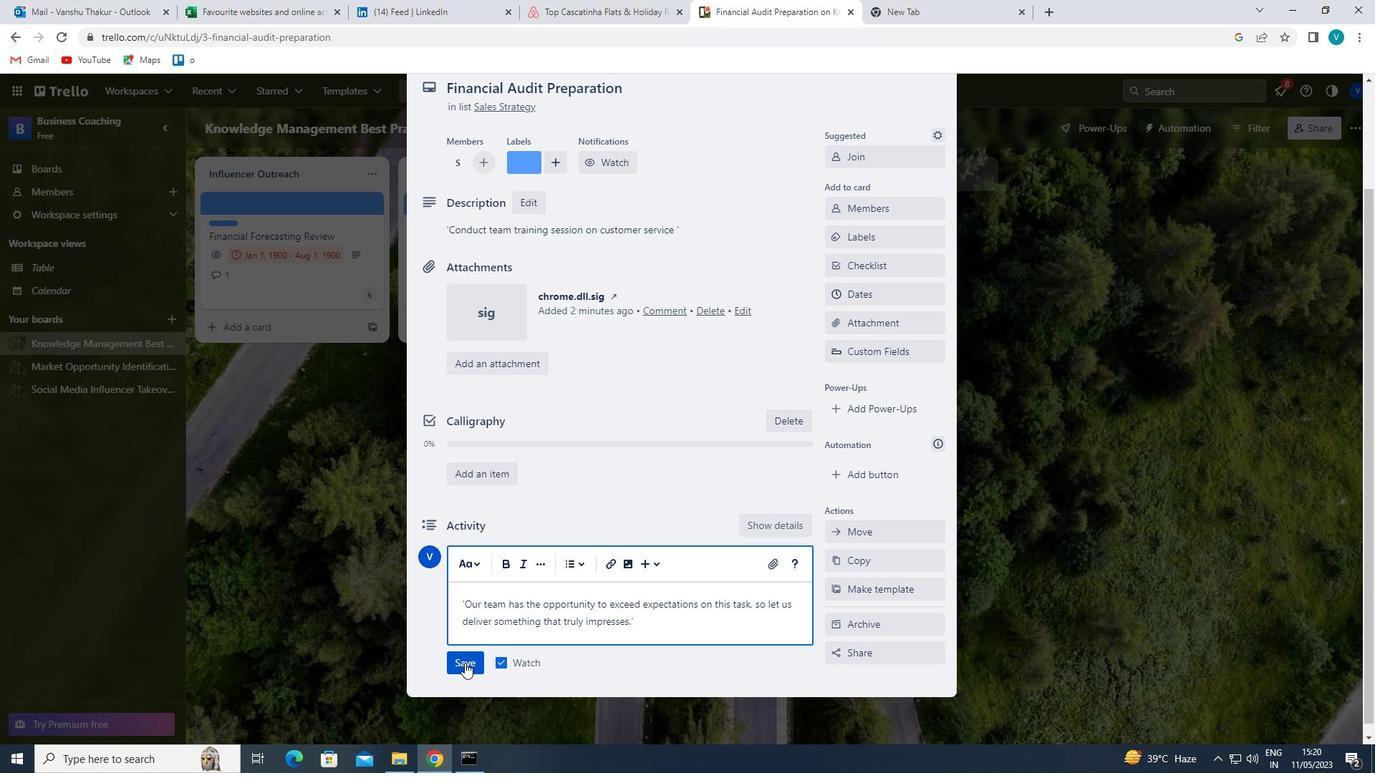 
Action: Mouse moved to (864, 288)
Screenshot: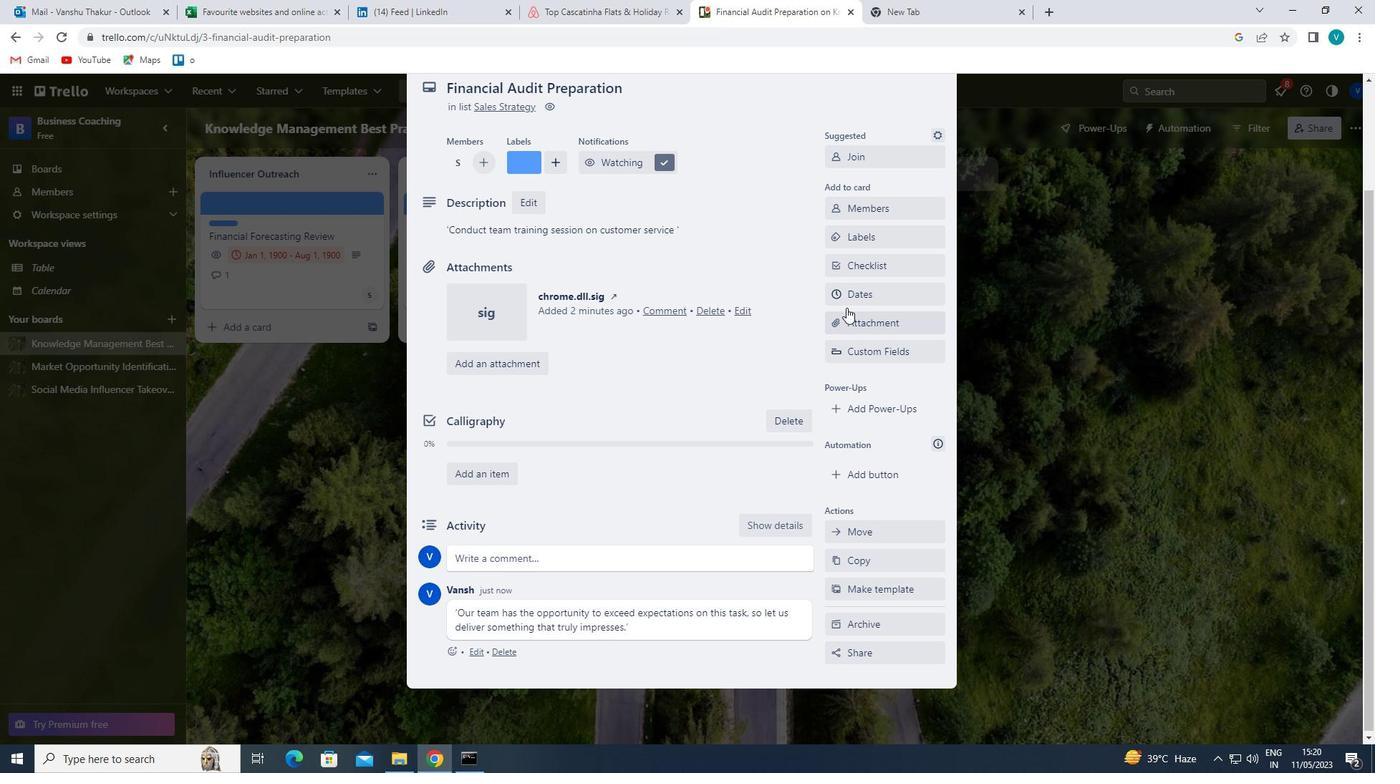 
Action: Mouse pressed left at (864, 288)
Screenshot: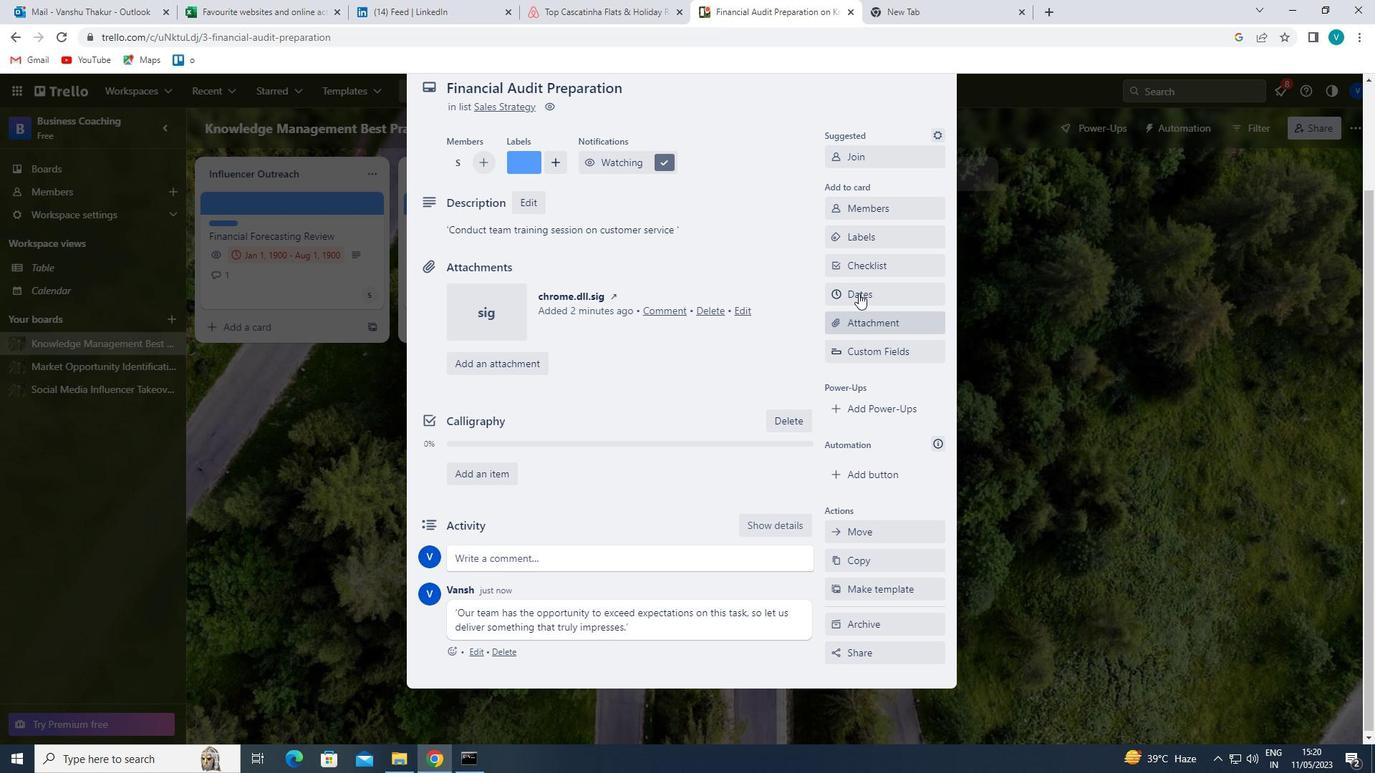 
Action: Mouse moved to (840, 389)
Screenshot: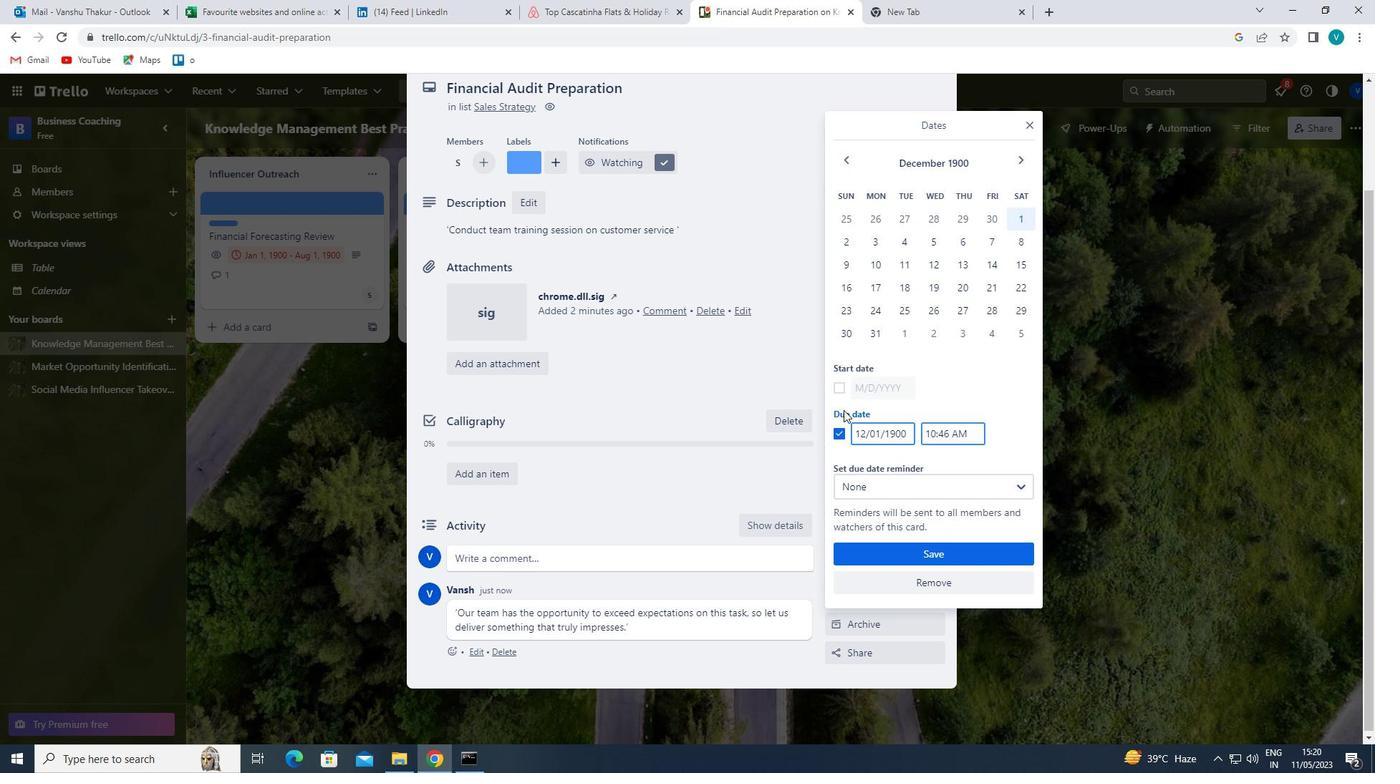 
Action: Mouse pressed left at (840, 389)
Screenshot: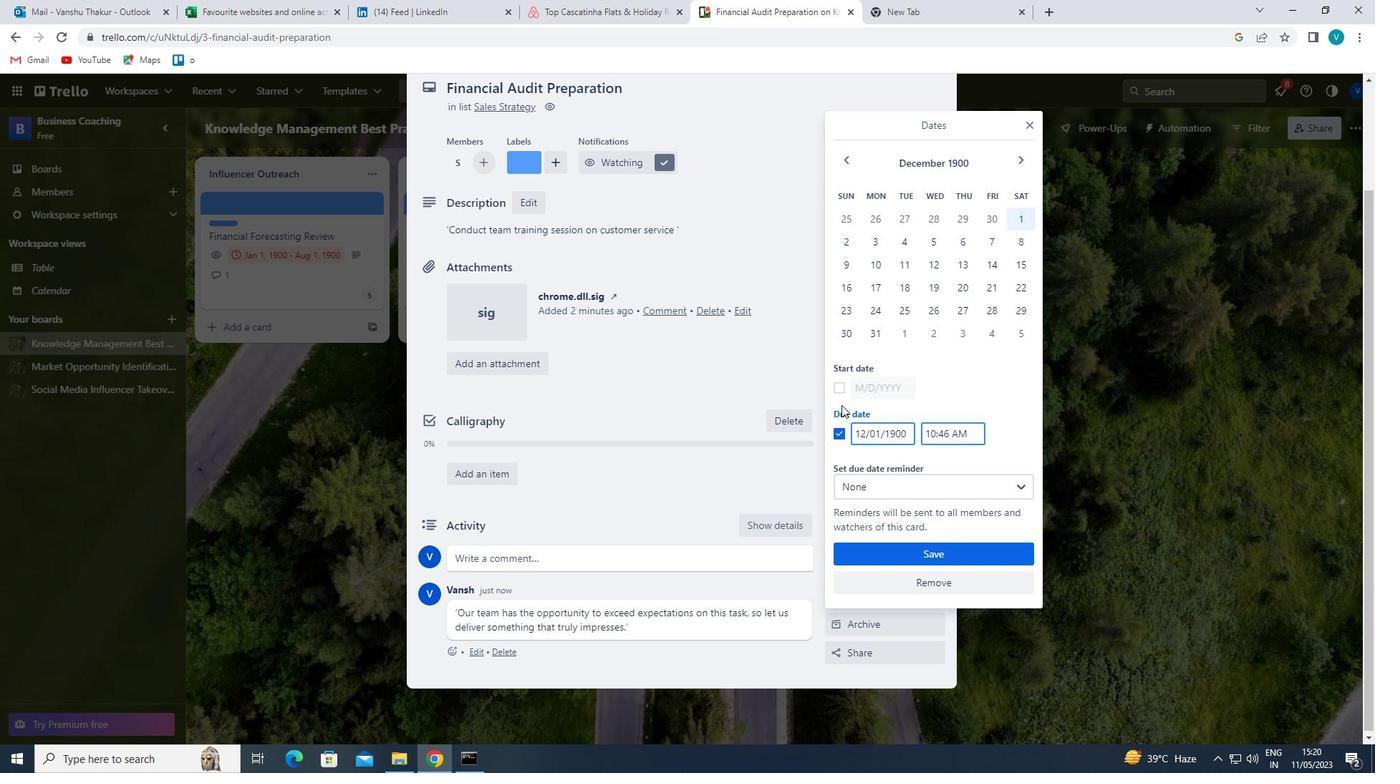 
Action: Mouse moved to (864, 384)
Screenshot: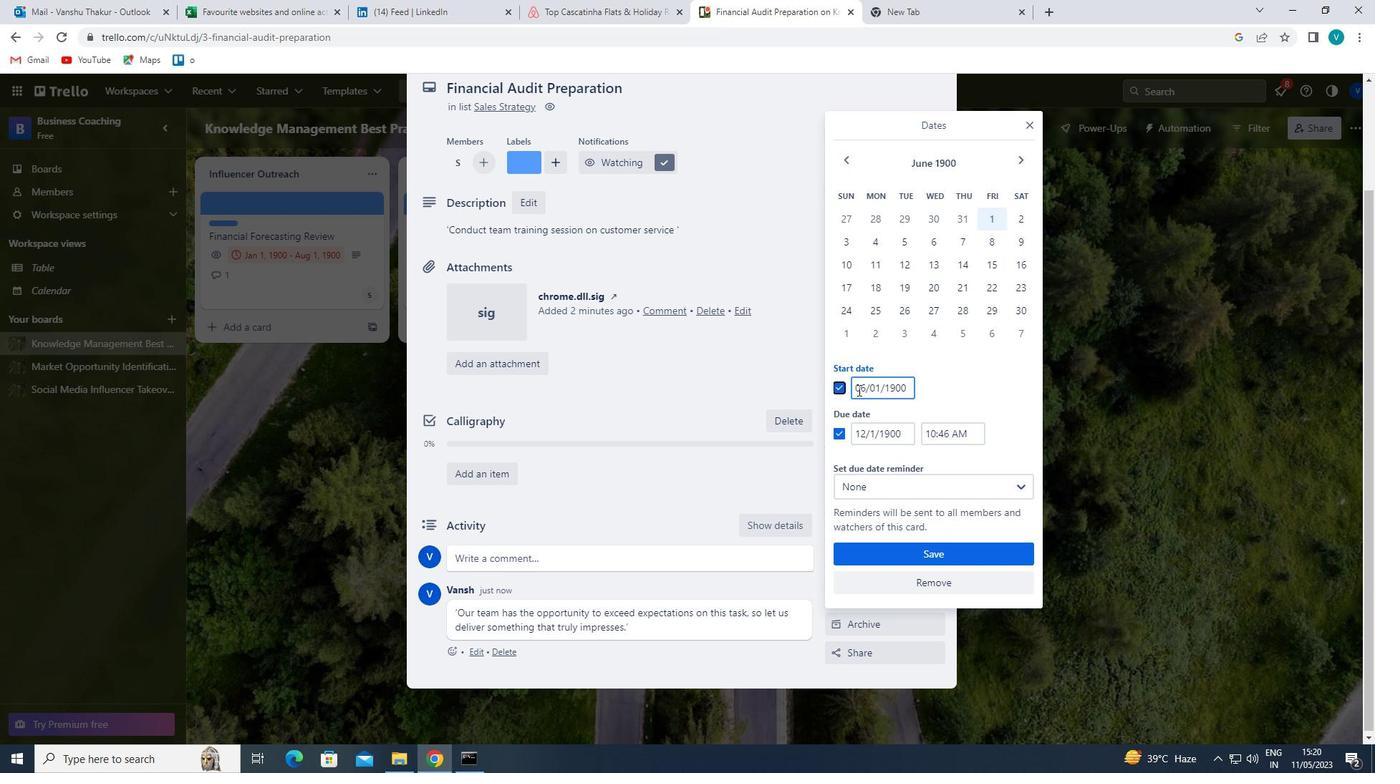 
Action: Mouse pressed left at (864, 384)
Screenshot: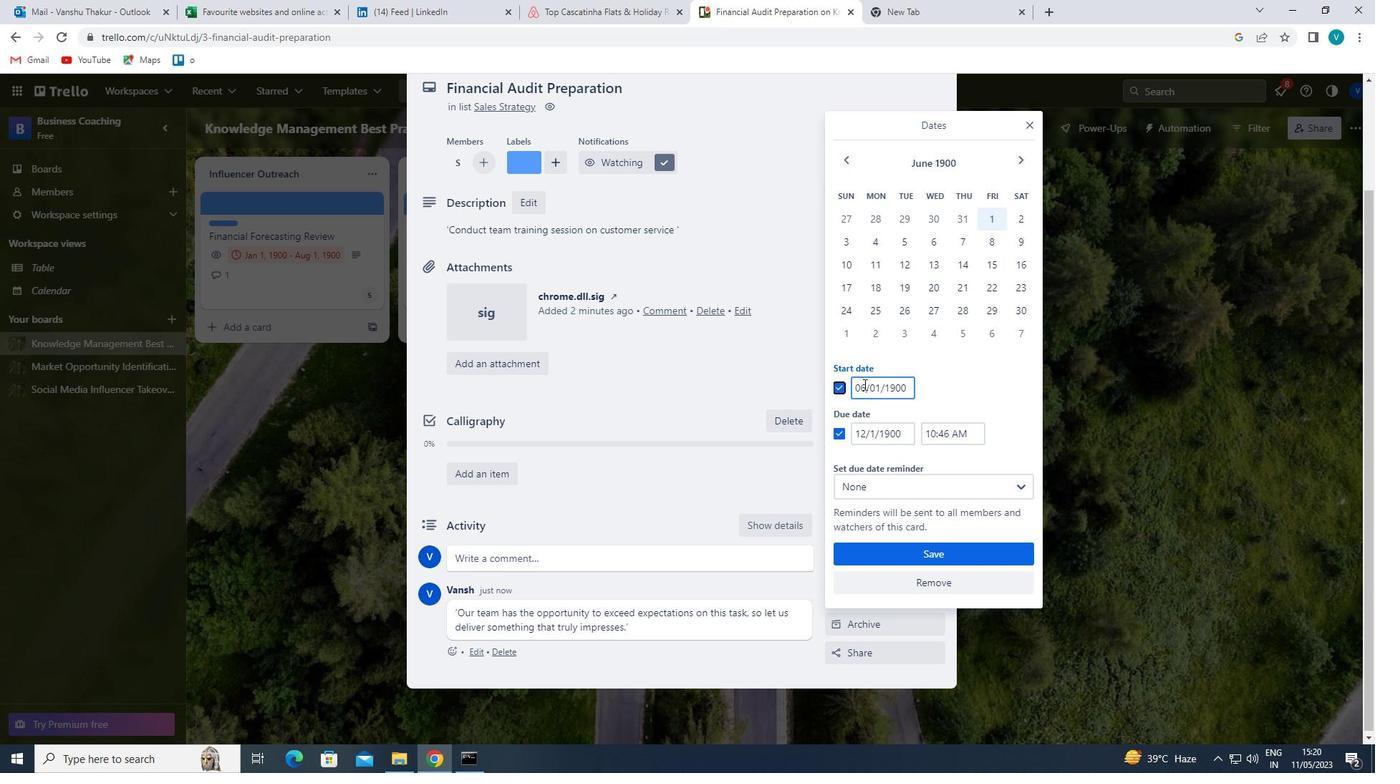 
Action: Mouse moved to (863, 382)
Screenshot: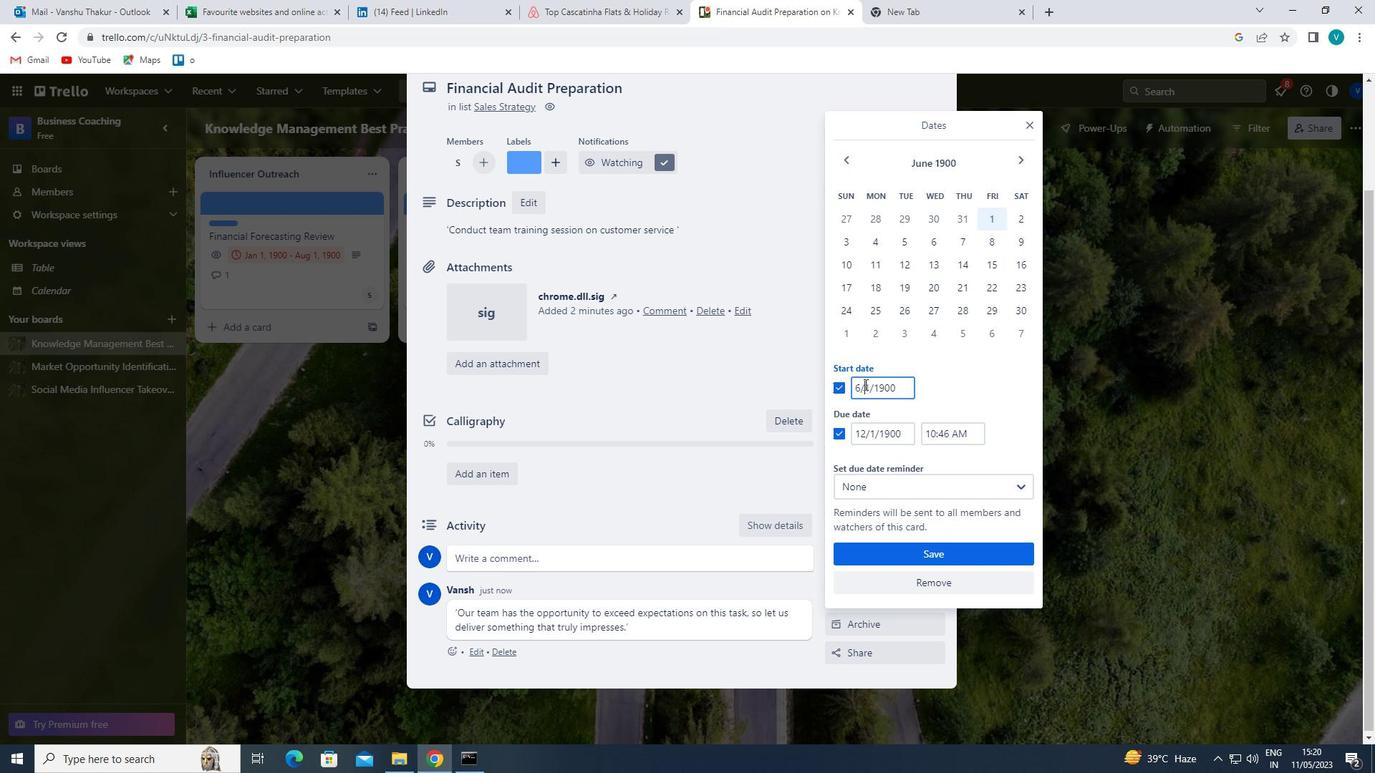 
Action: Mouse pressed left at (863, 382)
Screenshot: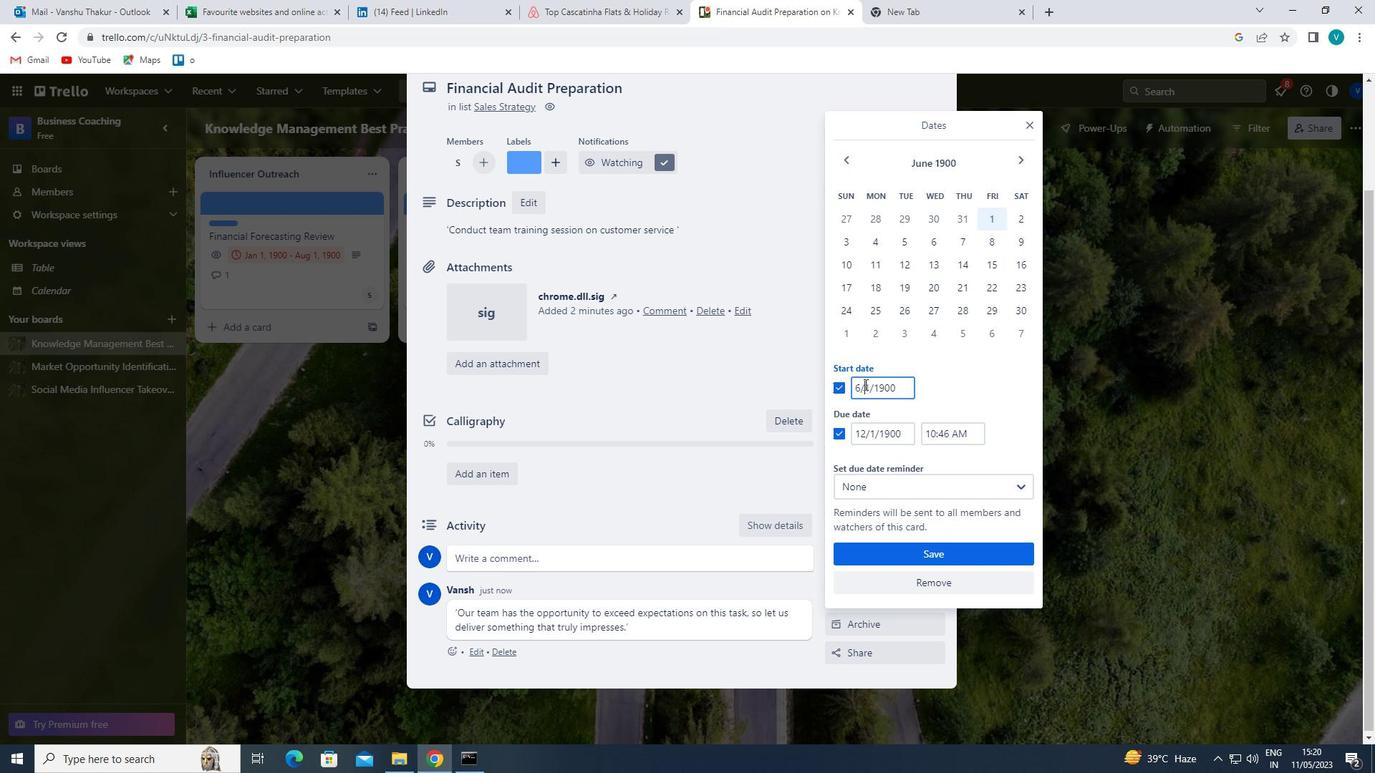 
Action: Mouse moved to (859, 382)
Screenshot: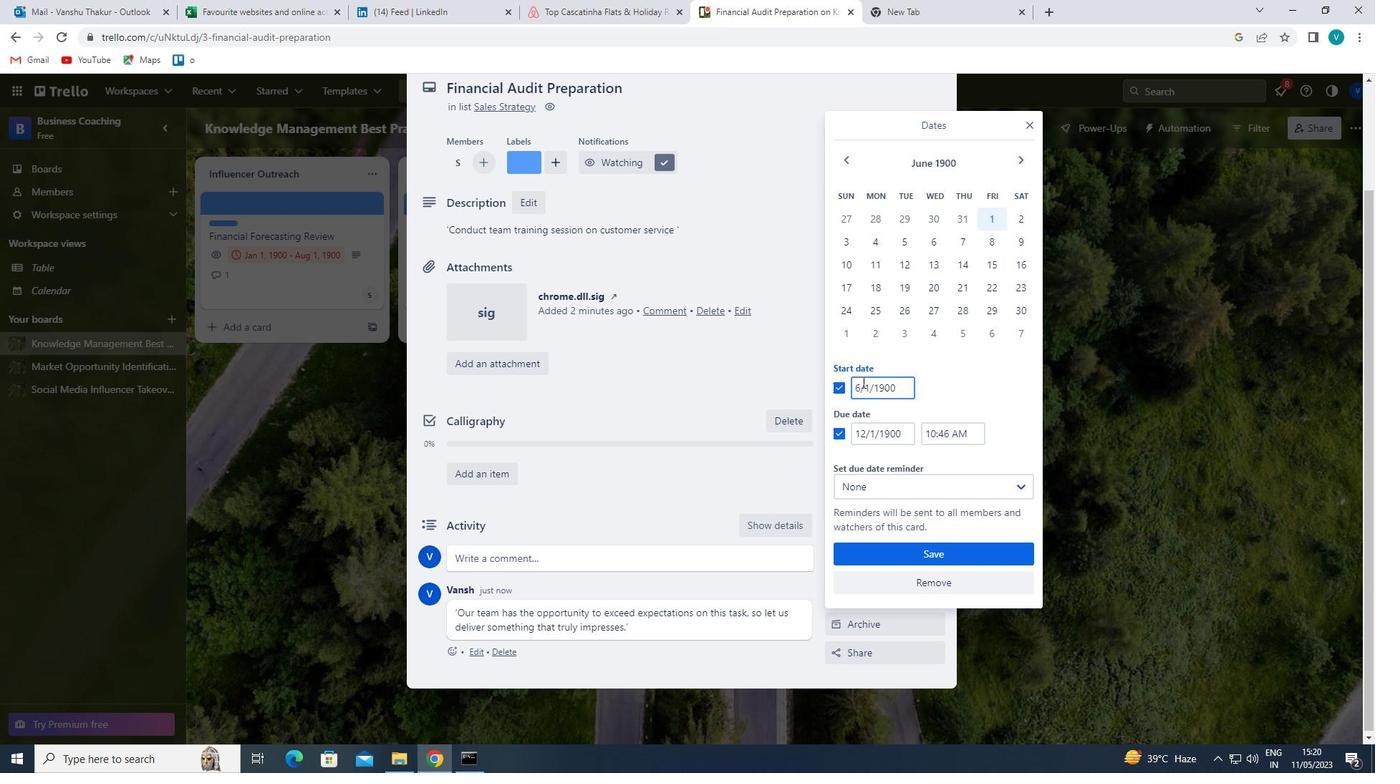 
Action: Mouse pressed left at (859, 382)
Screenshot: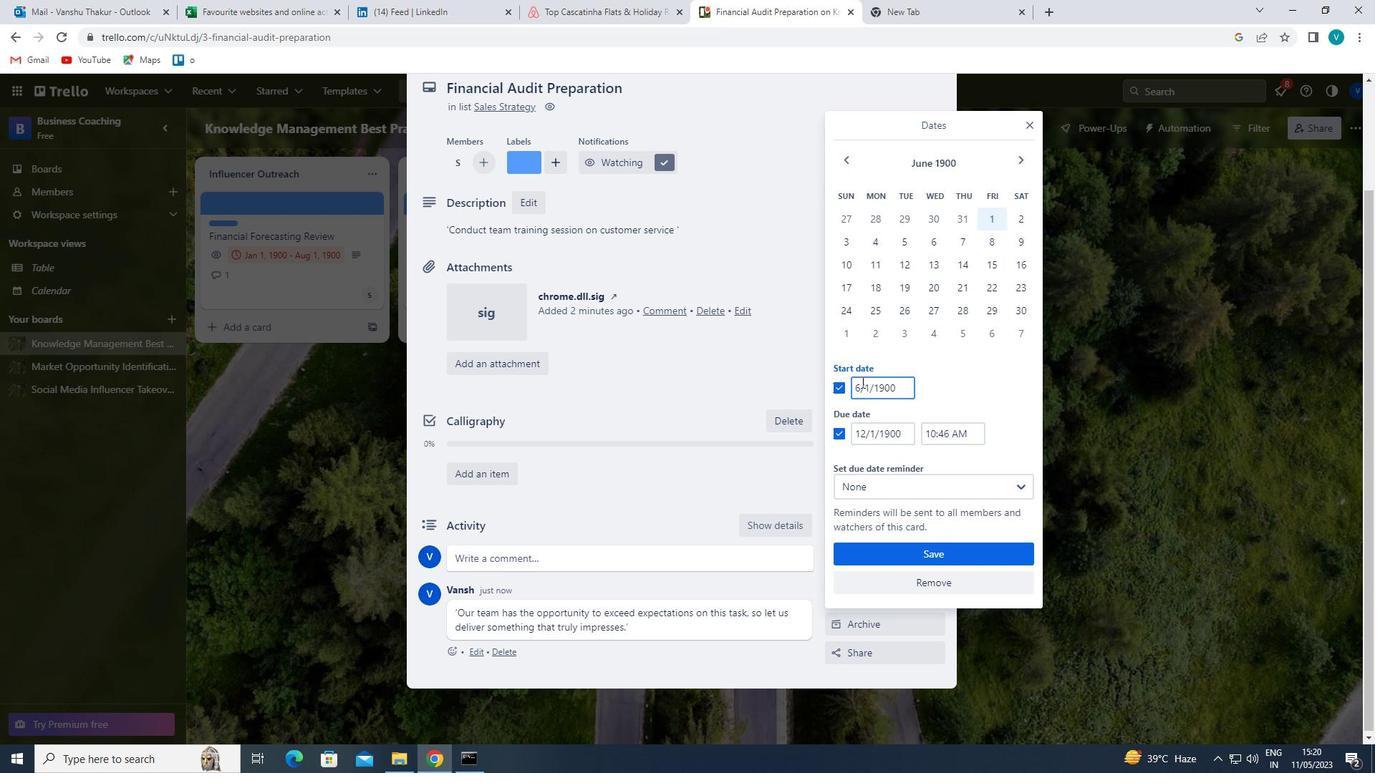 
Action: Mouse moved to (806, 375)
Screenshot: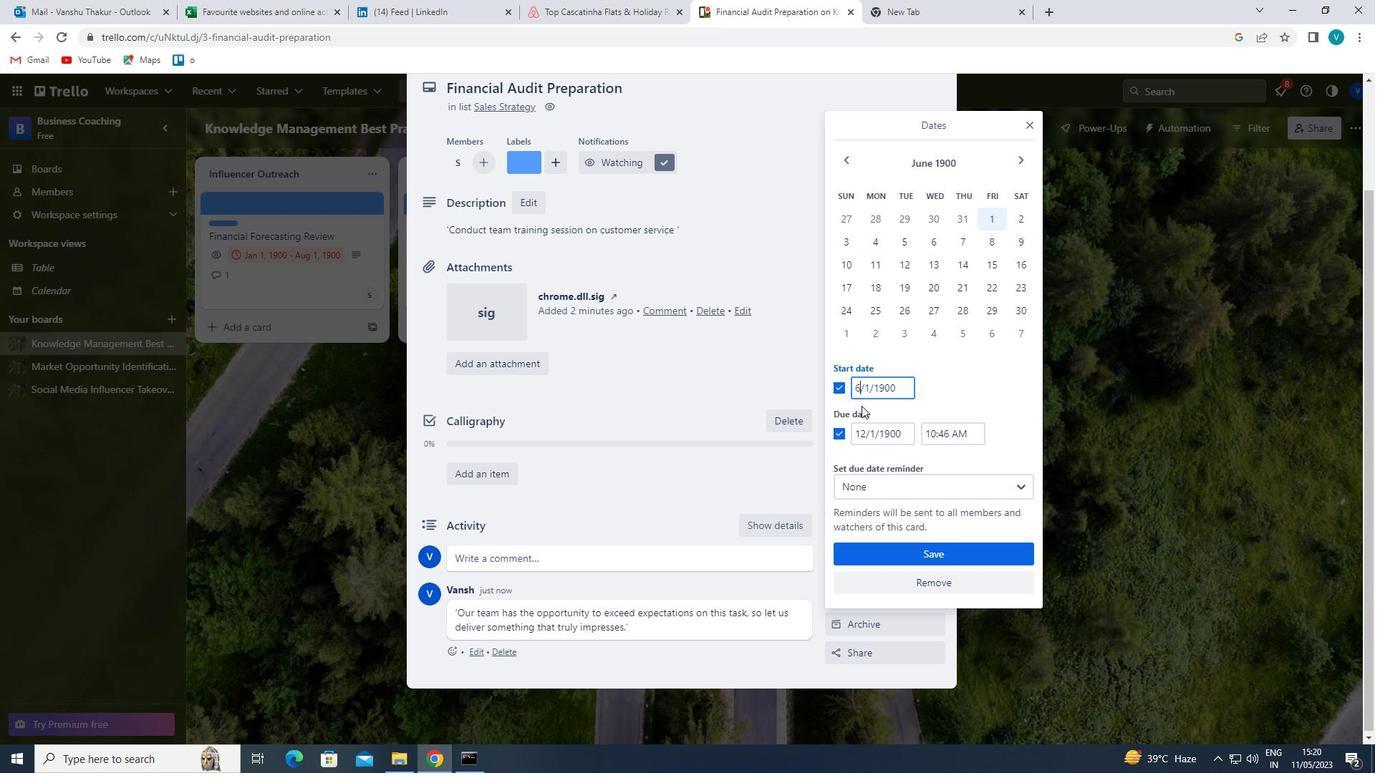 
Action: Key pressed <Key.backspace>7
Screenshot: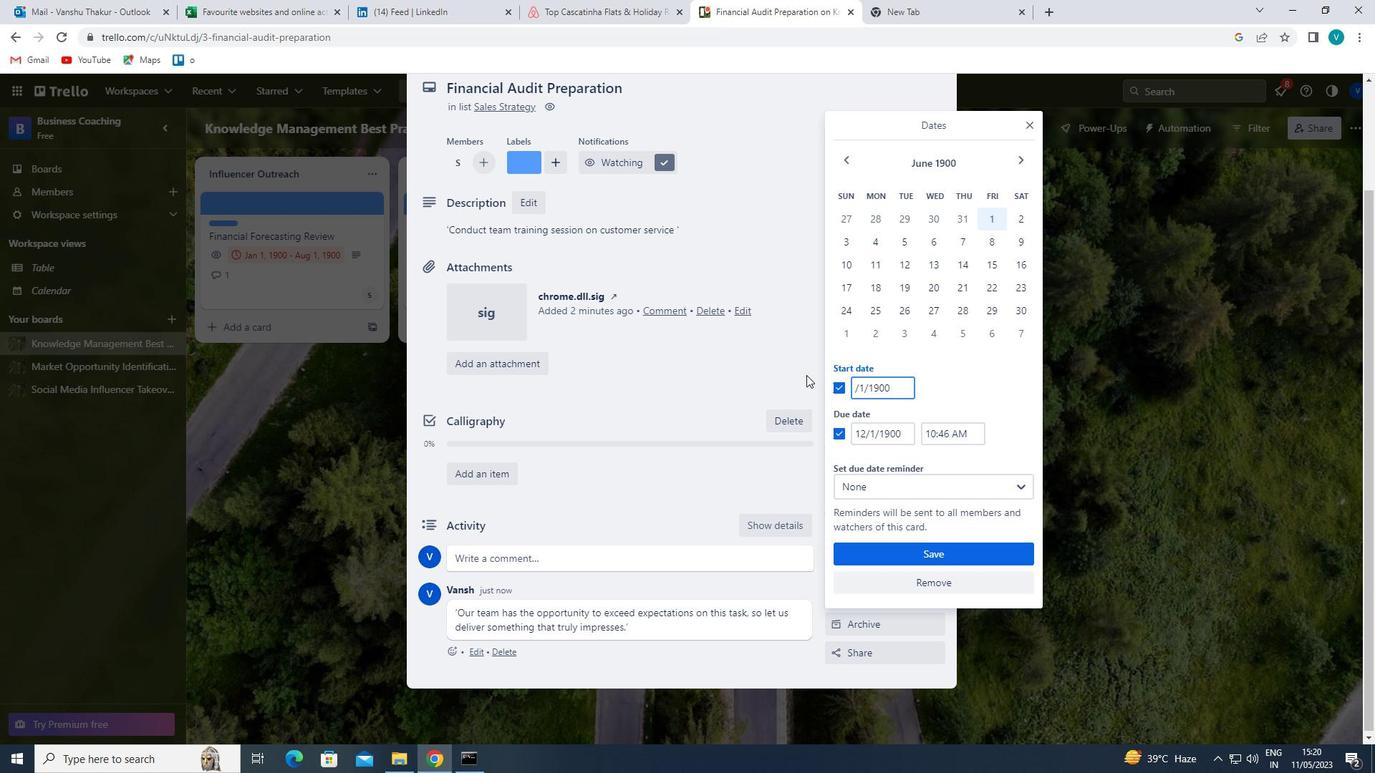 
Action: Mouse moved to (867, 429)
Screenshot: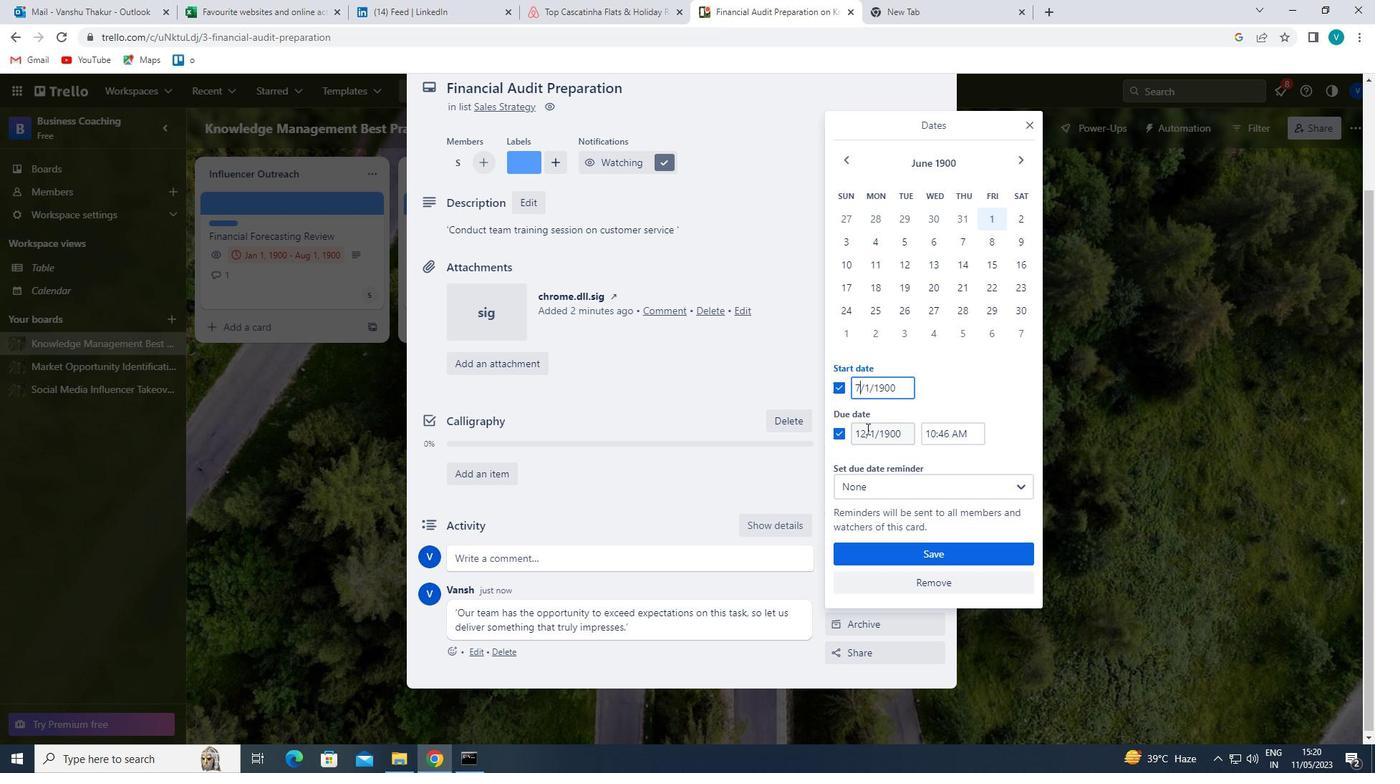 
Action: Mouse pressed left at (867, 429)
Screenshot: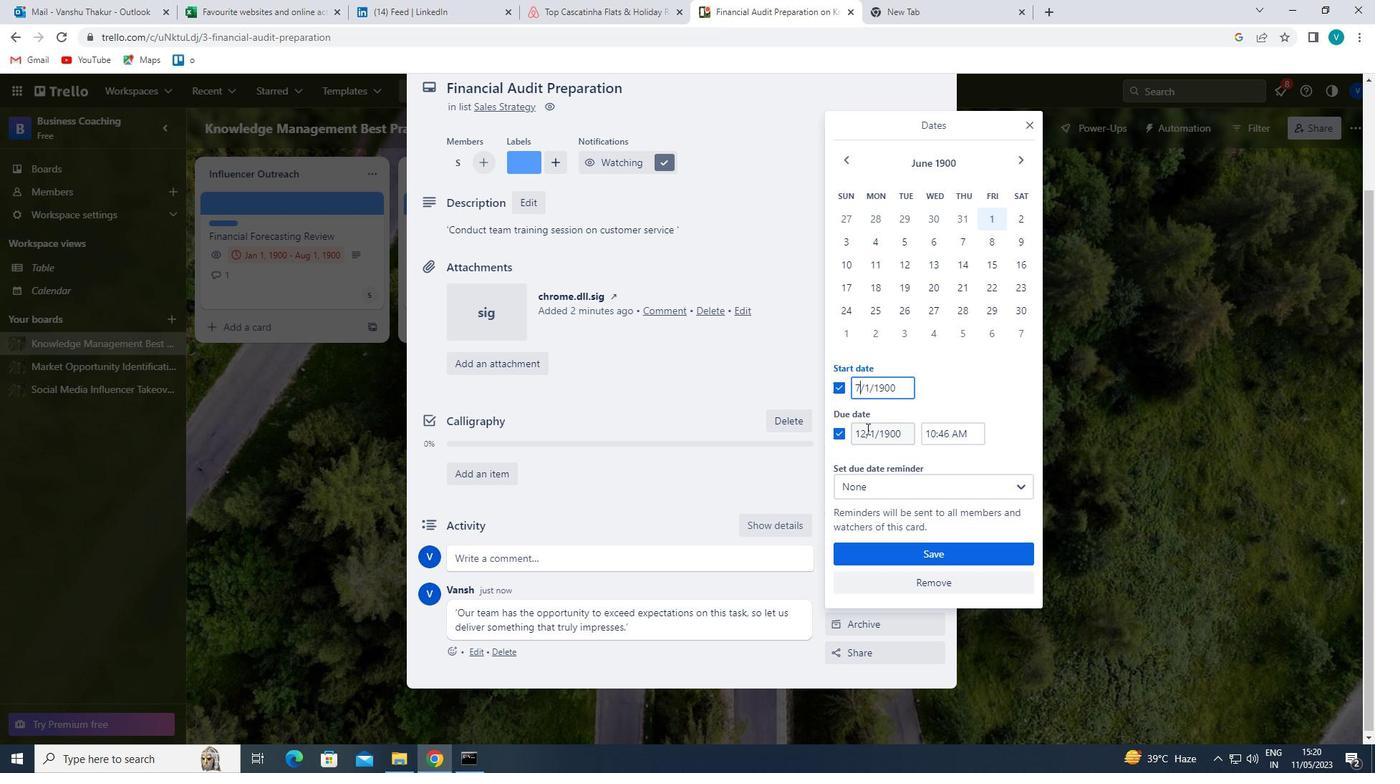 
Action: Mouse moved to (839, 418)
Screenshot: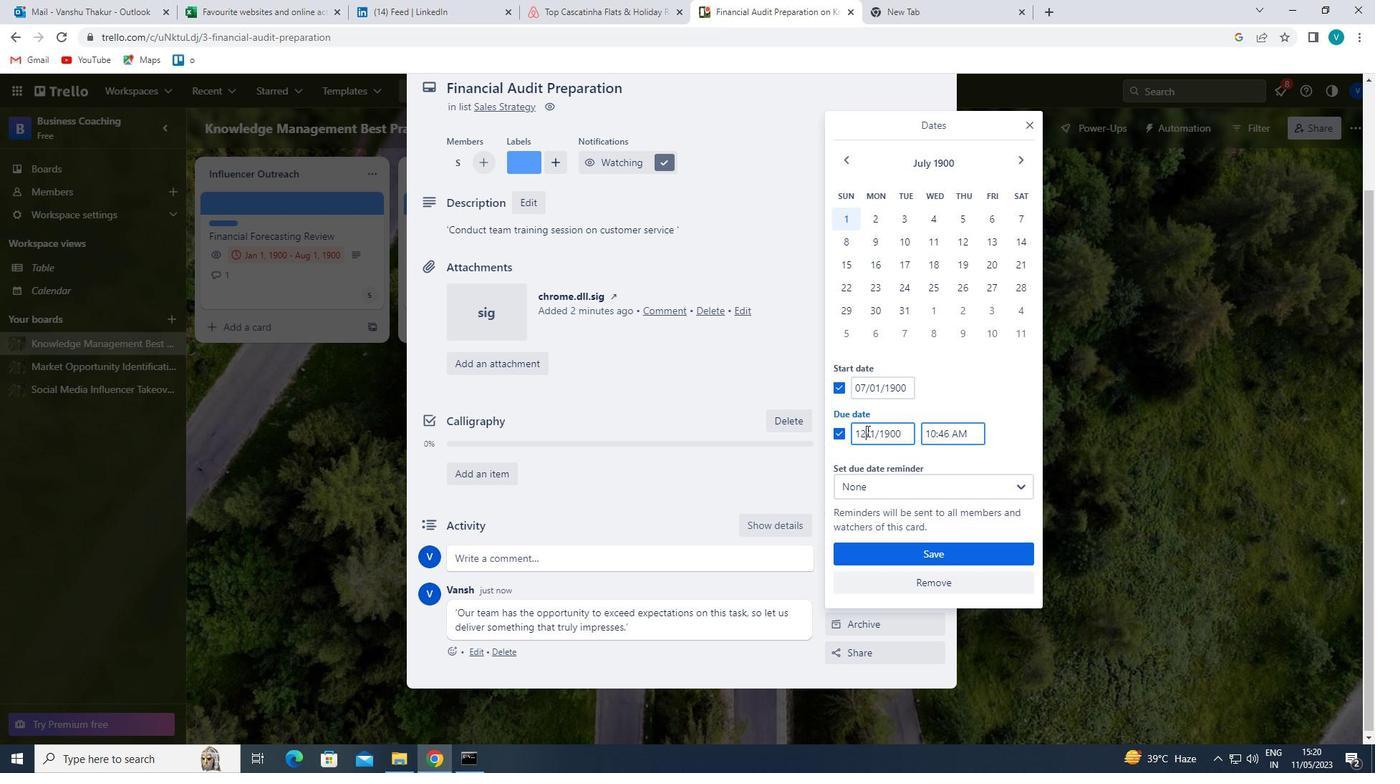 
Action: Key pressed <Key.backspace><Key.backspace>14
Screenshot: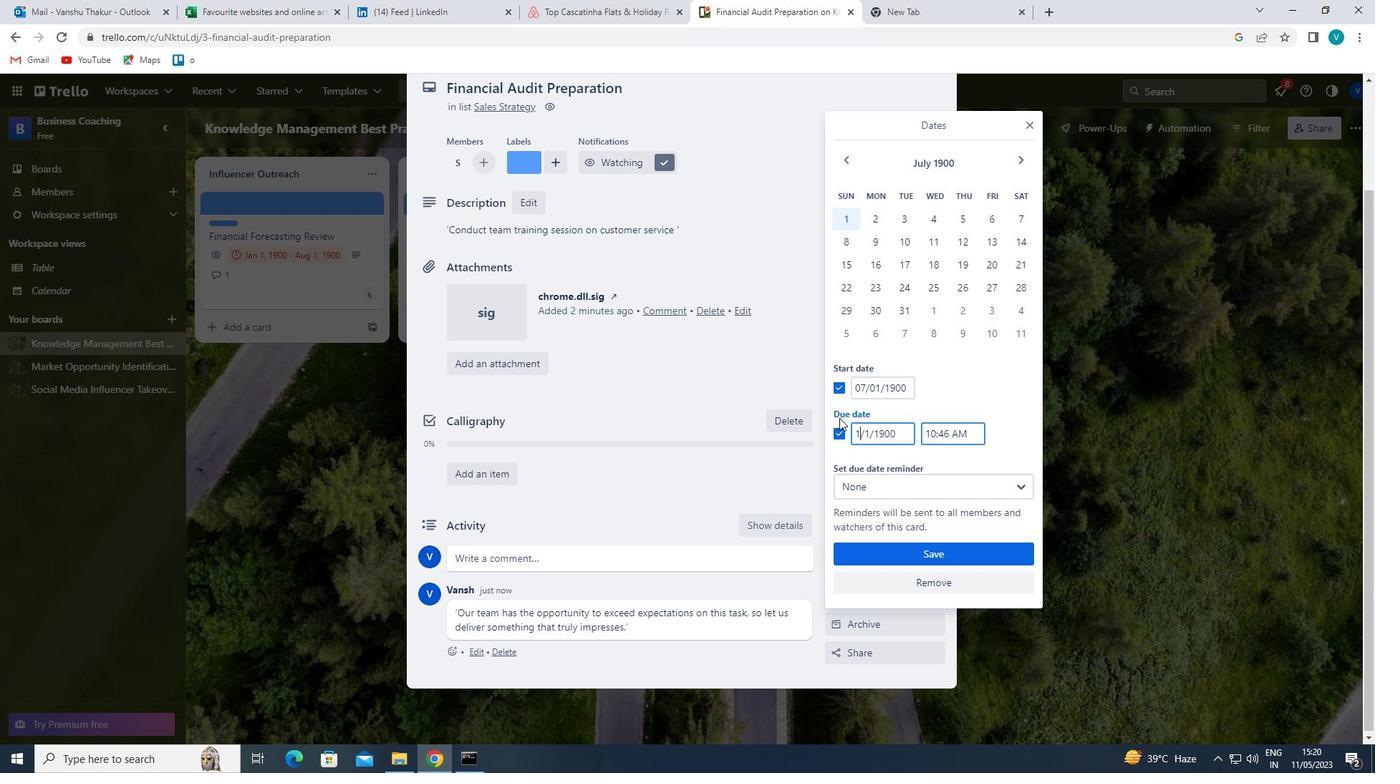 
Action: Mouse moved to (933, 556)
Screenshot: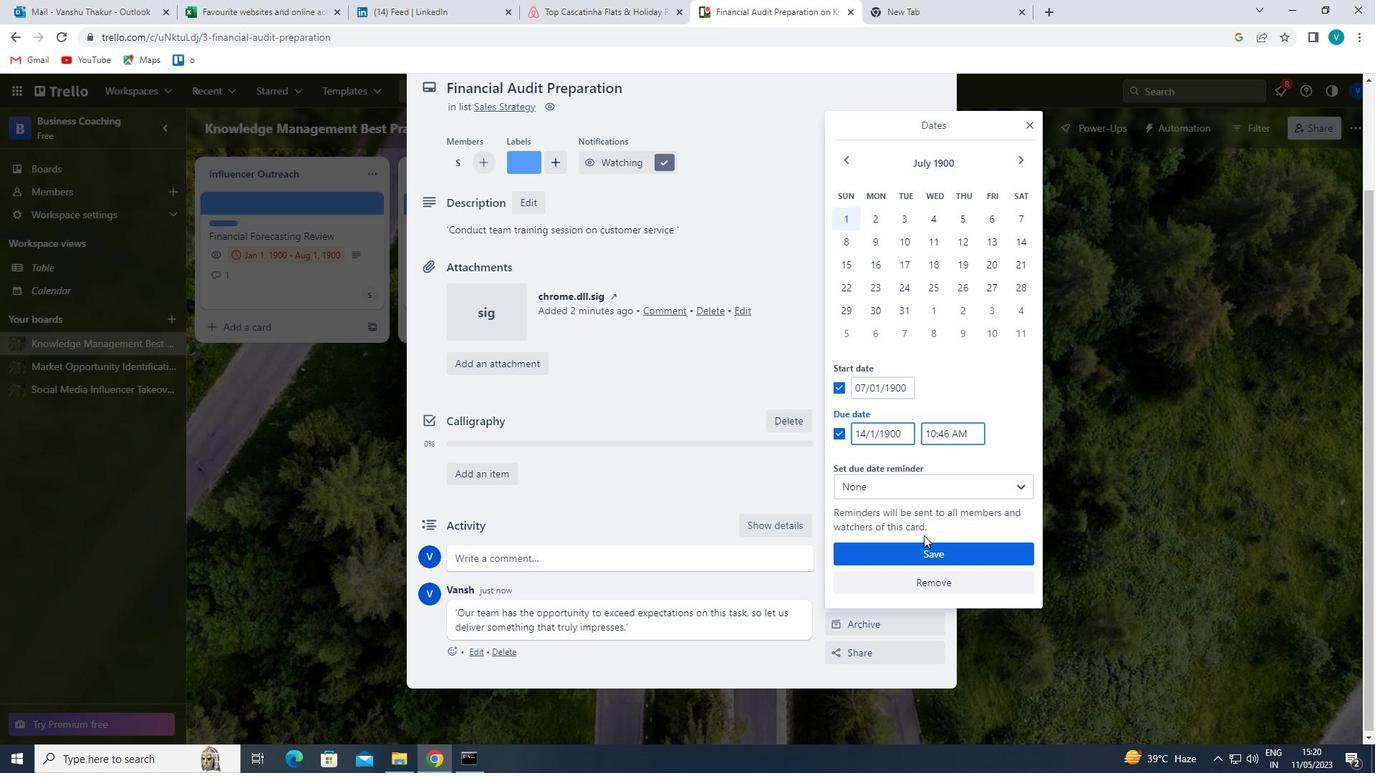 
Action: Mouse pressed left at (933, 556)
Screenshot: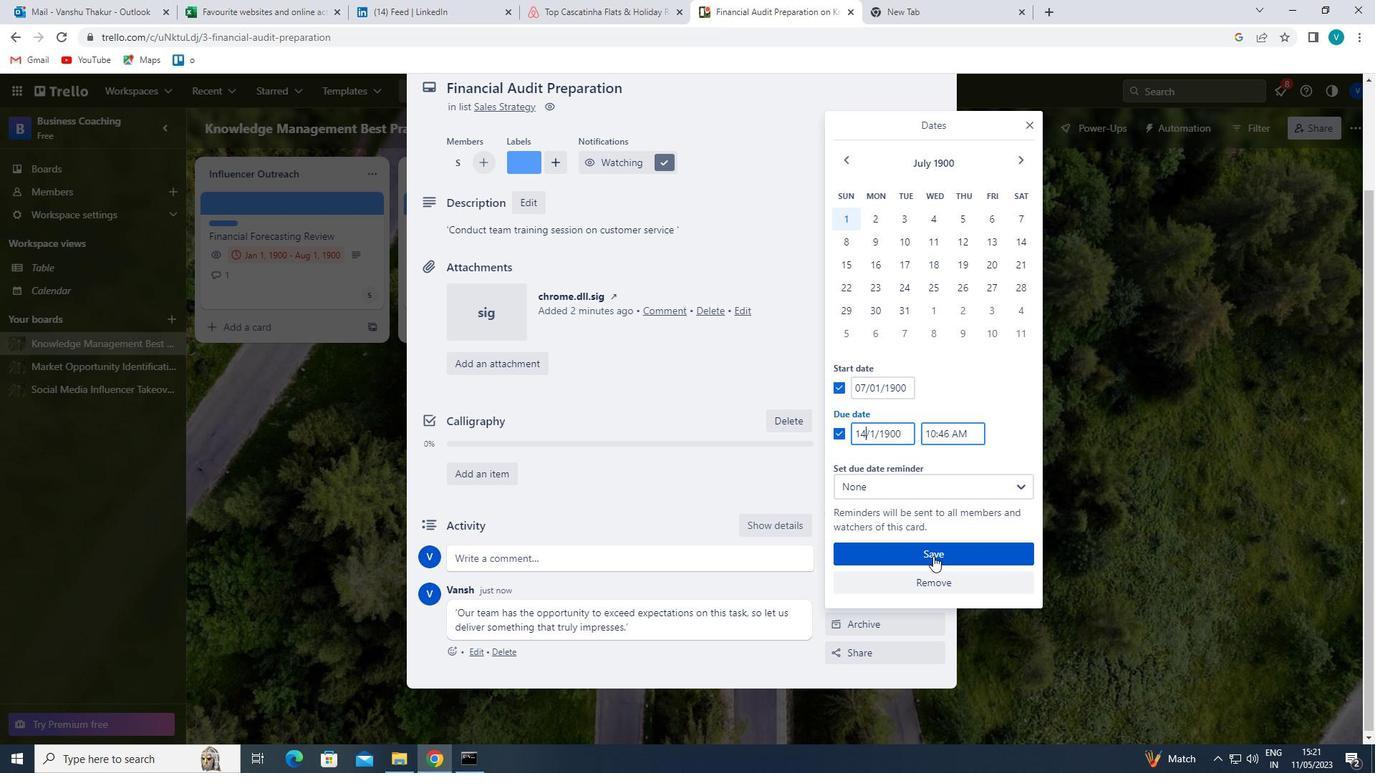 
